 Task: Look for space in Miguel Alemán (La Doce), Mexico from 12th July, 2023 to 25th July, 2023 for 2 adults, 1 child in price range Rs.15000 to Rs.25000. Place can be shared room with 2 bedrooms having 2 beds and 2 bathrooms. Property type can be house, flat, guest house. Amenities needed are: wifi, TV, free parkinig on premises, gym, breakfast. Booking option can be shelf check-in. Required host language is English.
Action: Mouse moved to (576, 128)
Screenshot: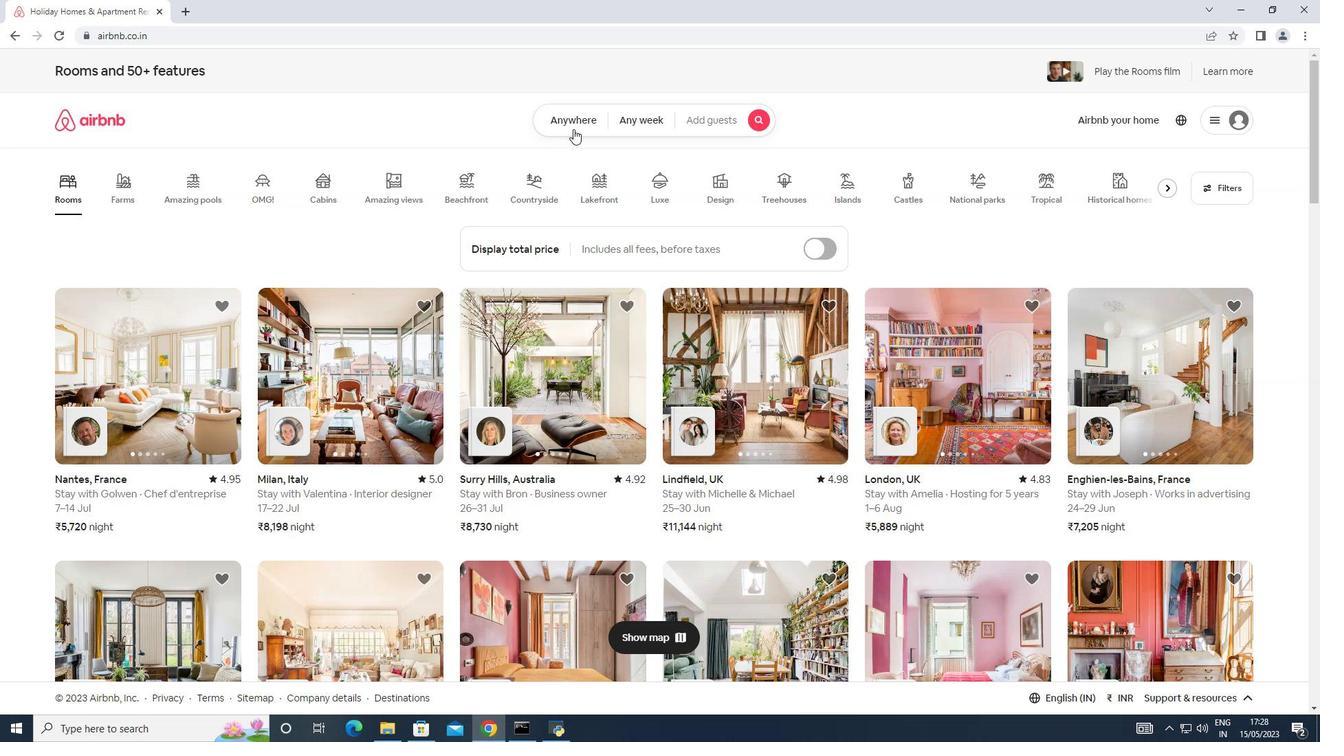 
Action: Mouse pressed left at (576, 128)
Screenshot: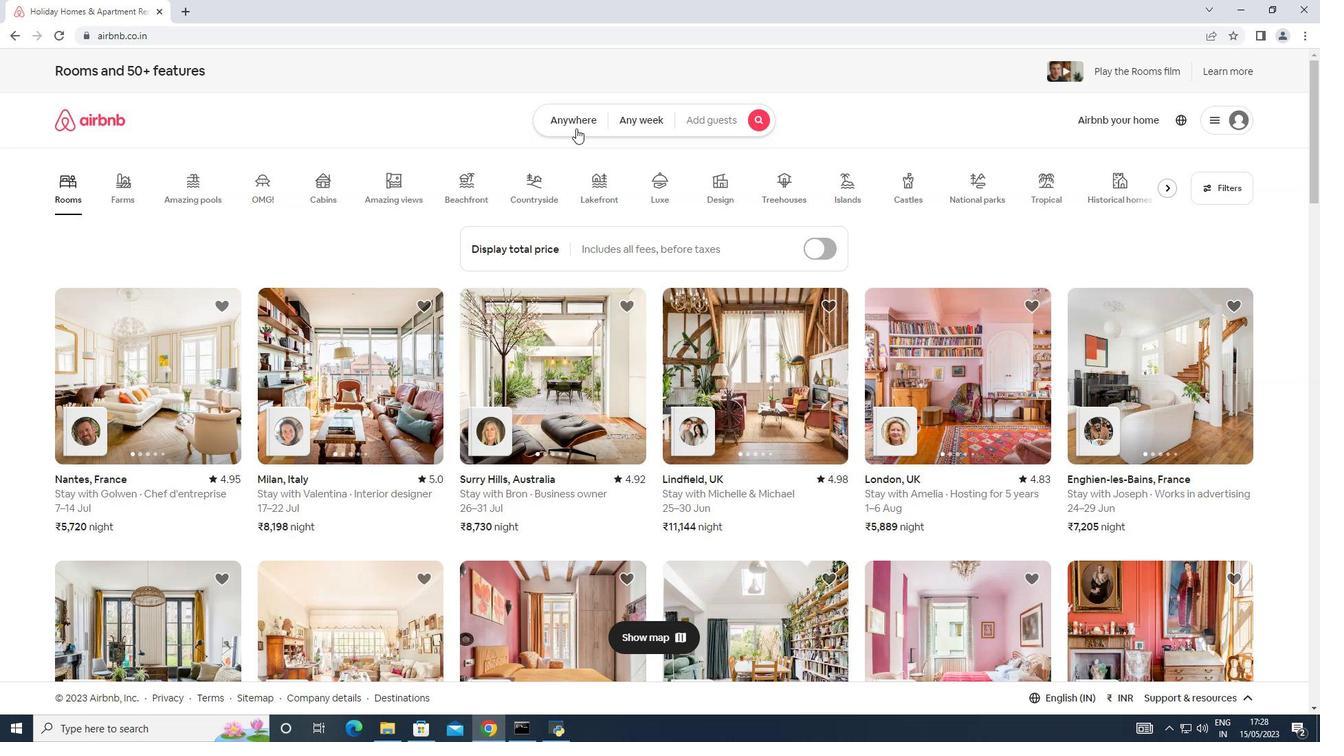 
Action: Mouse moved to (444, 182)
Screenshot: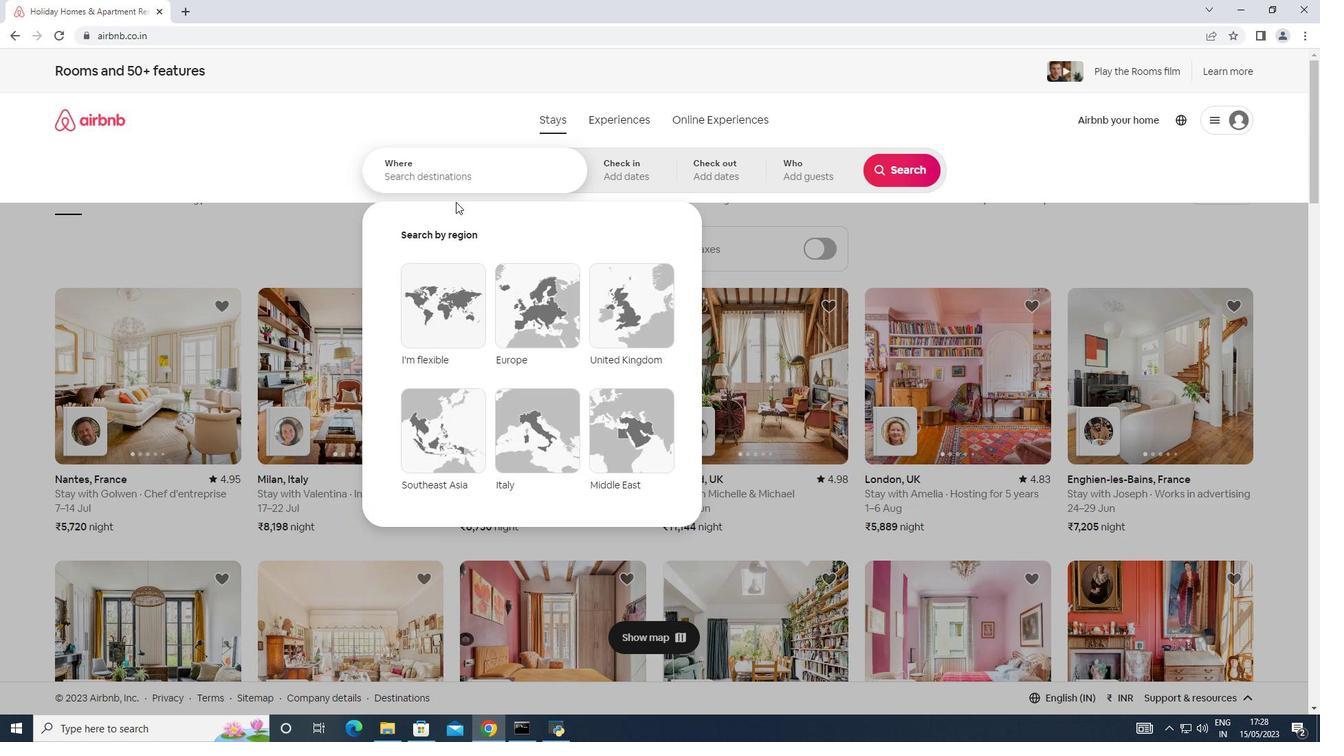 
Action: Mouse pressed left at (444, 182)
Screenshot: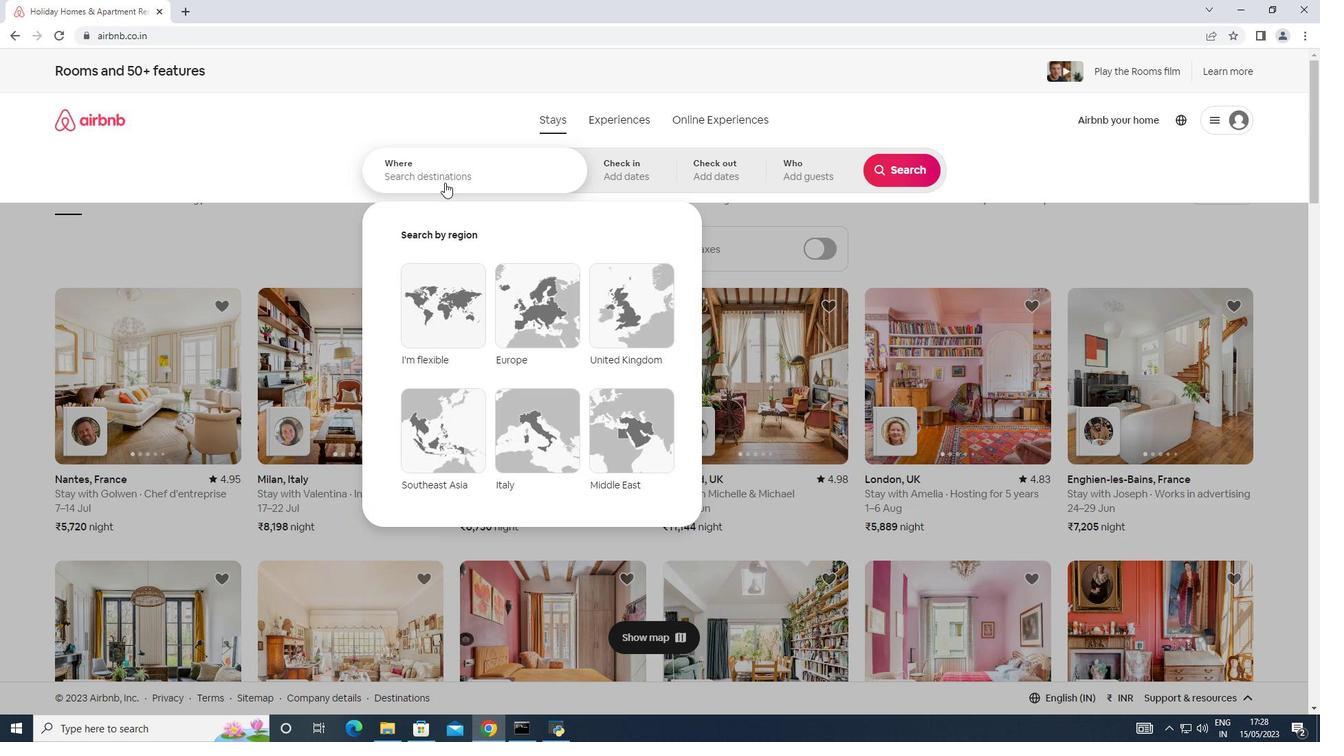 
Action: Mouse moved to (444, 182)
Screenshot: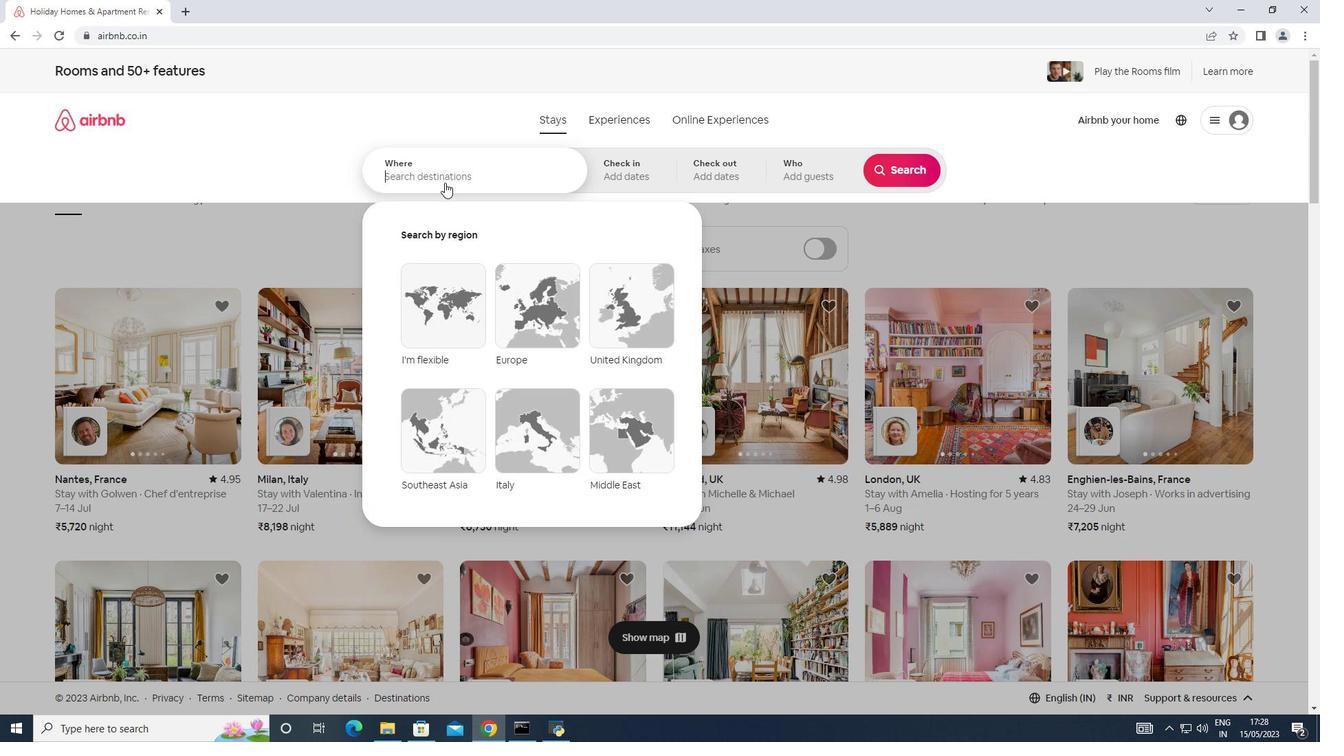 
Action: Key pressed <Key.shift>Miguel<Key.space><Key.shift>Aleman<Key.shift_r><Key.shift_r><Key.shift_r><Key.shift_r><Key.shift_r><Key.shift_r><Key.shift_r><Key.shift_r><Key.shift_r><Key.shift_r><Key.shift_r><Key.shift_r><Key.shift_r><Key.shift_r>(l<Key.backspace><Key.shift>La<Key.space><Key.shift>Doce<Key.shift_r><Key.shift_r><Key.shift_r><Key.shift_r>),<Key.shift>Mexico
Screenshot: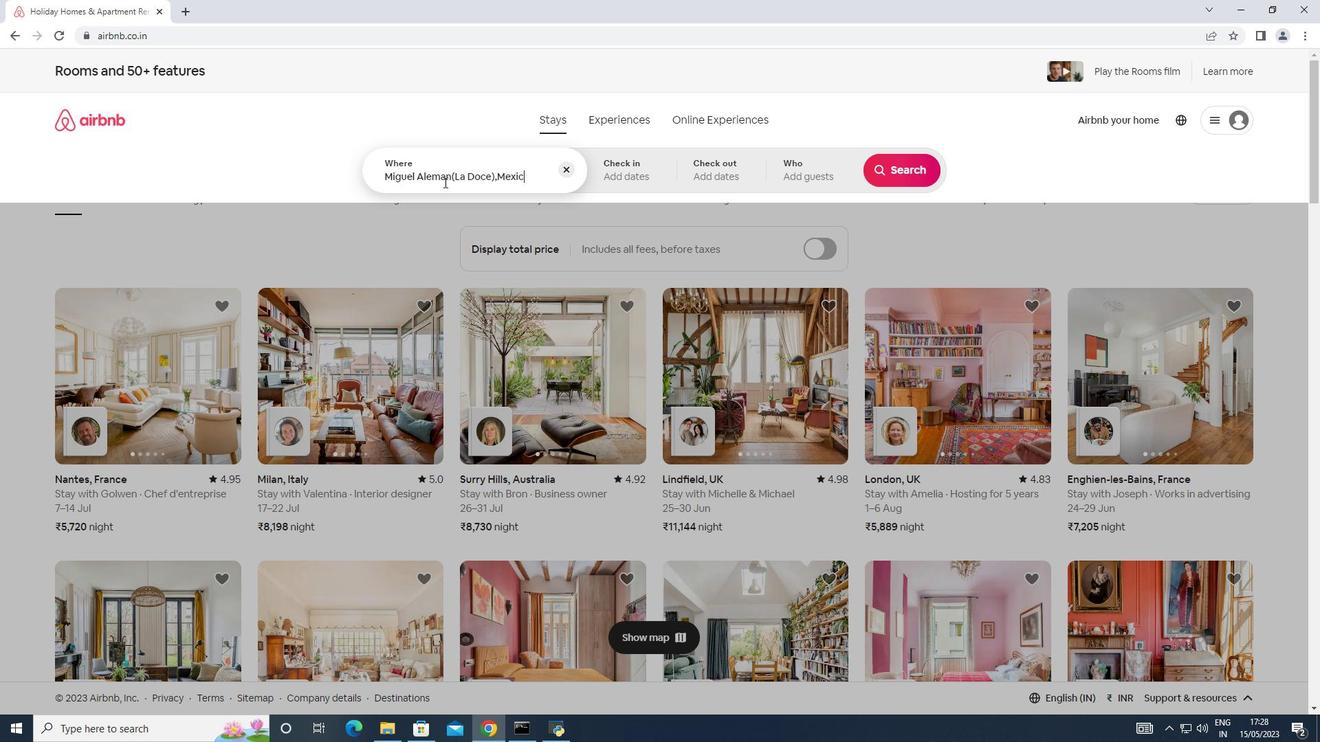 
Action: Mouse moved to (614, 161)
Screenshot: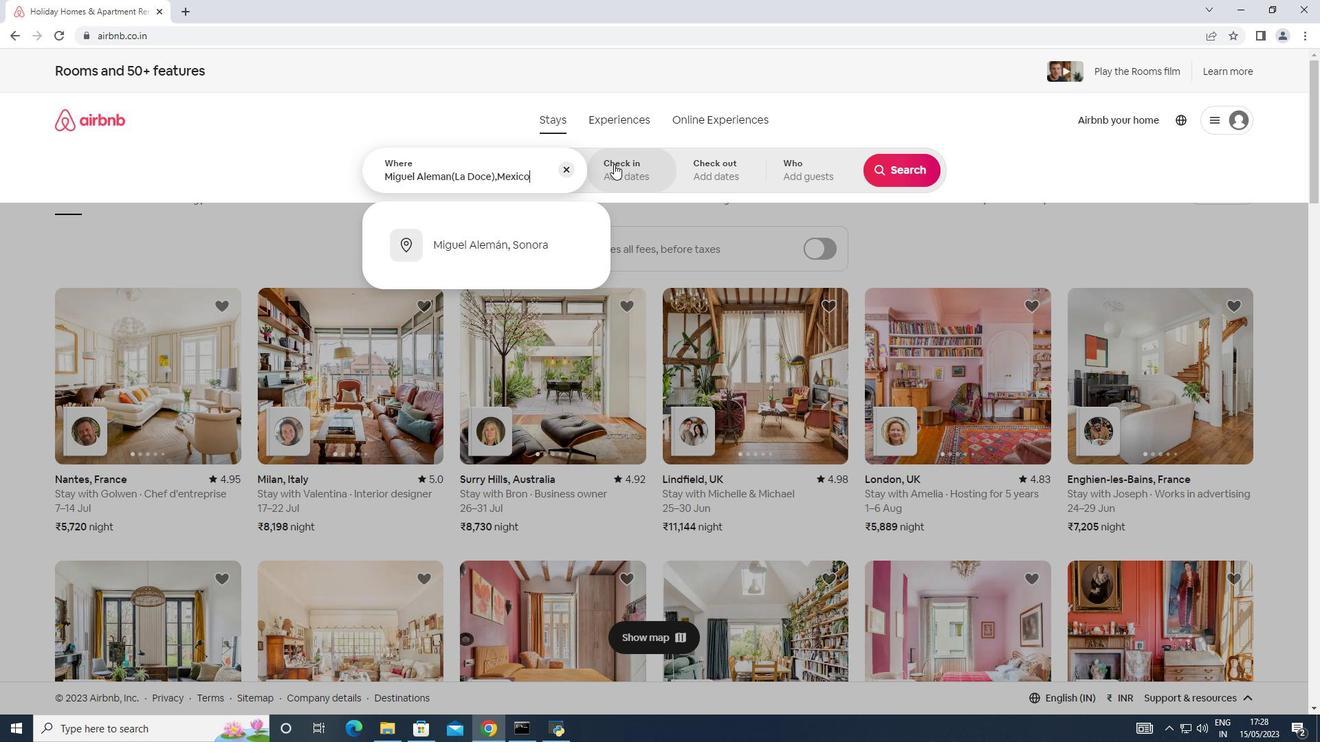 
Action: Mouse pressed left at (614, 161)
Screenshot: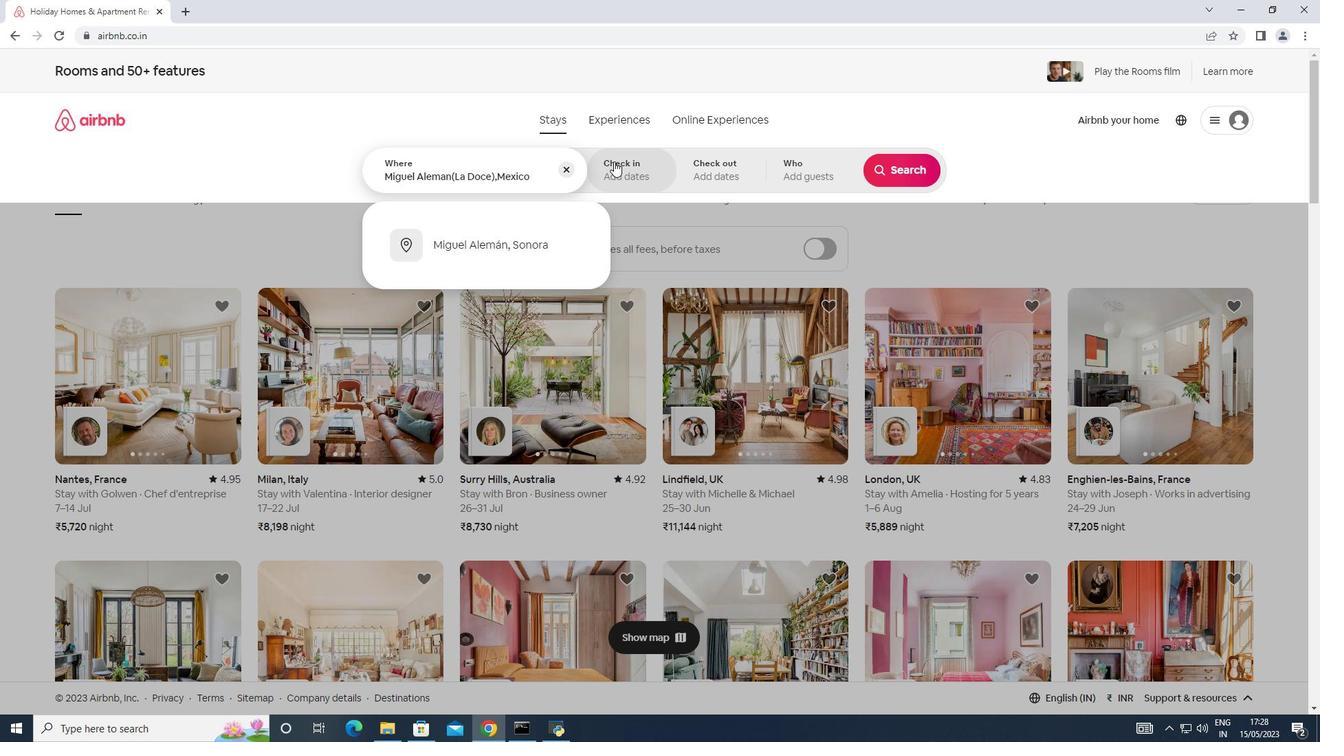 
Action: Mouse moved to (894, 282)
Screenshot: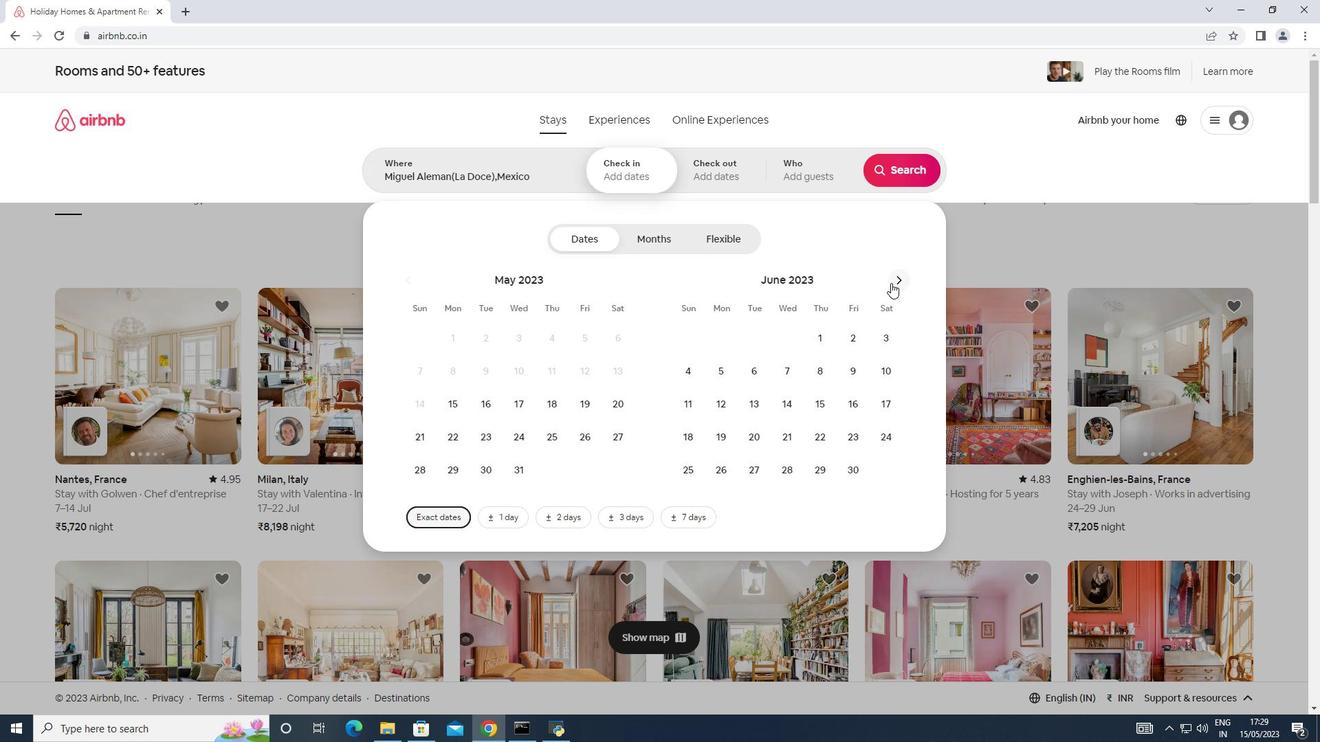 
Action: Mouse pressed left at (894, 282)
Screenshot: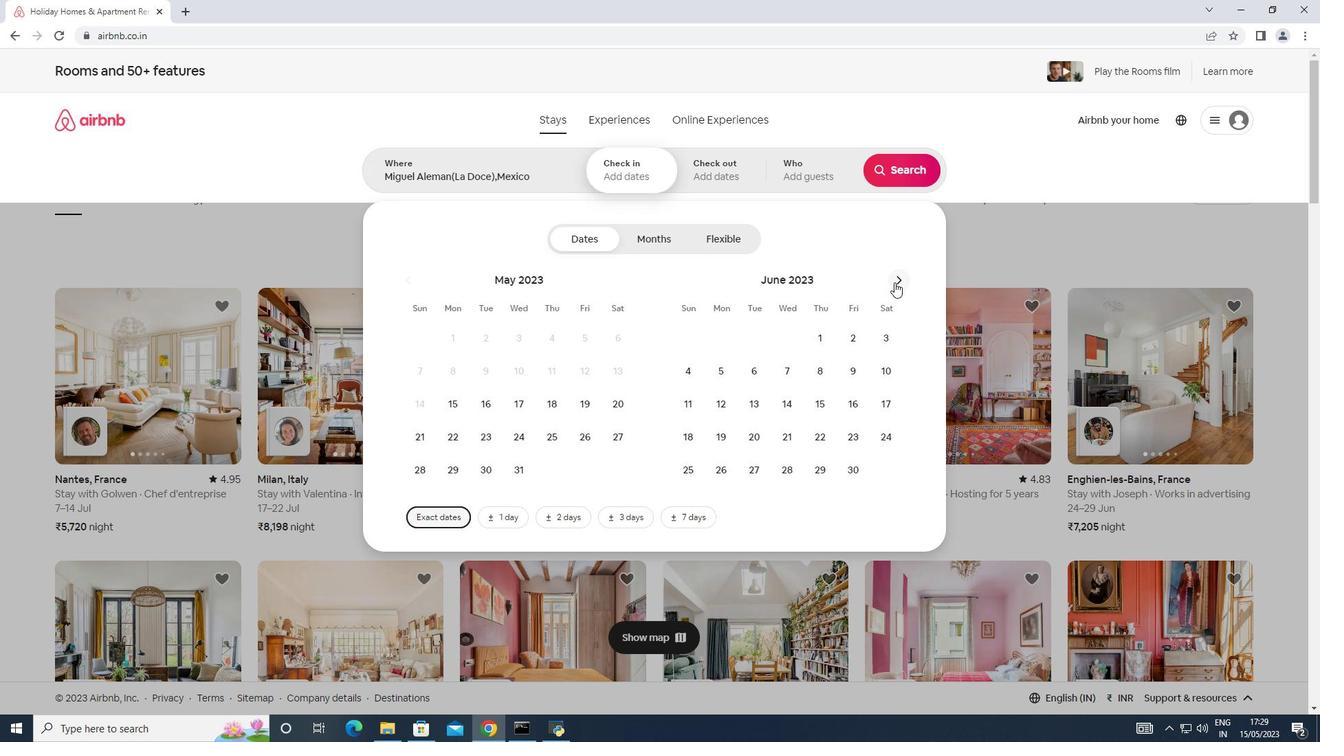 
Action: Mouse moved to (784, 405)
Screenshot: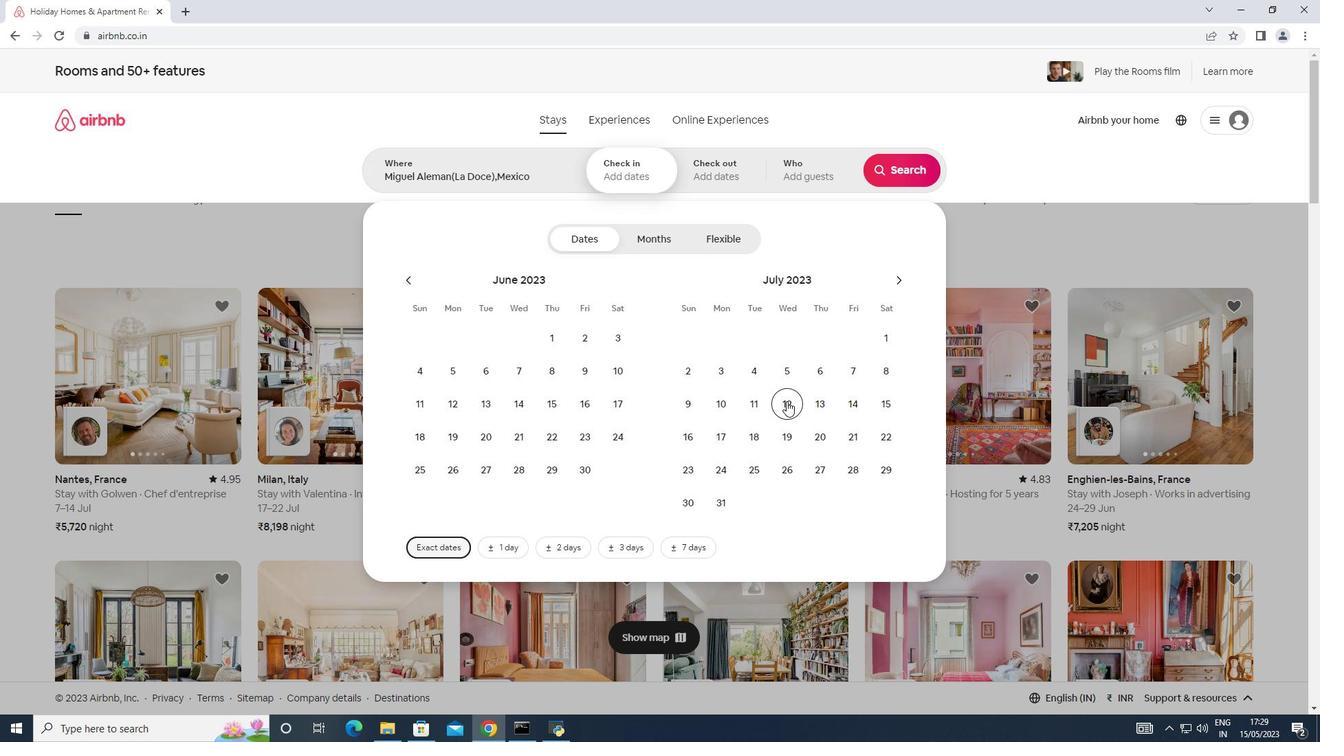 
Action: Mouse pressed left at (784, 405)
Screenshot: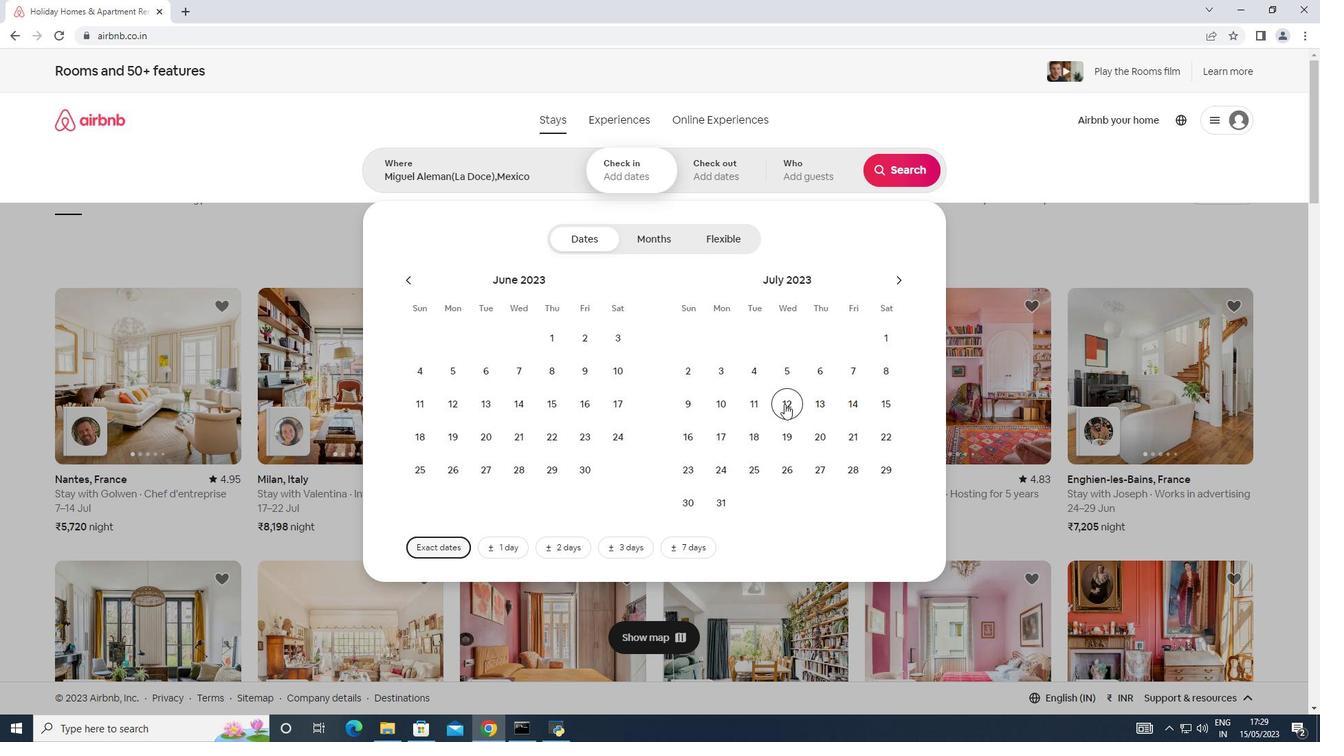 
Action: Mouse moved to (746, 468)
Screenshot: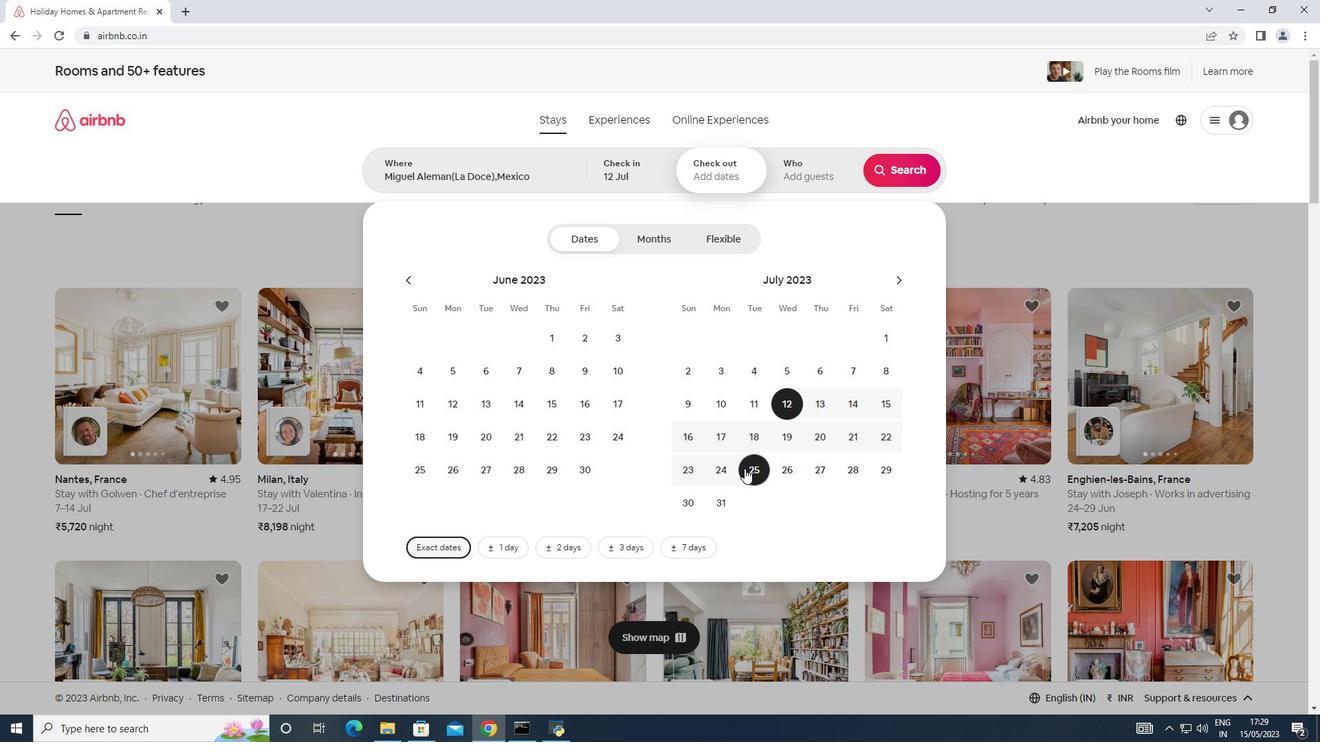 
Action: Mouse pressed left at (746, 468)
Screenshot: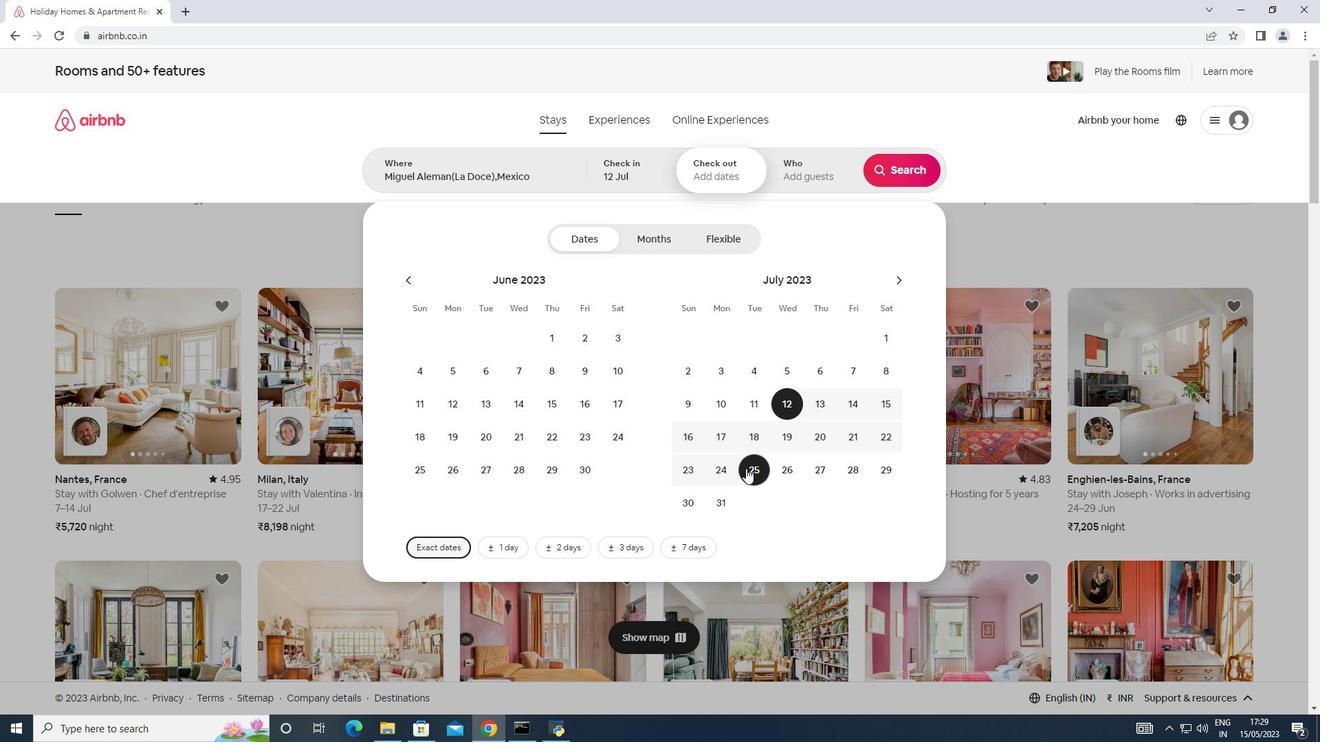 
Action: Mouse moved to (827, 171)
Screenshot: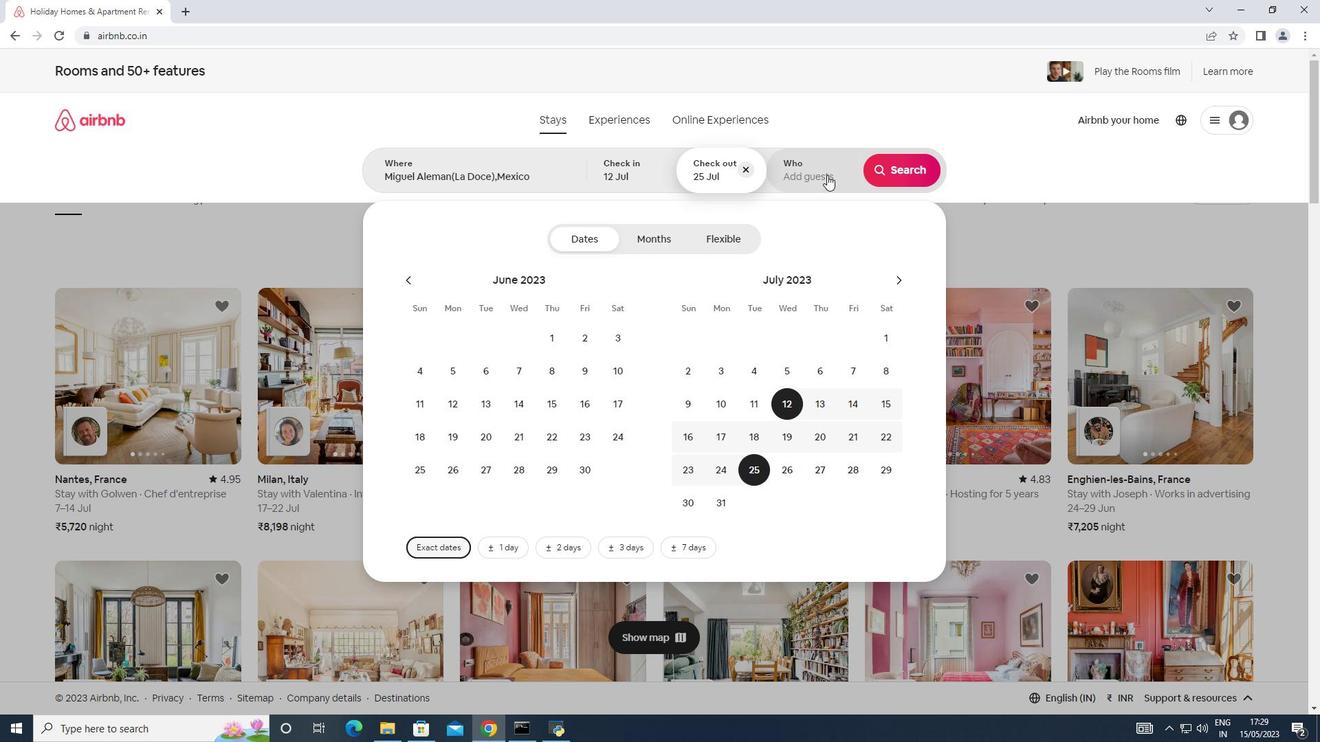 
Action: Mouse pressed left at (827, 171)
Screenshot: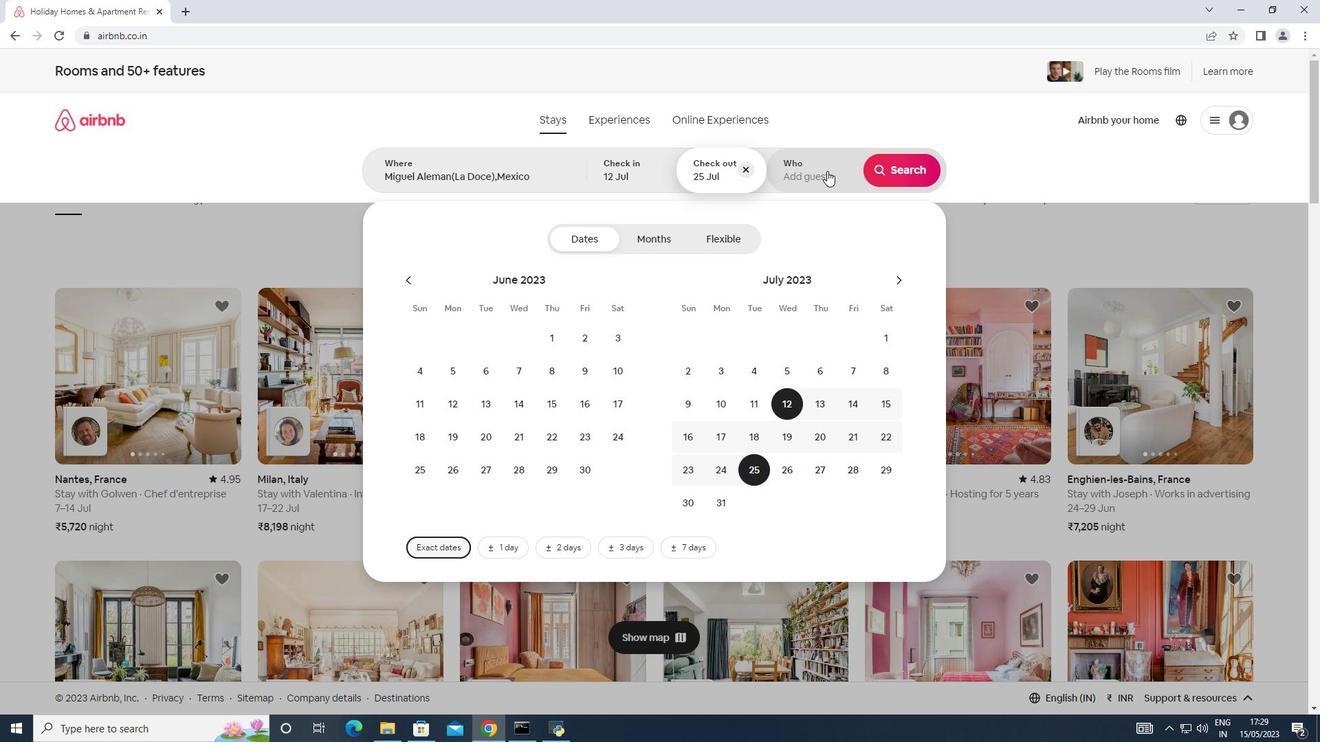 
Action: Mouse moved to (909, 244)
Screenshot: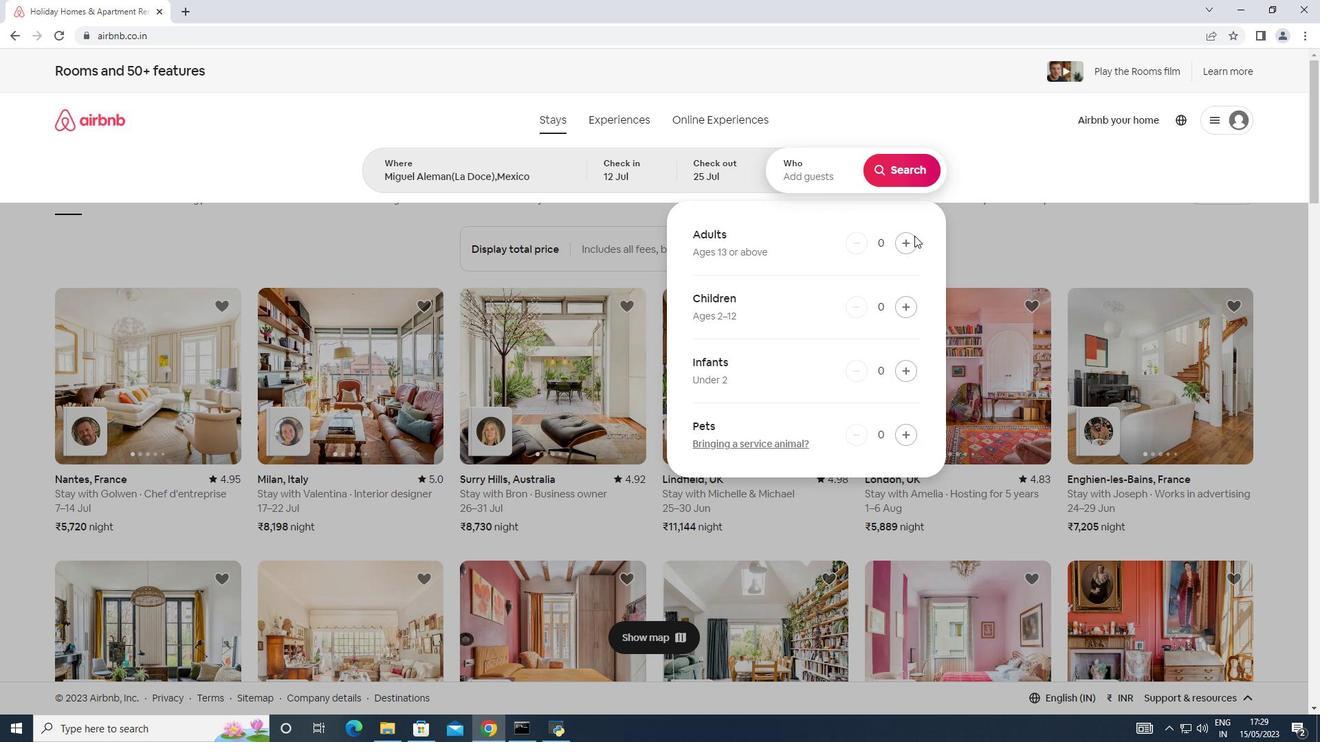 
Action: Mouse pressed left at (909, 244)
Screenshot: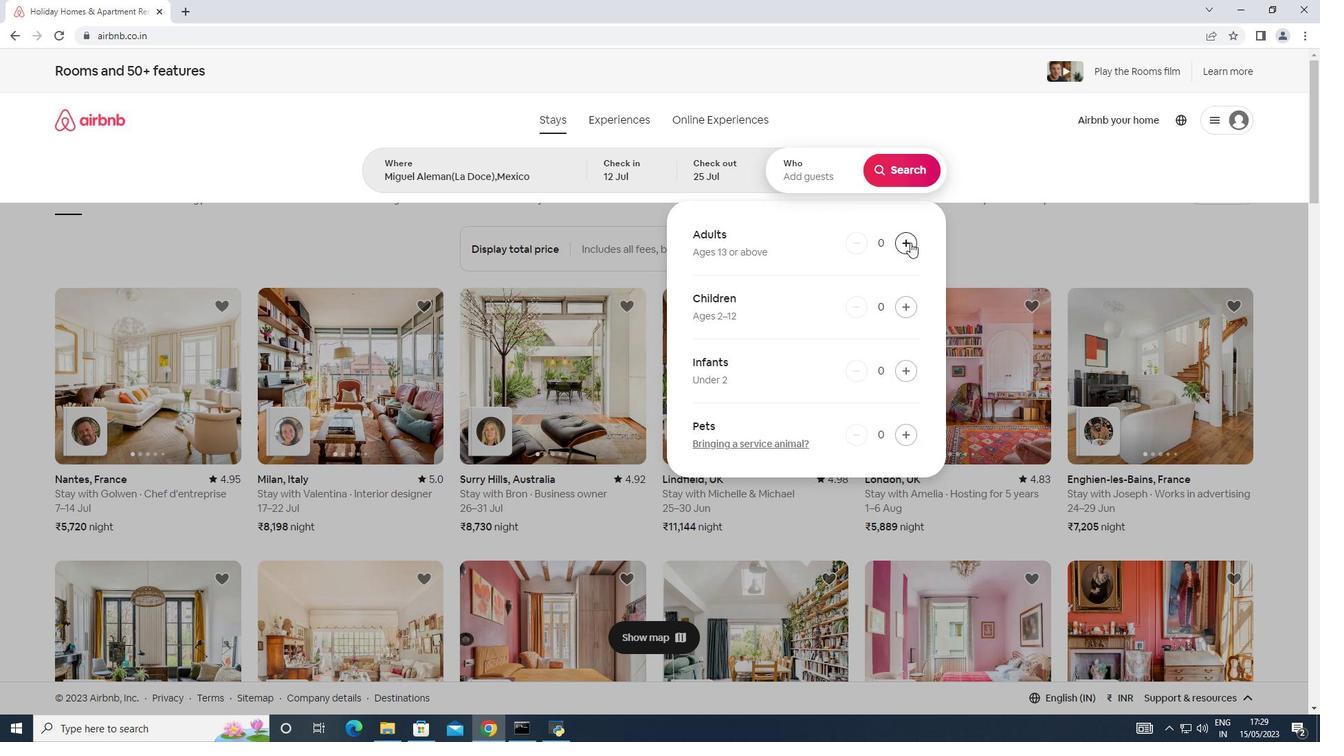 
Action: Mouse pressed left at (909, 244)
Screenshot: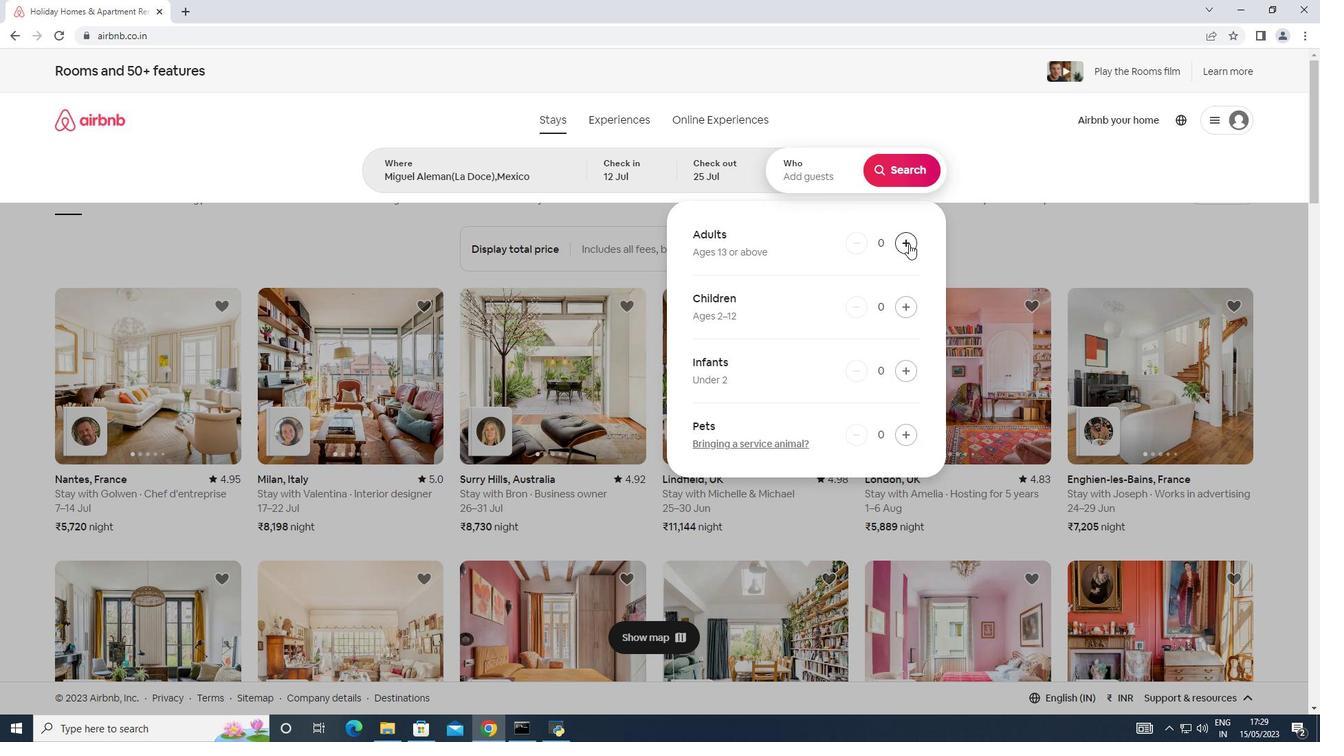
Action: Mouse moved to (904, 306)
Screenshot: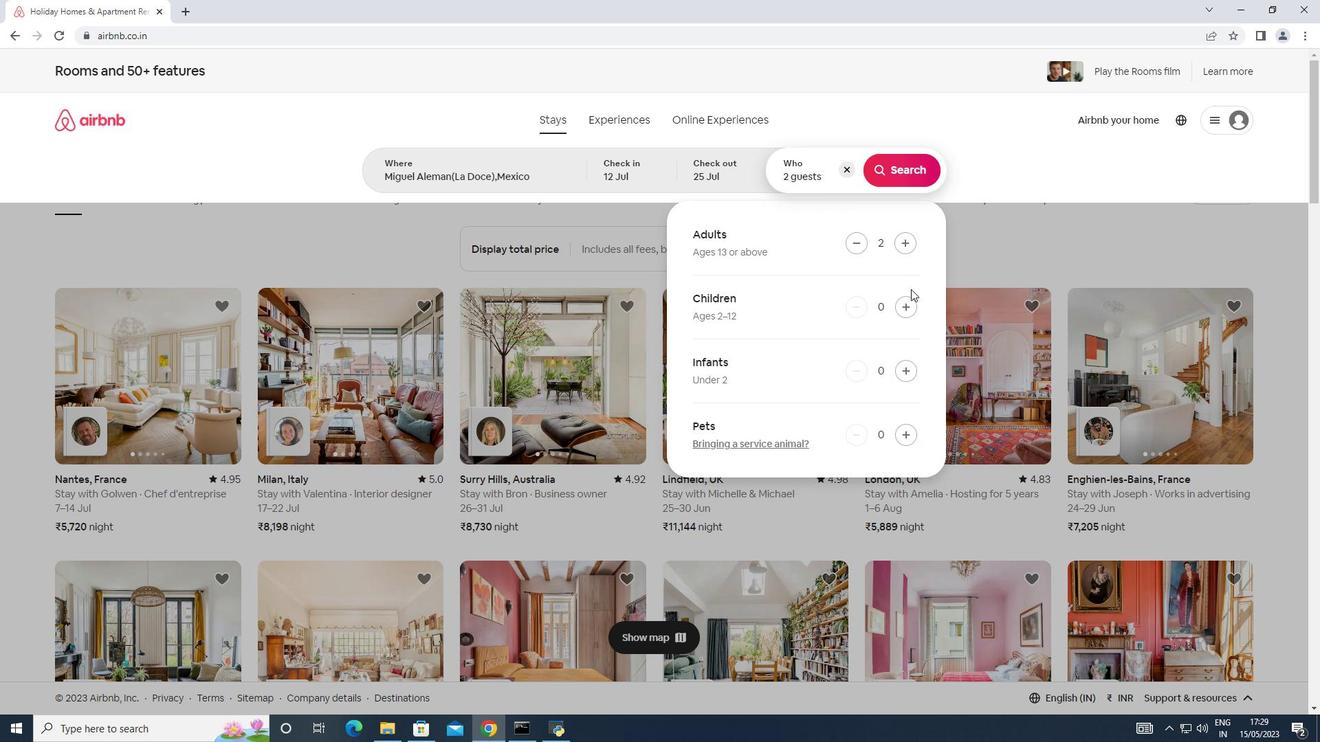 
Action: Mouse pressed left at (904, 306)
Screenshot: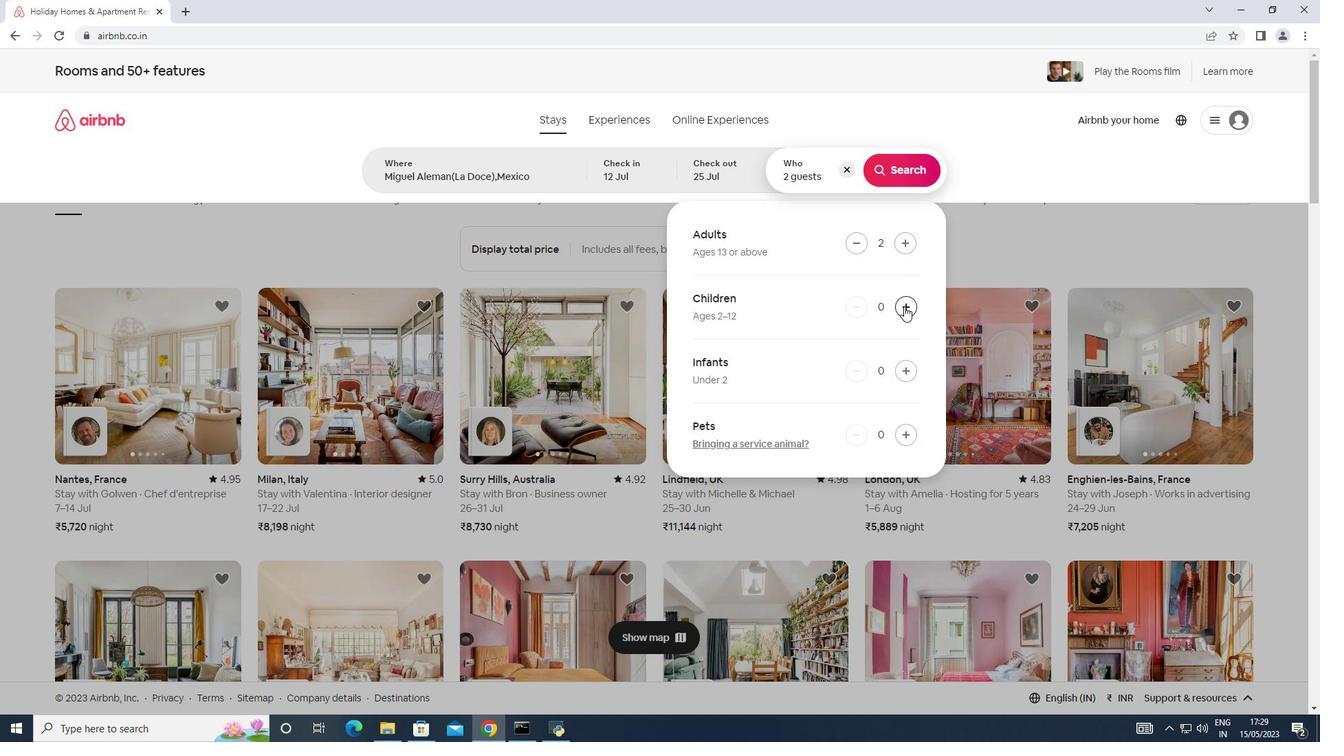 
Action: Mouse moved to (887, 166)
Screenshot: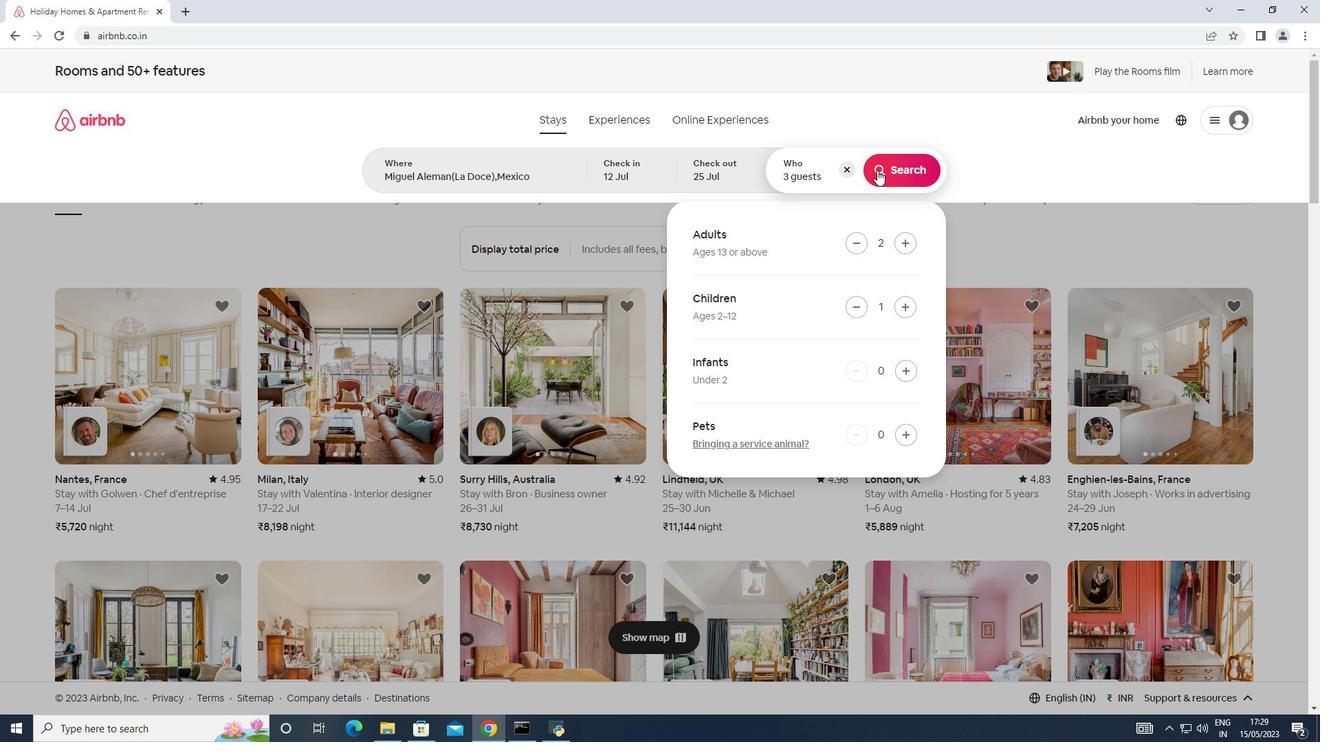 
Action: Mouse pressed left at (887, 166)
Screenshot: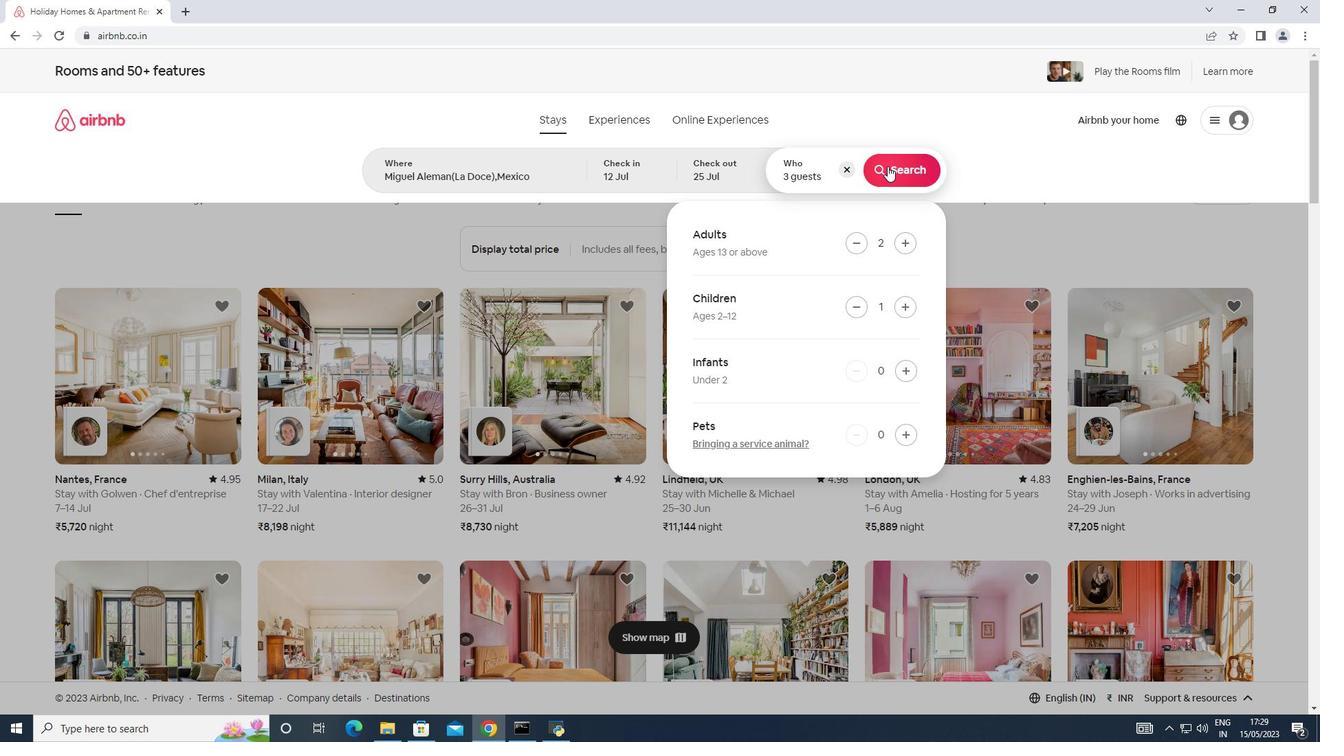 
Action: Mouse moved to (1249, 129)
Screenshot: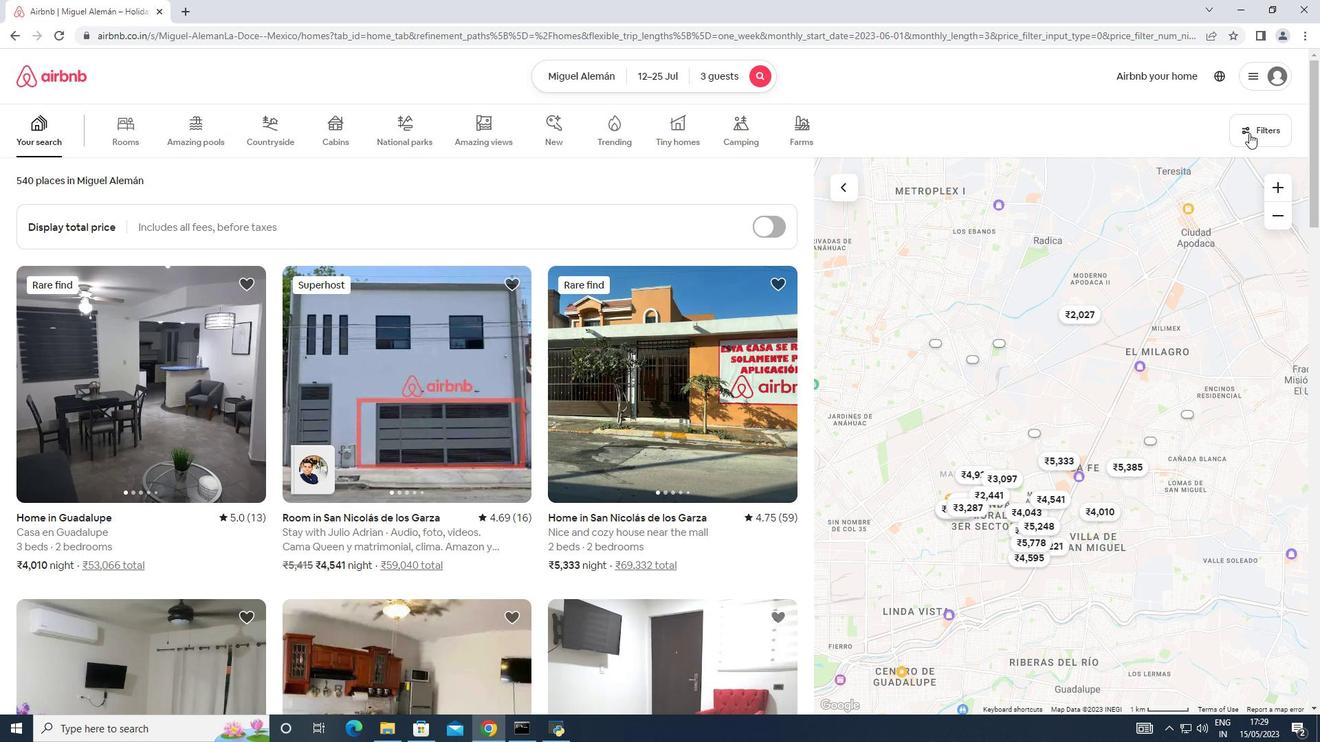 
Action: Mouse pressed left at (1249, 129)
Screenshot: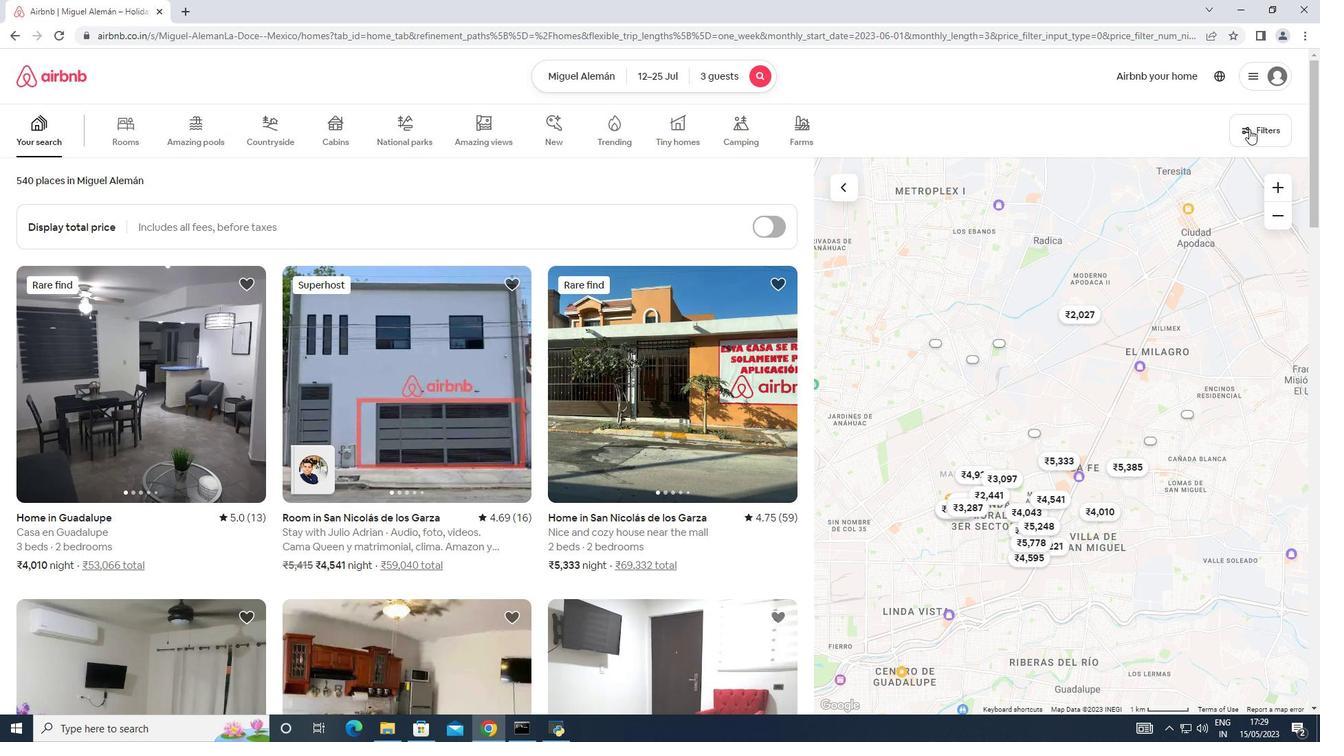 
Action: Mouse moved to (478, 473)
Screenshot: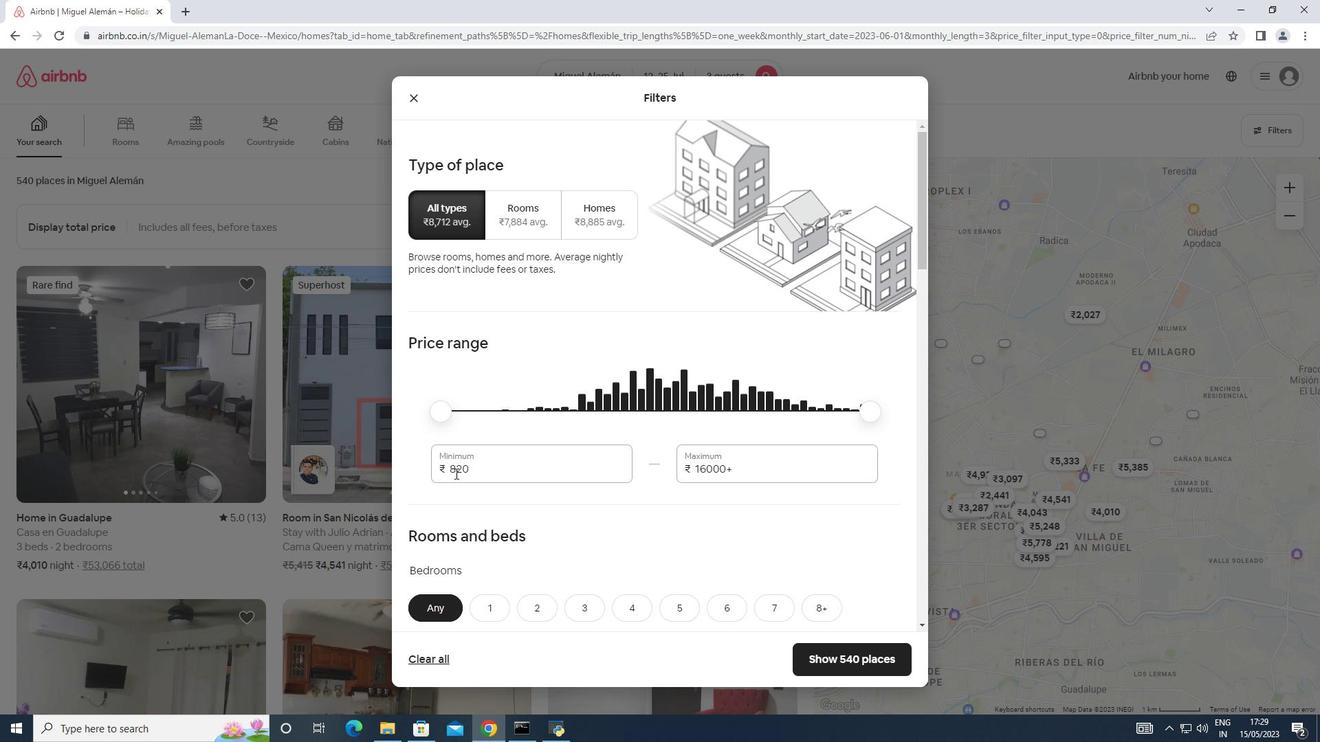 
Action: Mouse pressed left at (478, 473)
Screenshot: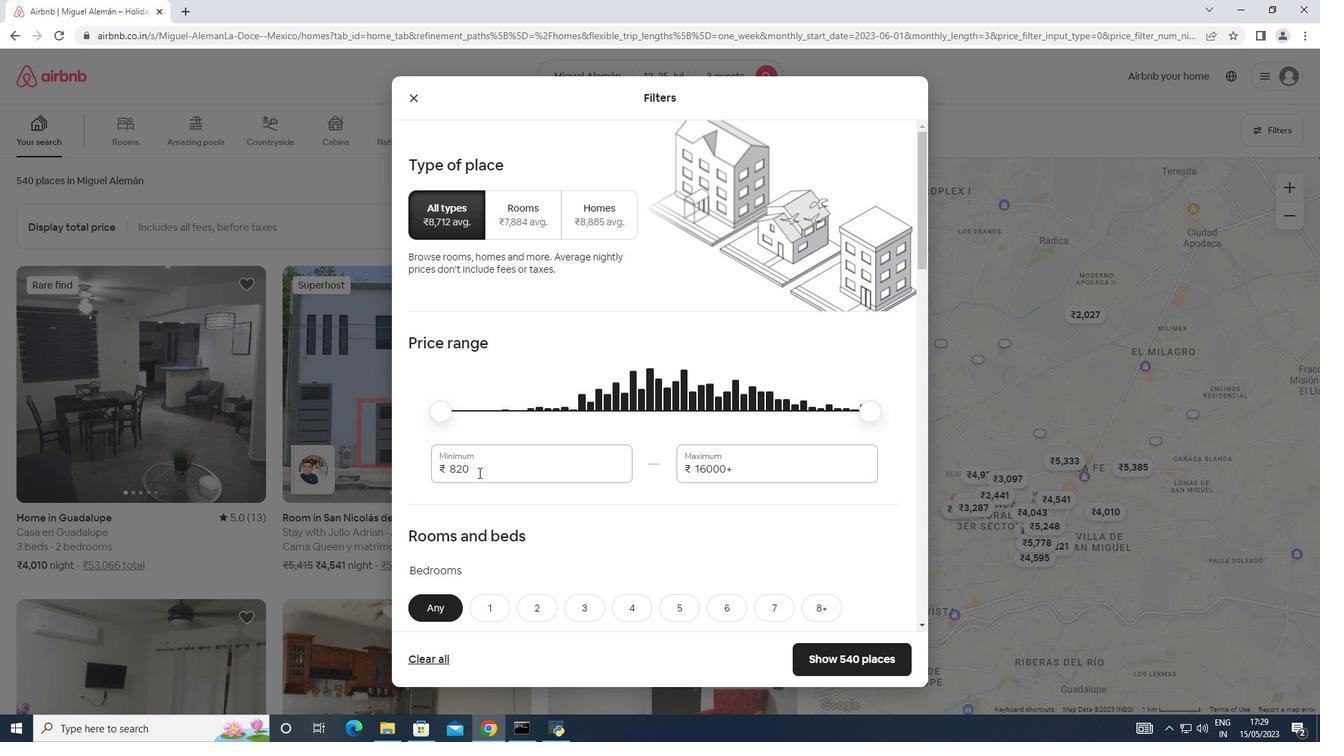 
Action: Mouse moved to (440, 466)
Screenshot: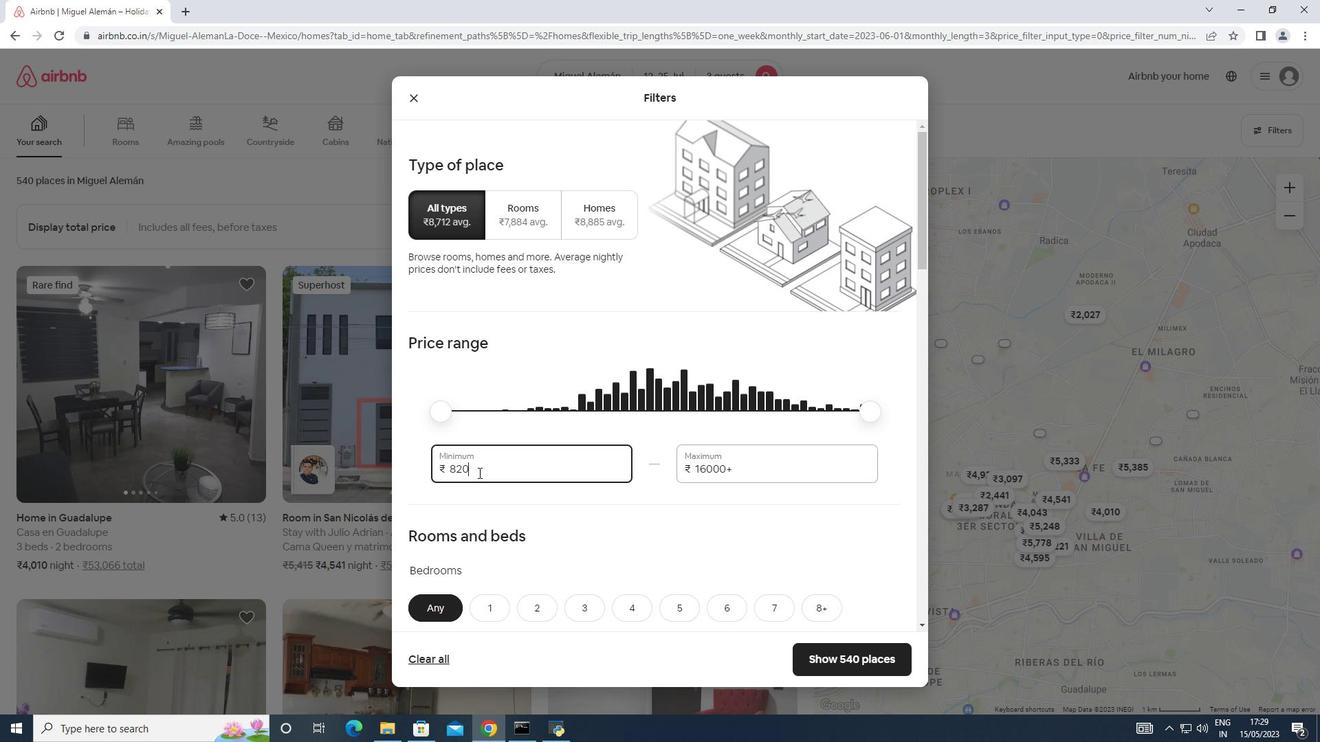 
Action: Key pressed 1
Screenshot: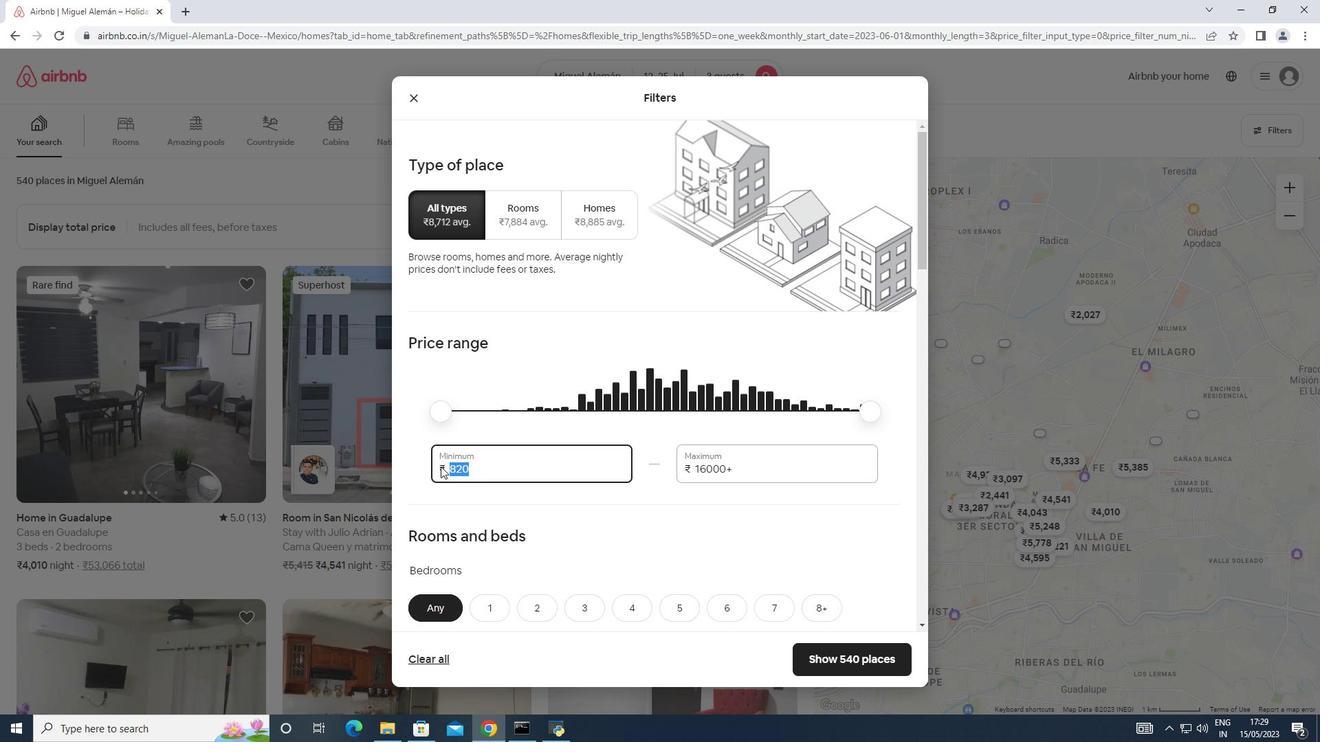 
Action: Mouse moved to (435, 460)
Screenshot: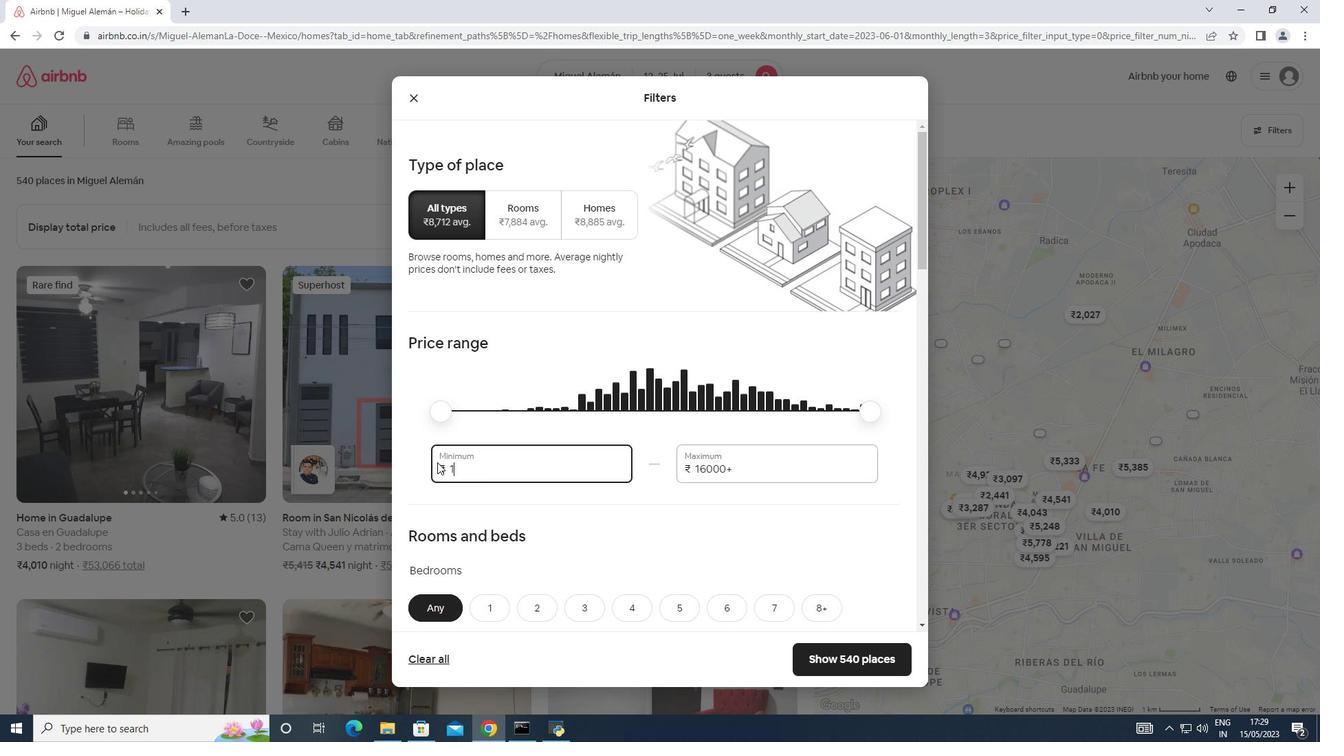 
Action: Key pressed 5
Screenshot: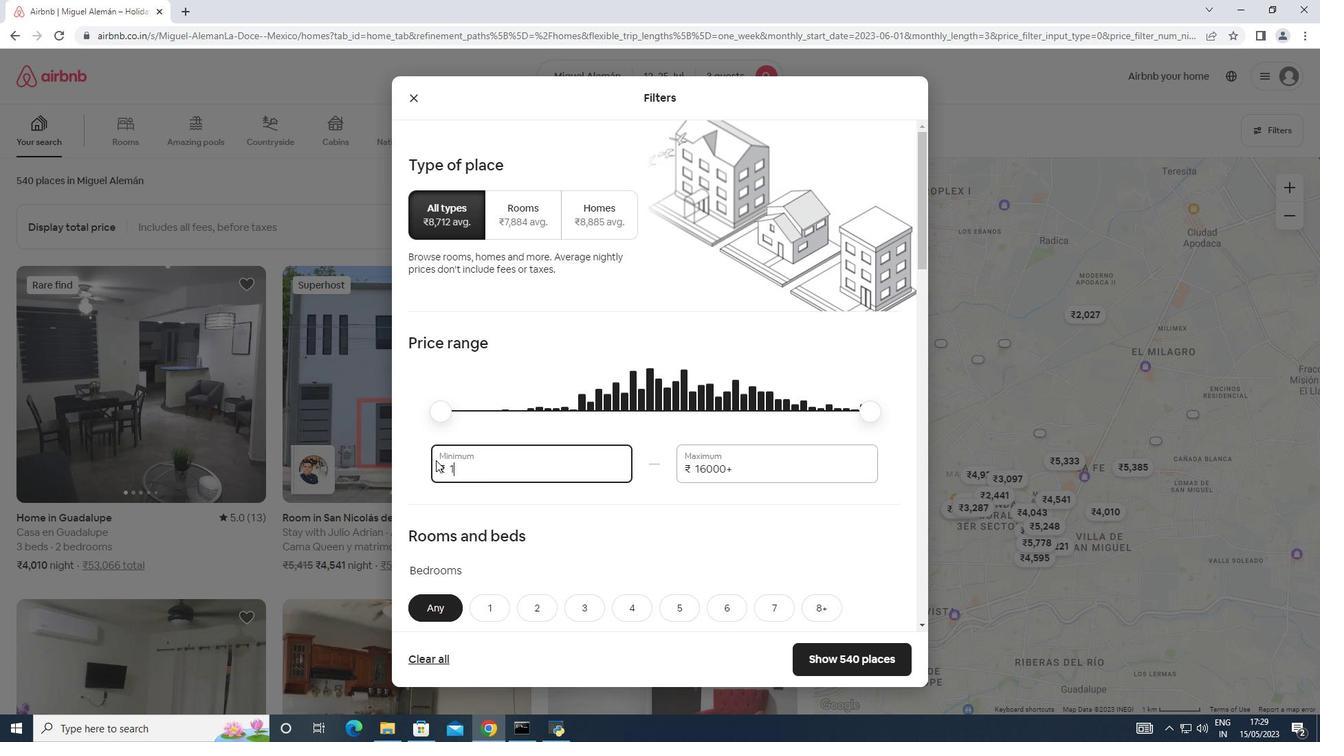 
Action: Mouse moved to (436, 457)
Screenshot: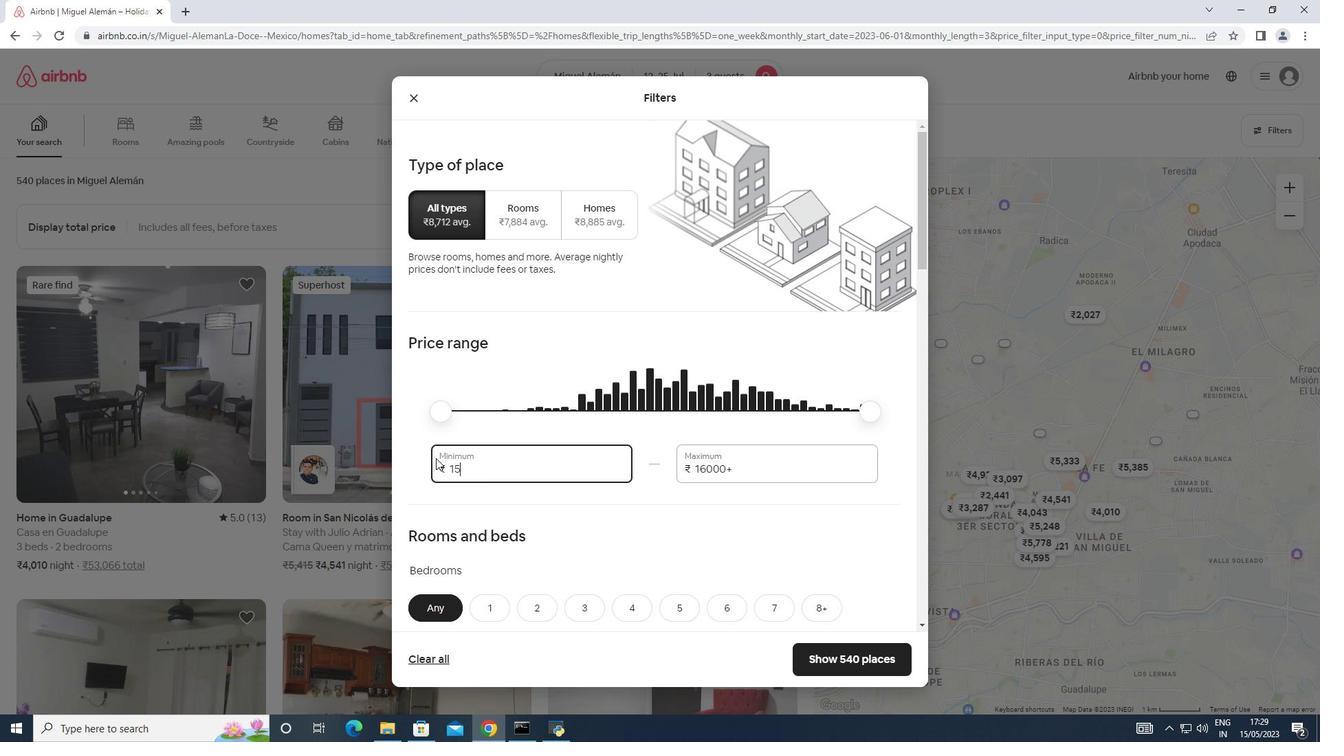 
Action: Key pressed 0
Screenshot: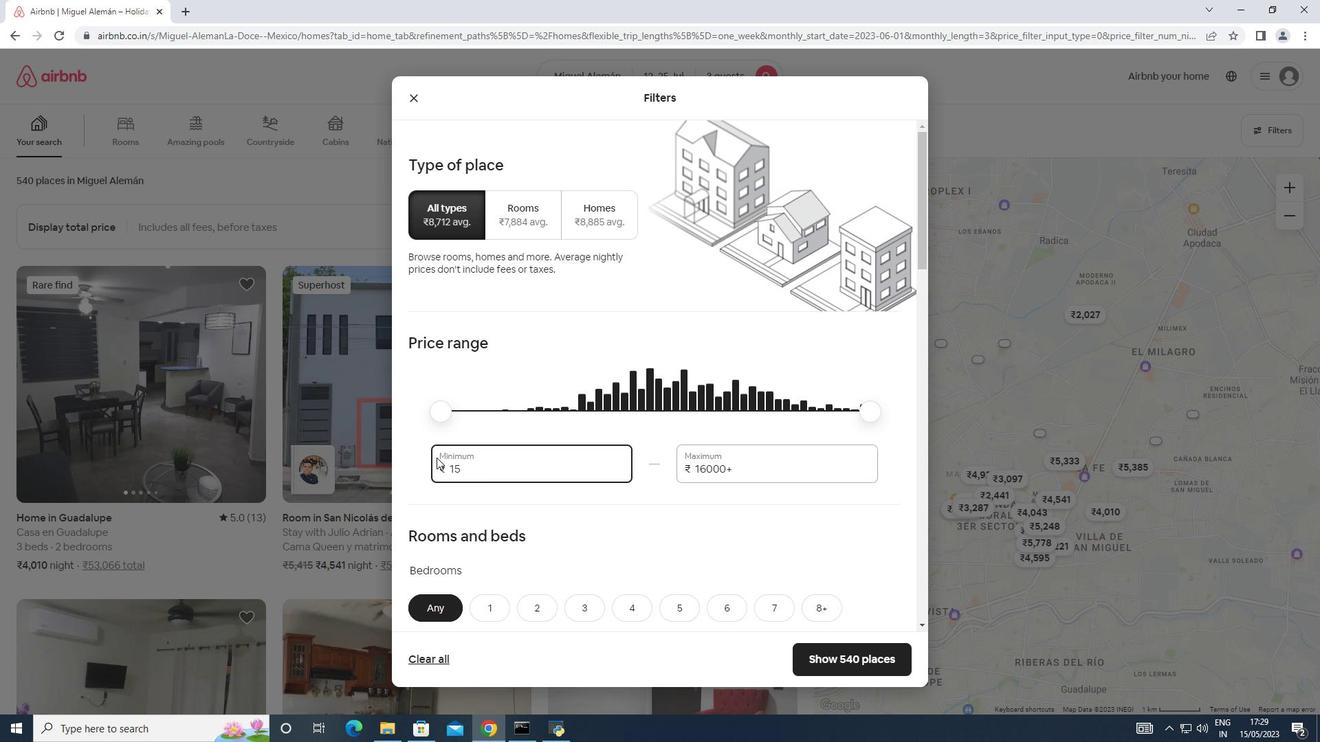 
Action: Mouse moved to (436, 457)
Screenshot: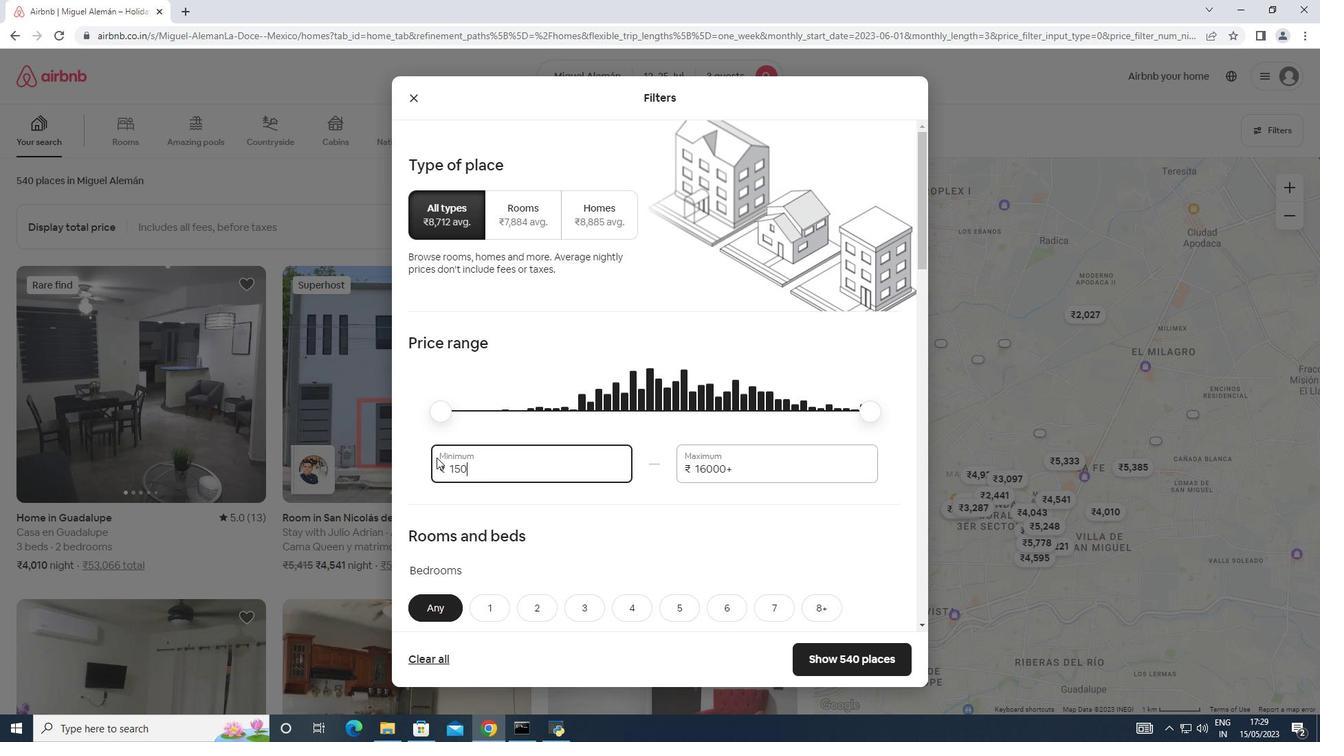 
Action: Key pressed 0
Screenshot: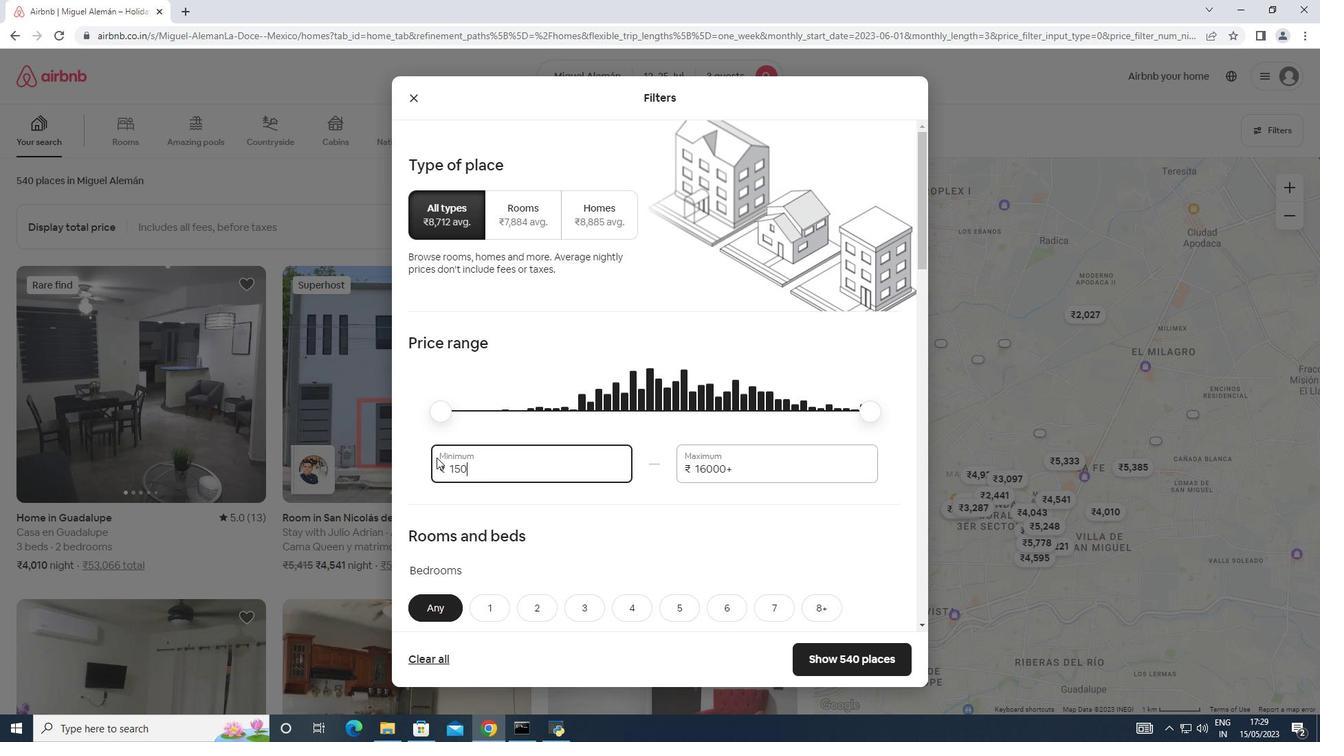 
Action: Mouse moved to (438, 455)
Screenshot: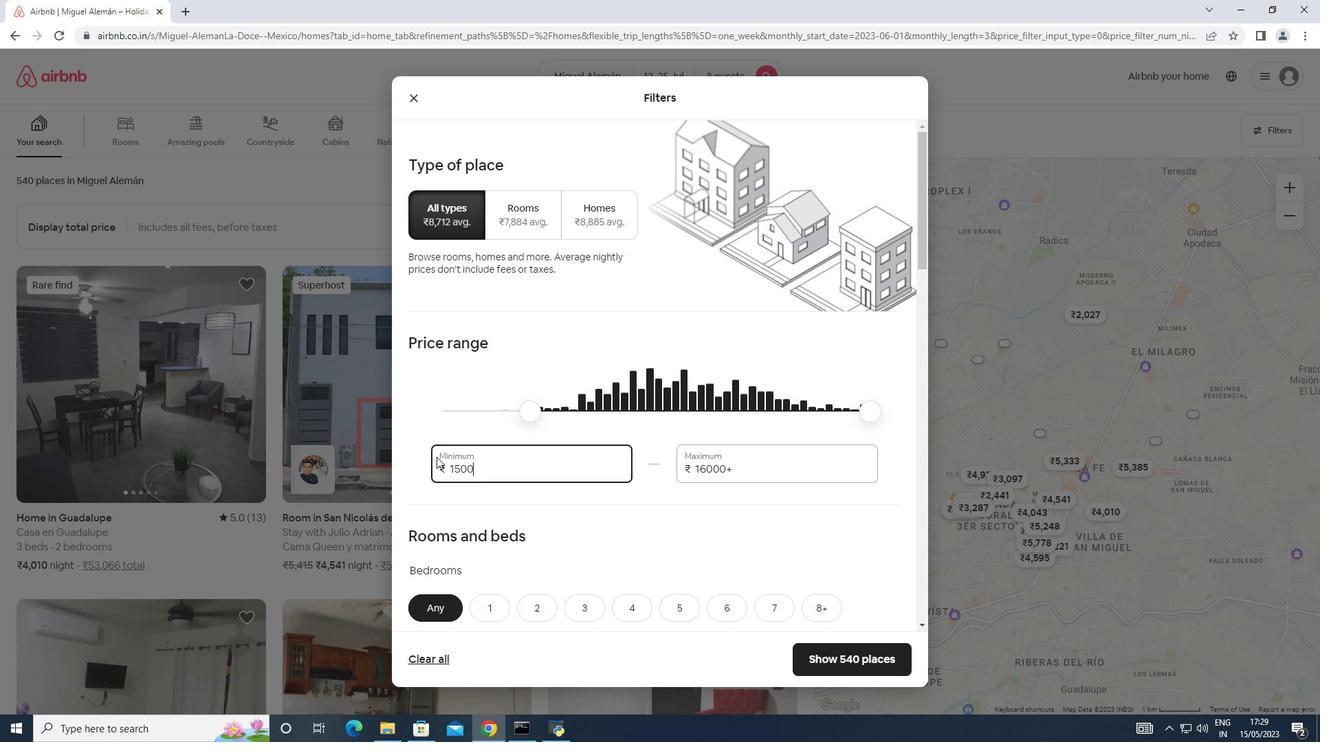 
Action: Key pressed 0
Screenshot: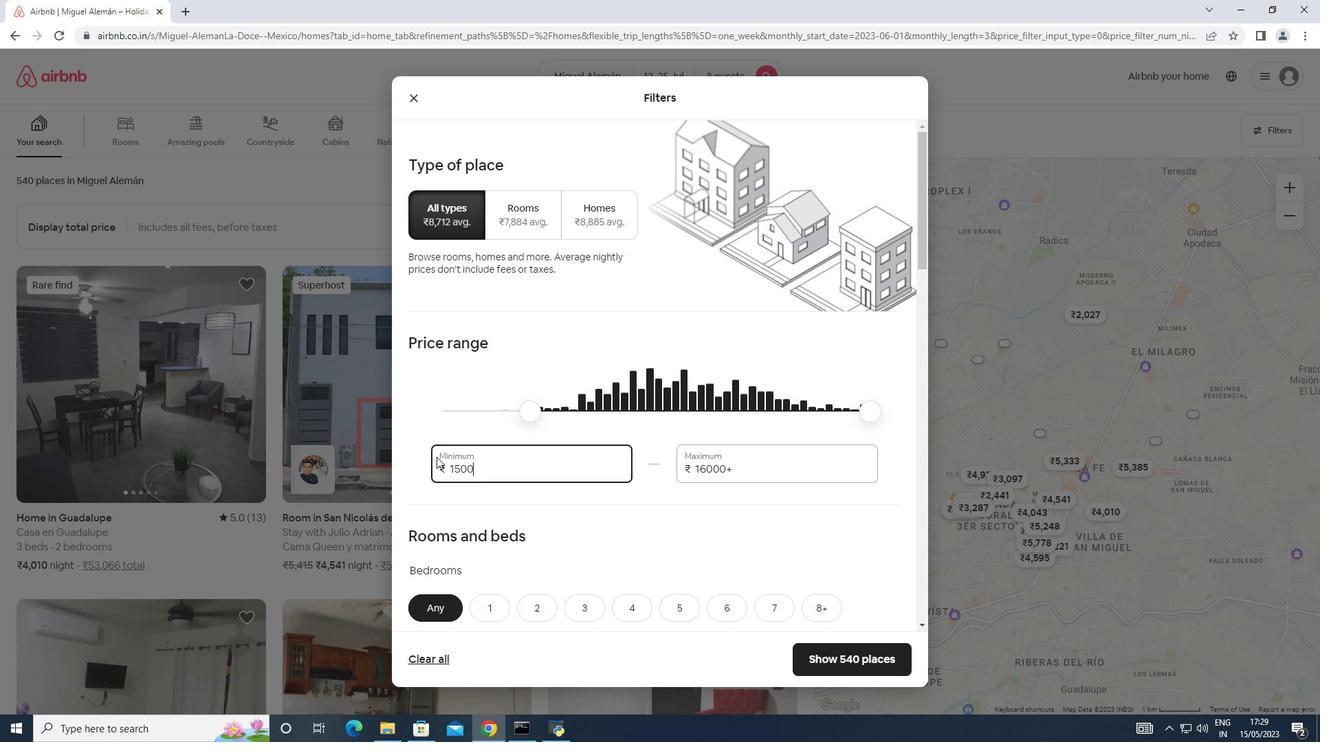 
Action: Mouse moved to (735, 469)
Screenshot: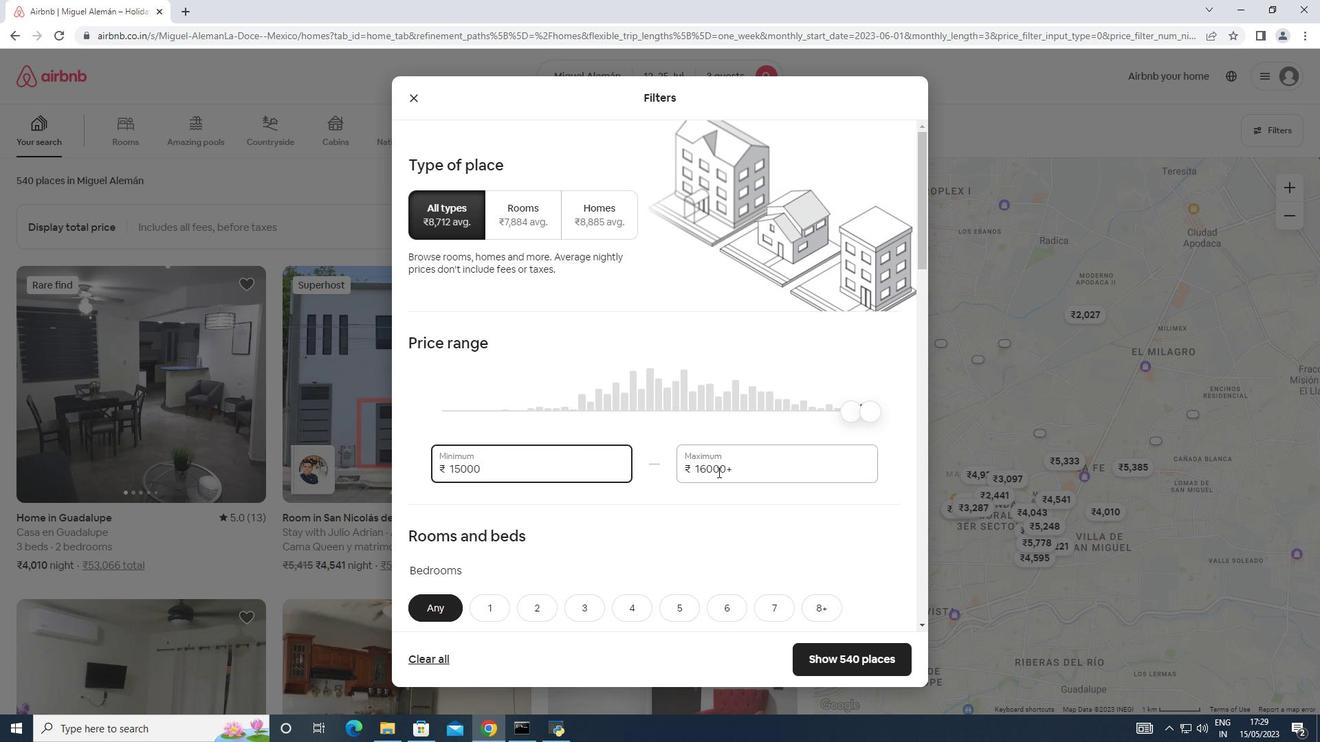
Action: Mouse pressed left at (735, 469)
Screenshot: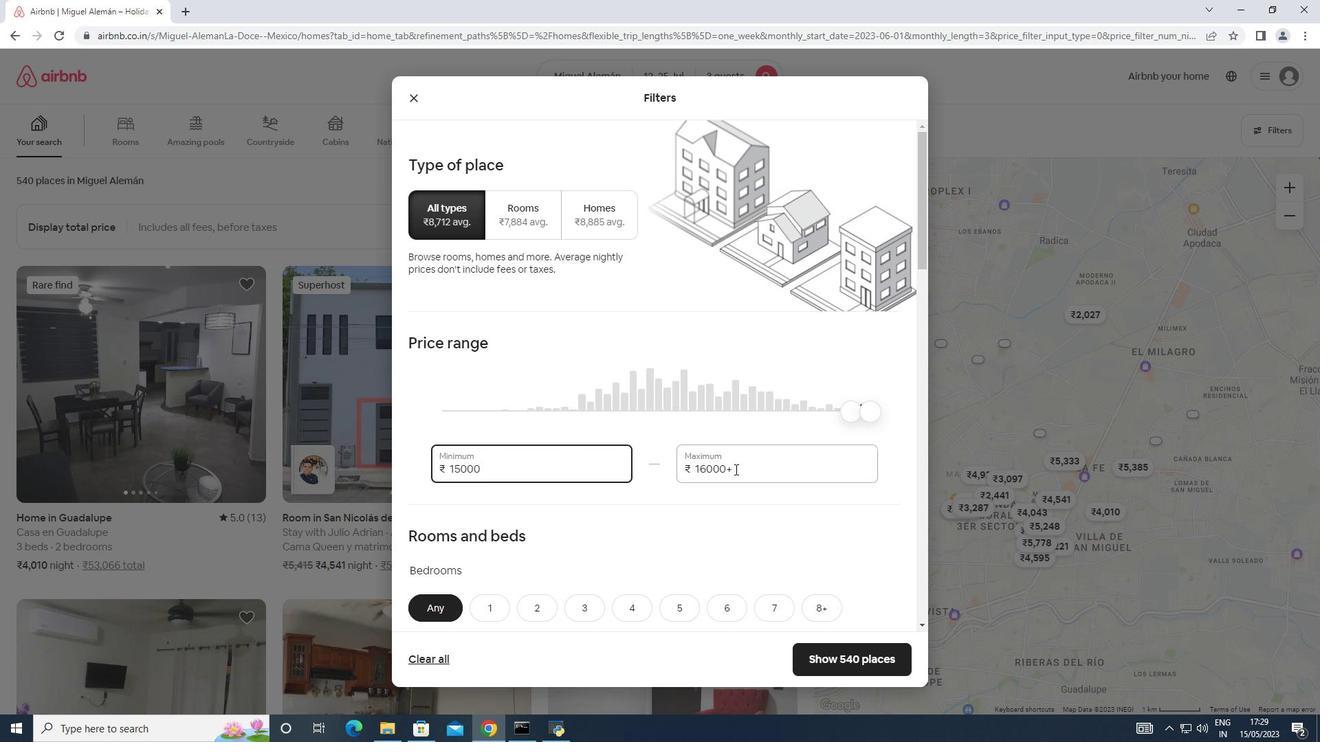 
Action: Mouse moved to (652, 458)
Screenshot: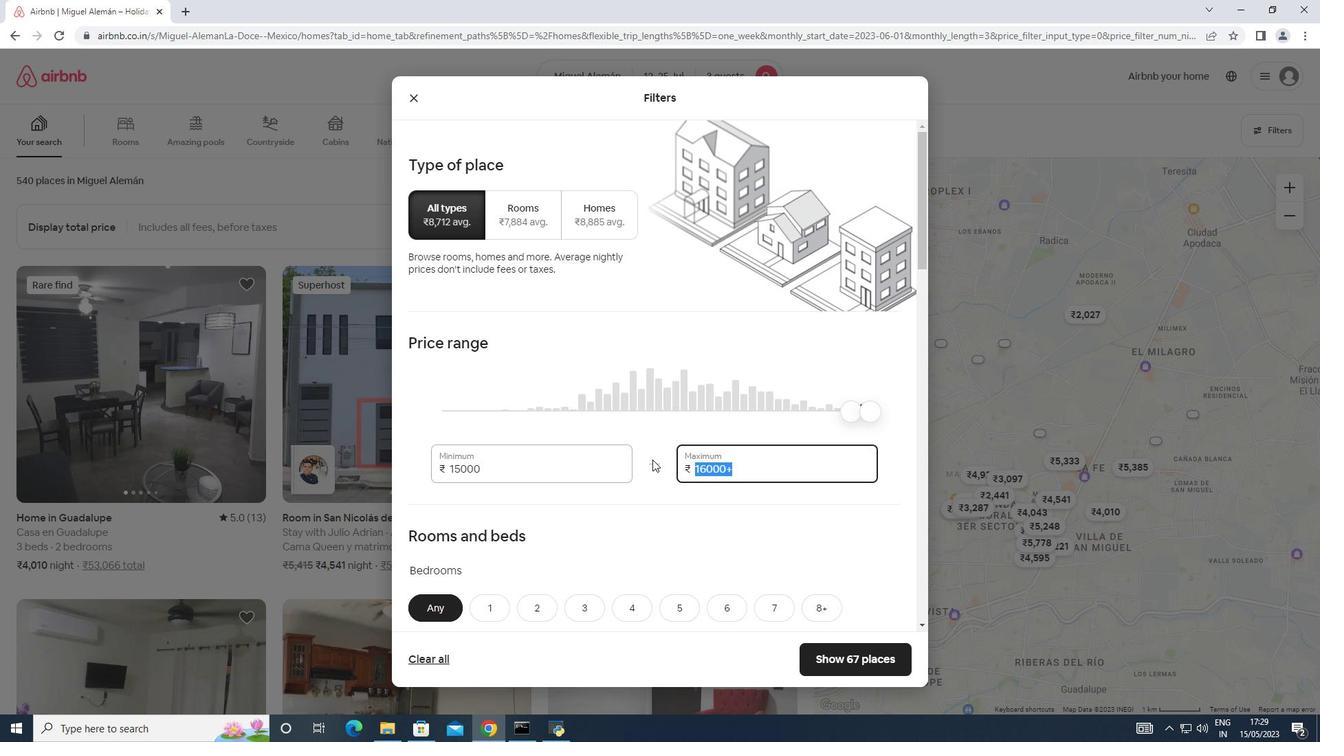 
Action: Key pressed 2
Screenshot: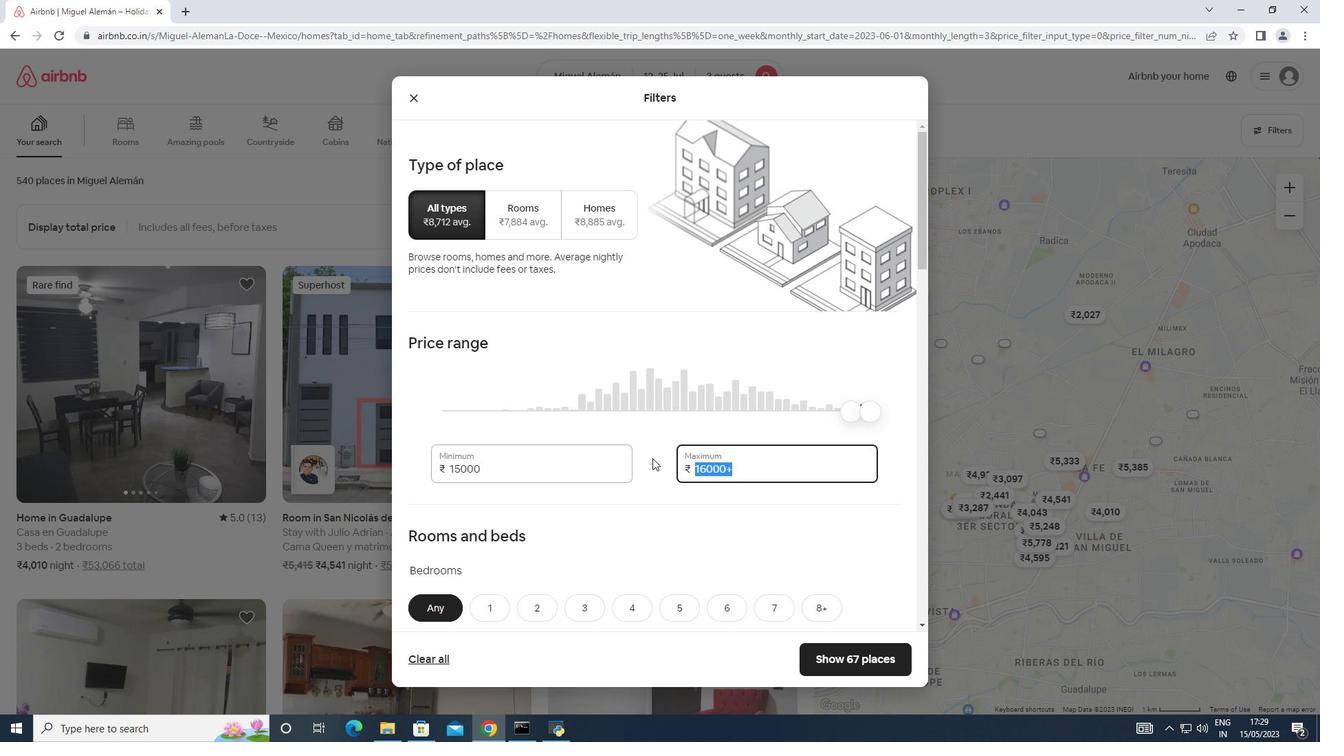 
Action: Mouse moved to (653, 457)
Screenshot: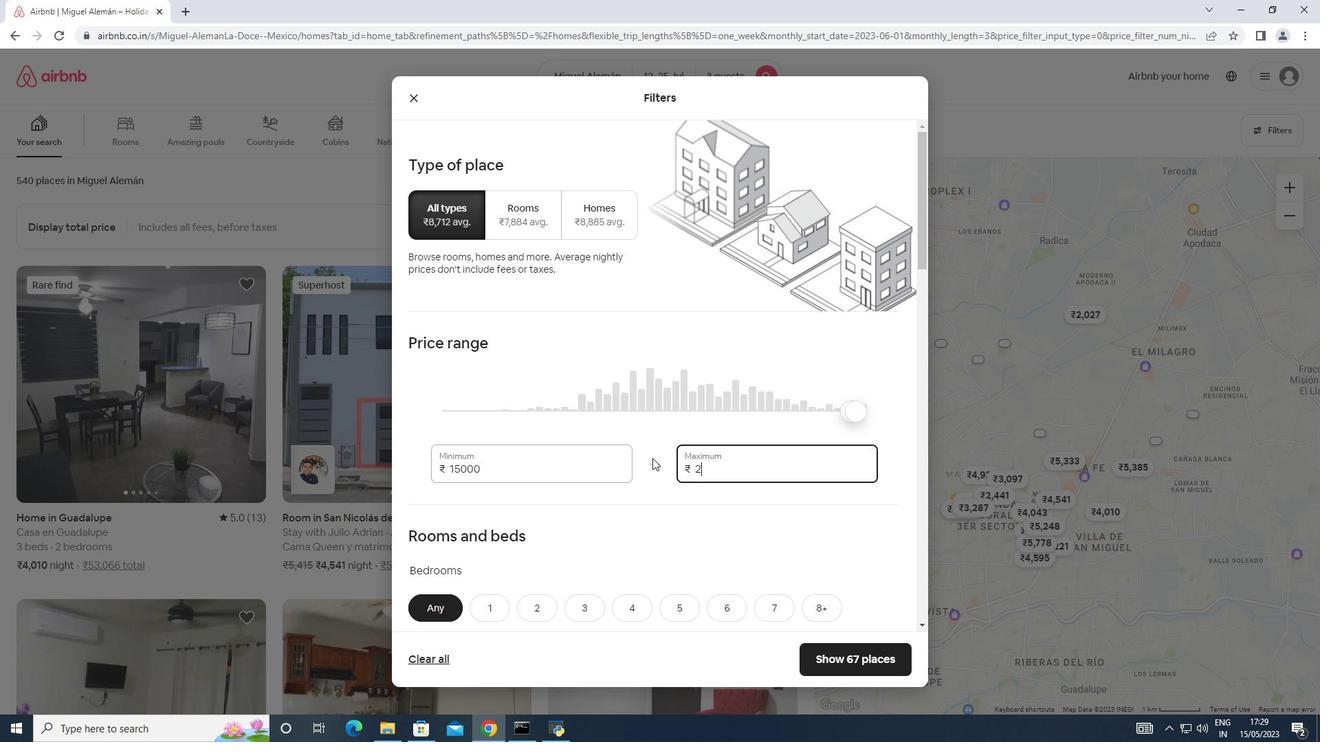 
Action: Key pressed 5
Screenshot: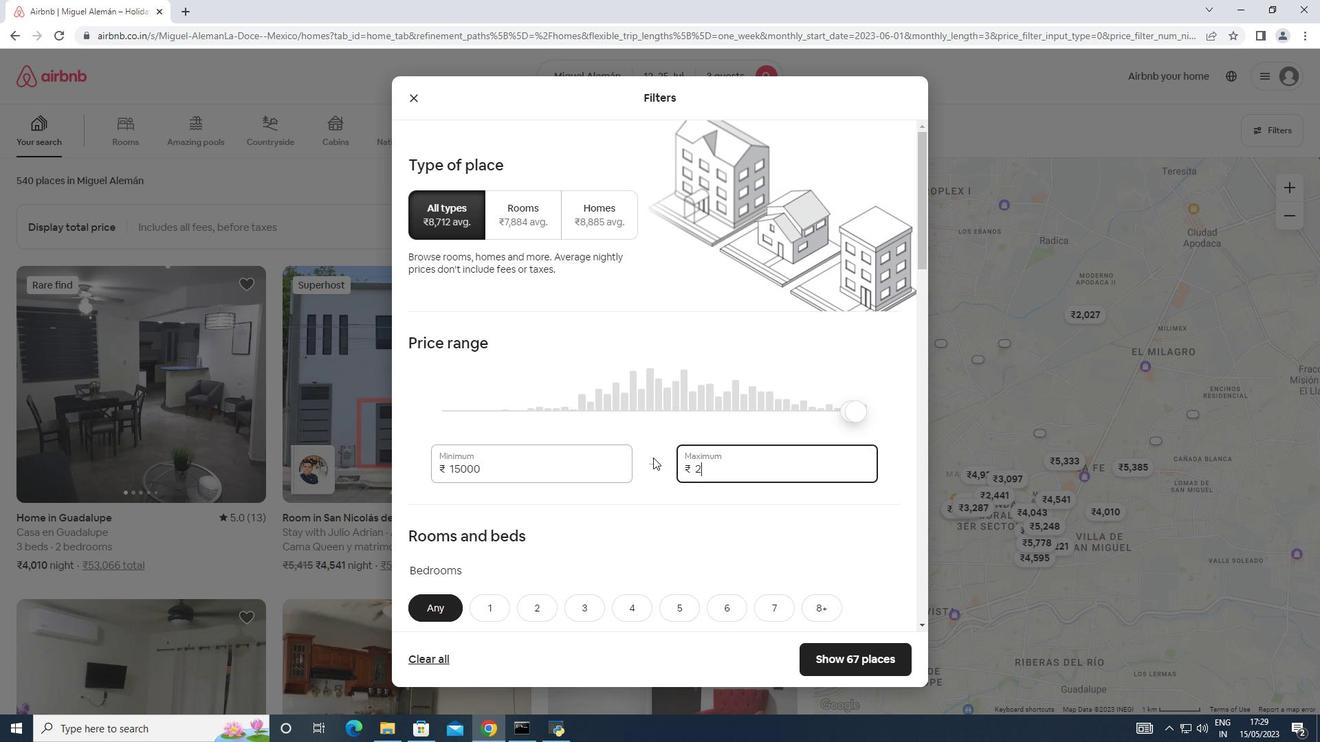 
Action: Mouse moved to (652, 457)
Screenshot: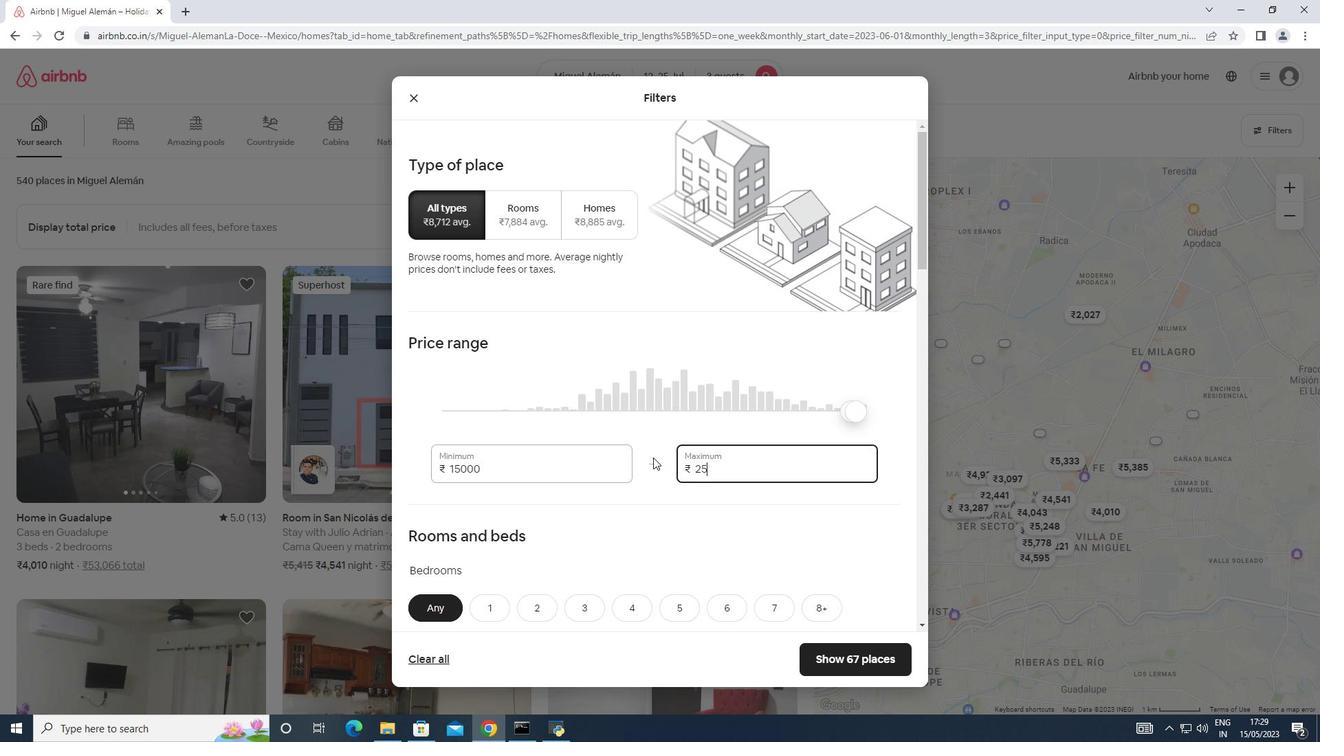 
Action: Key pressed 0
Screenshot: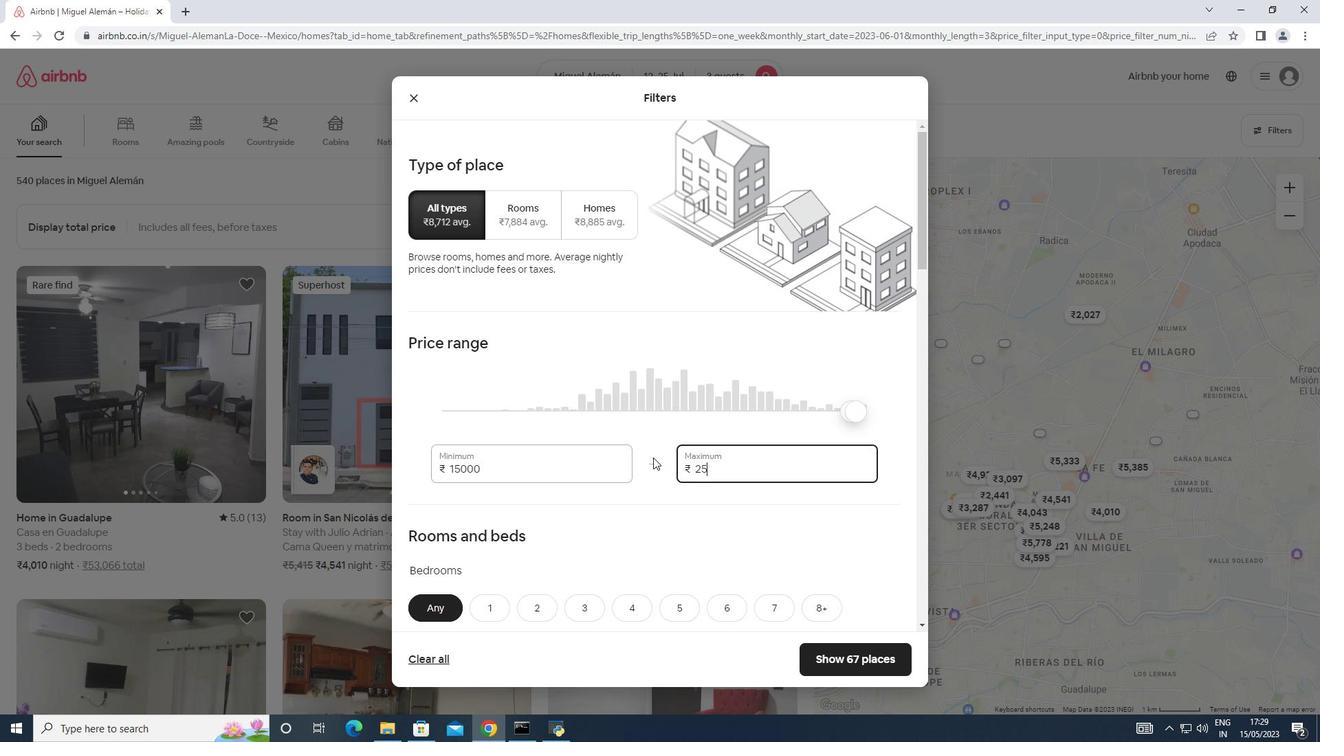 
Action: Mouse moved to (651, 457)
Screenshot: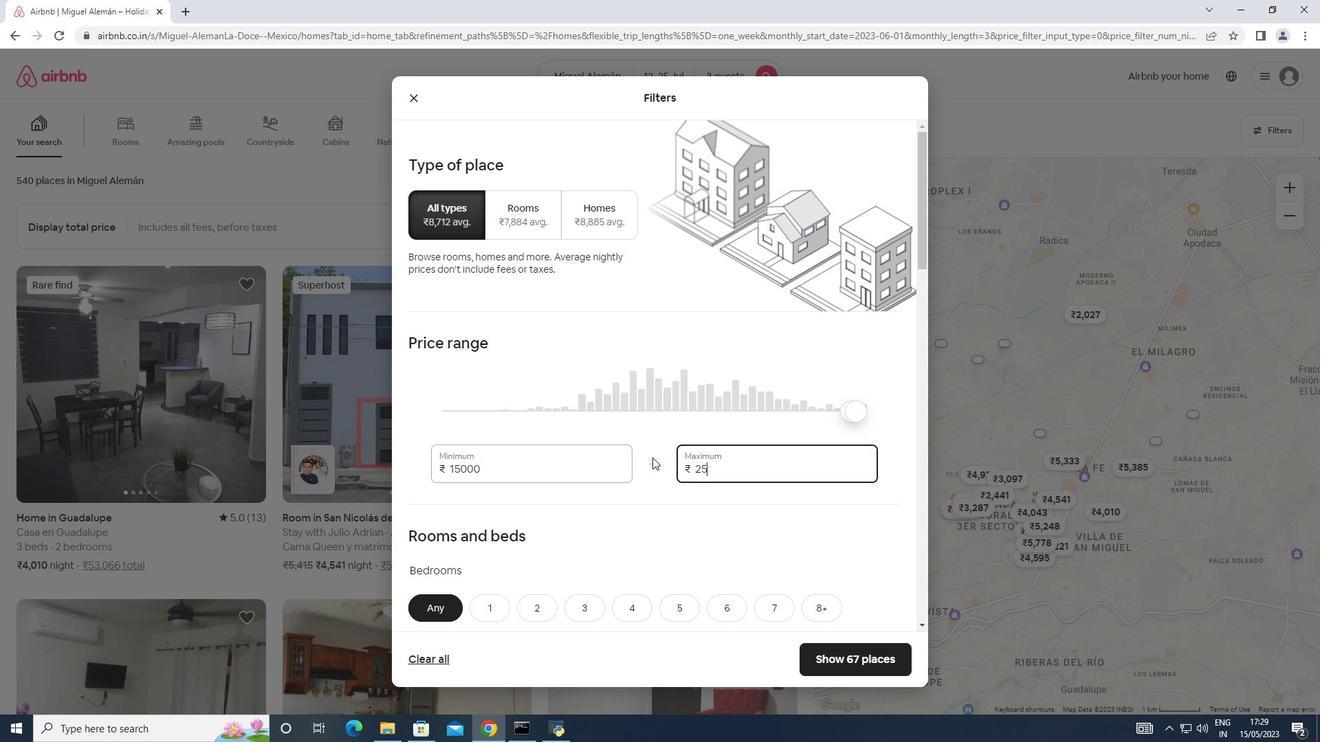 
Action: Key pressed 00
Screenshot: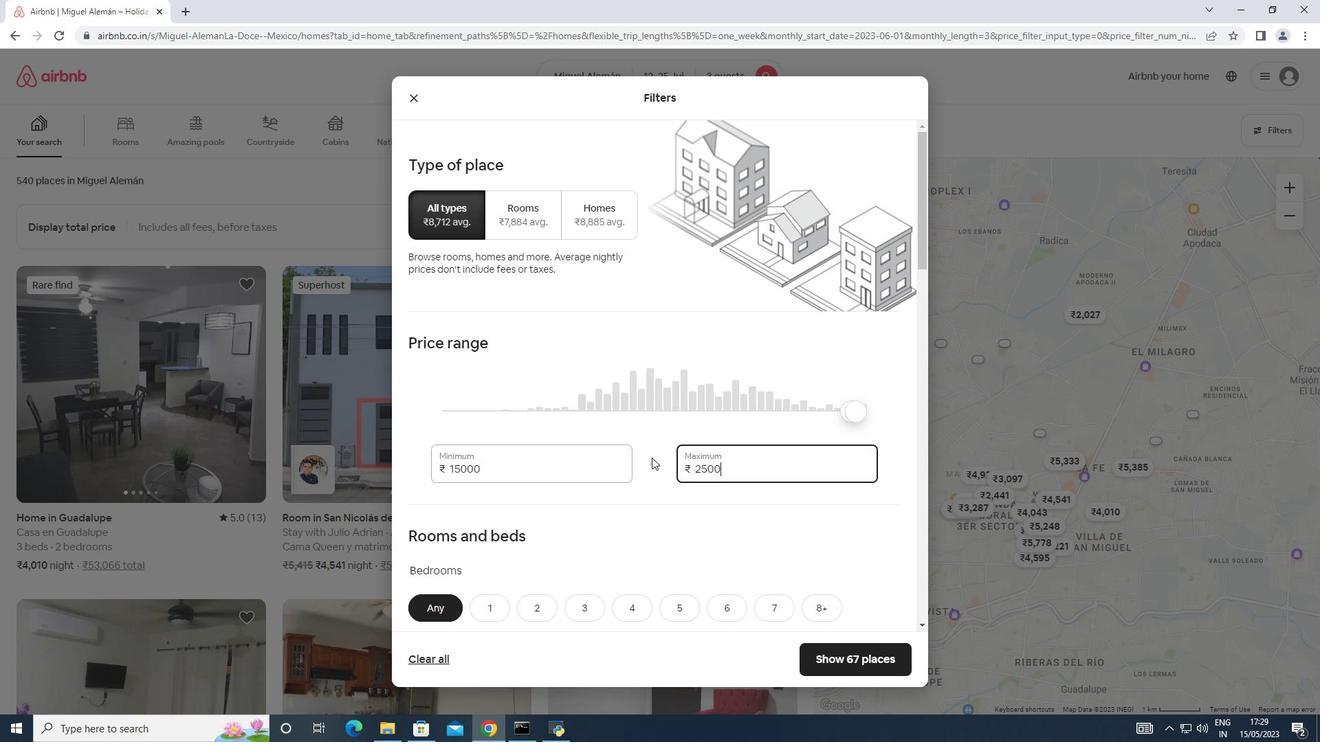 
Action: Mouse moved to (722, 442)
Screenshot: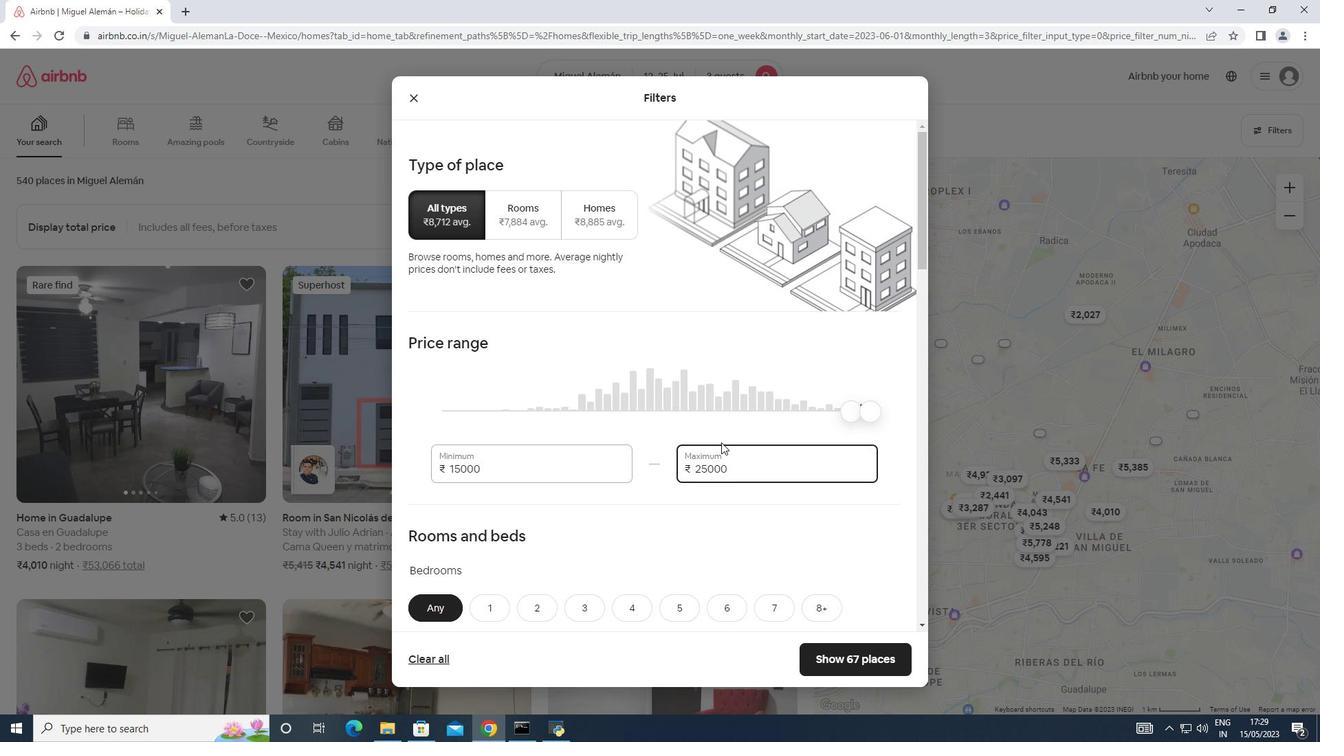 
Action: Mouse scrolled (722, 442) with delta (0, 0)
Screenshot: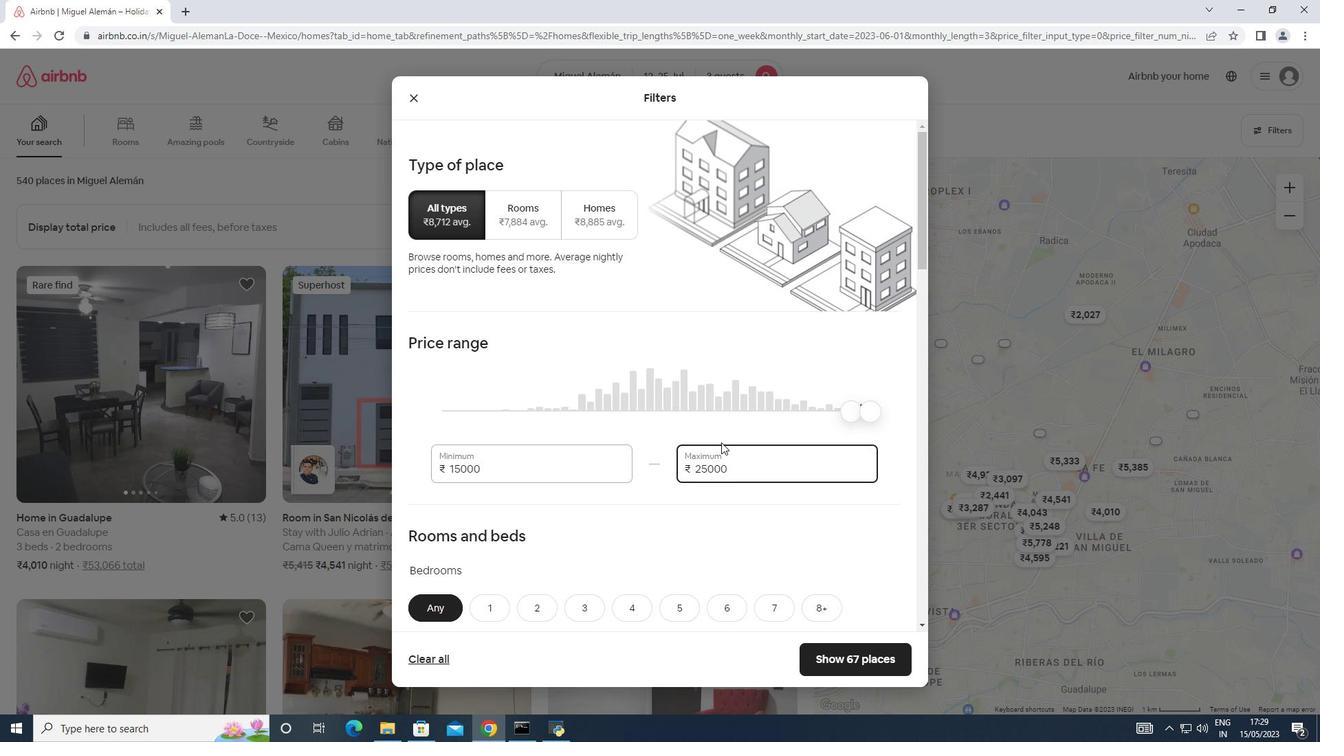 
Action: Mouse moved to (724, 442)
Screenshot: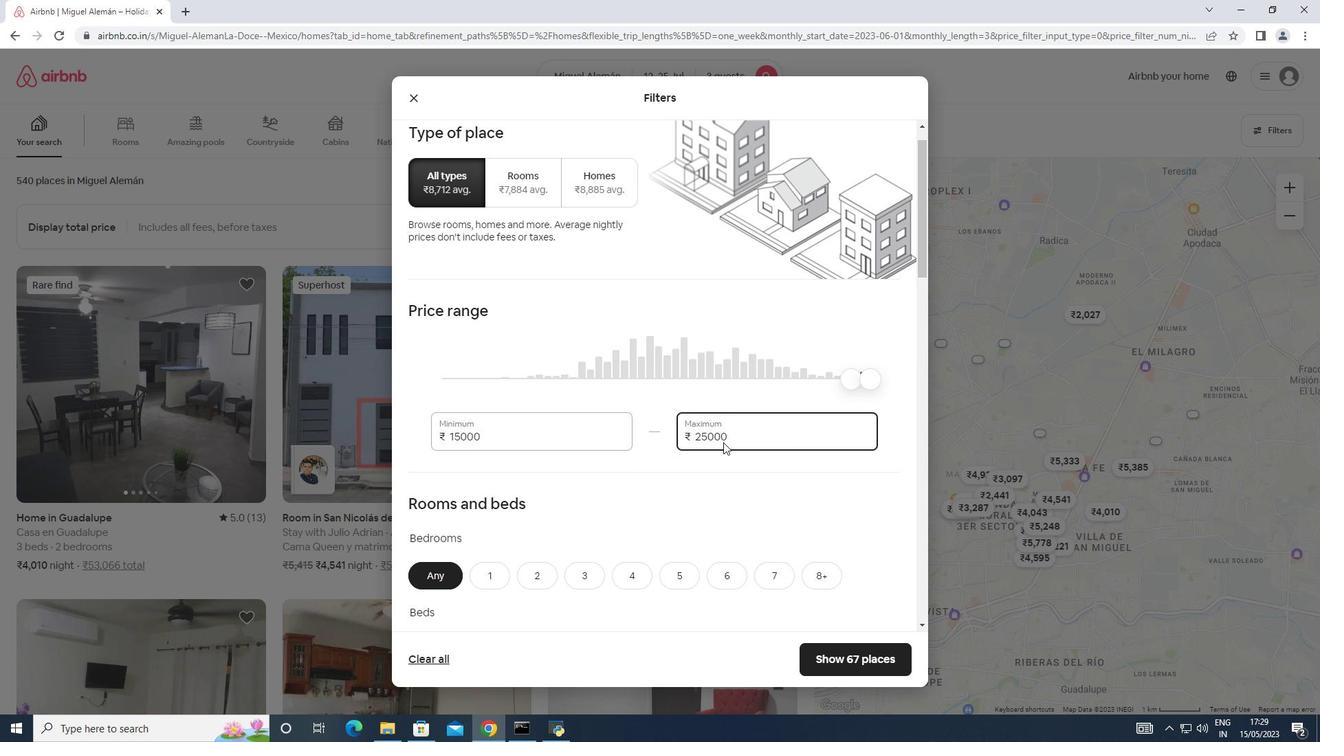 
Action: Mouse scrolled (724, 442) with delta (0, 0)
Screenshot: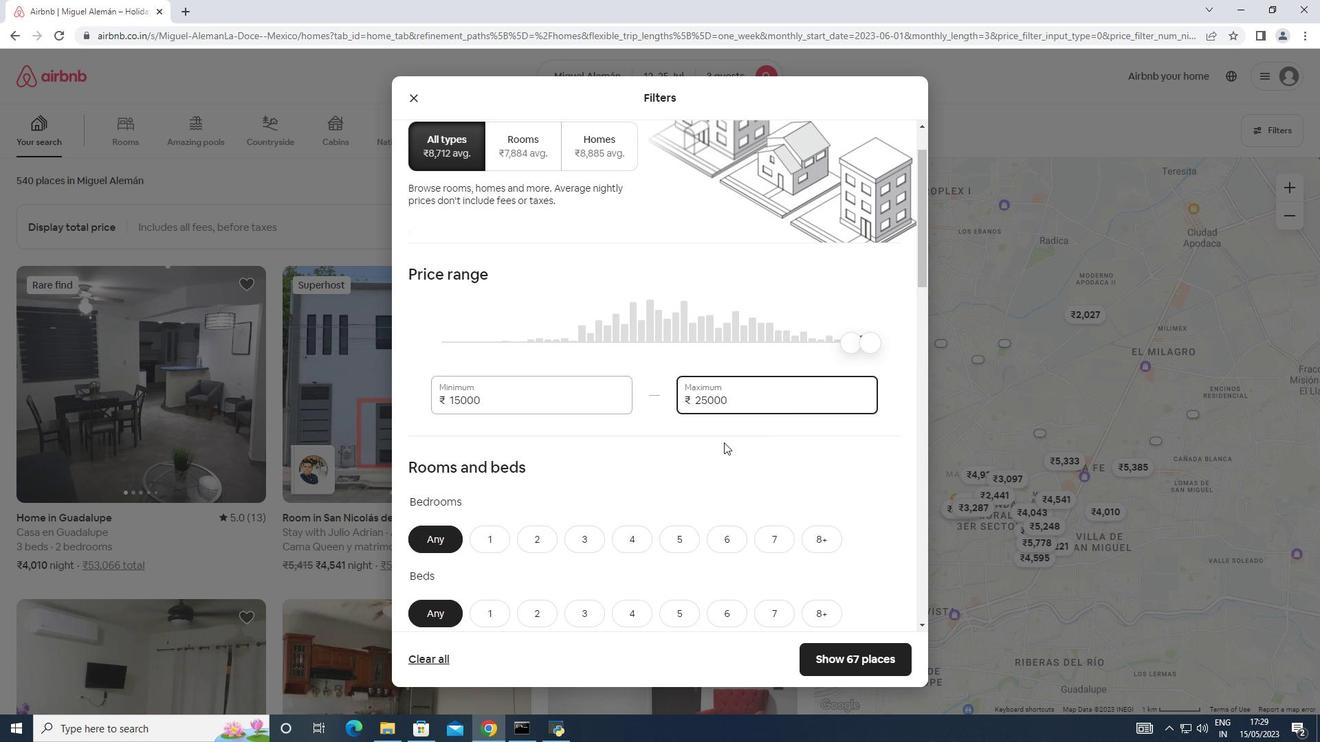 
Action: Mouse scrolled (724, 442) with delta (0, 0)
Screenshot: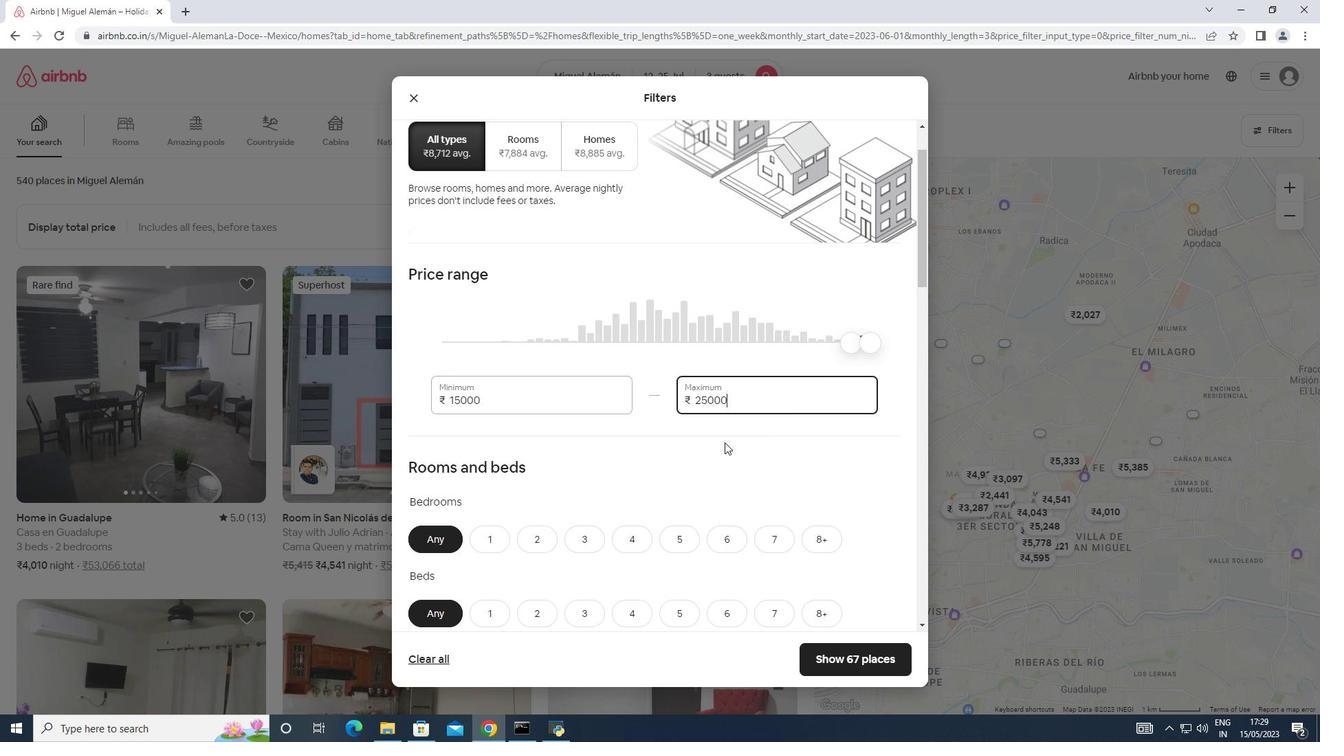 
Action: Mouse moved to (725, 442)
Screenshot: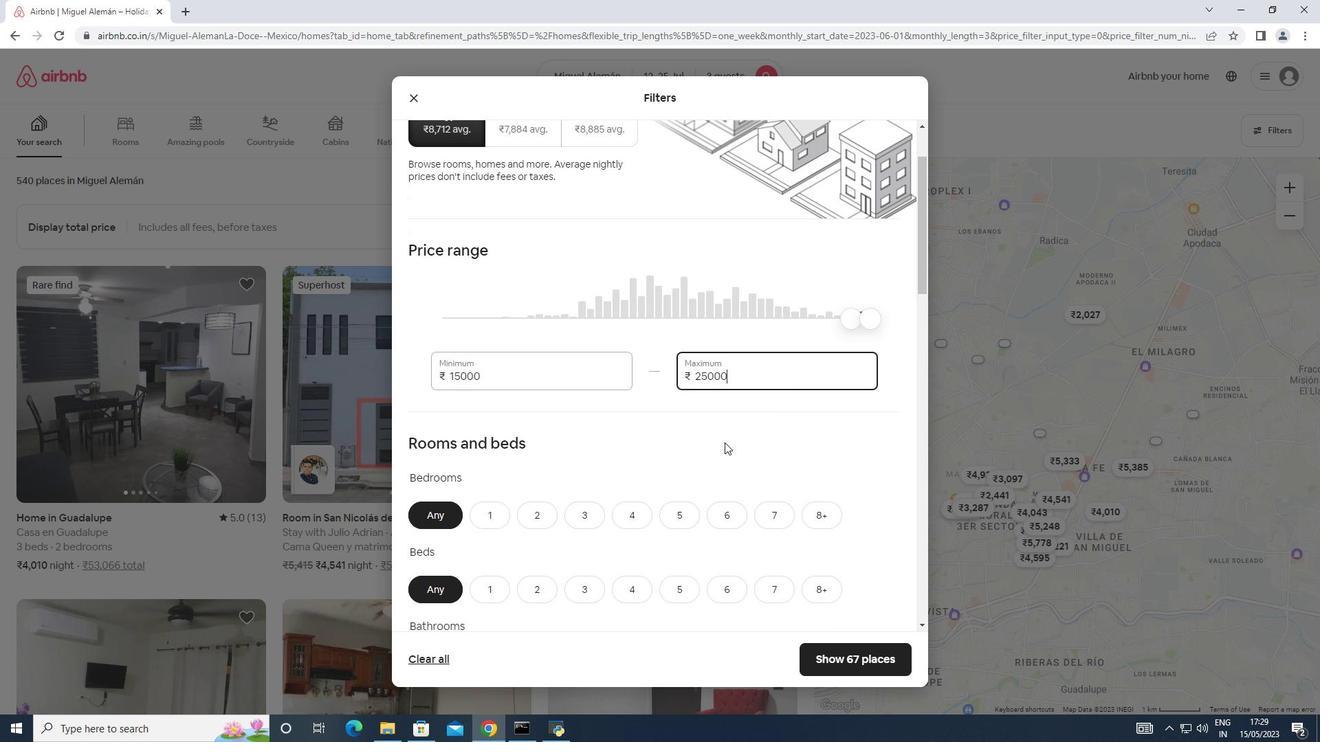 
Action: Mouse scrolled (725, 442) with delta (0, 0)
Screenshot: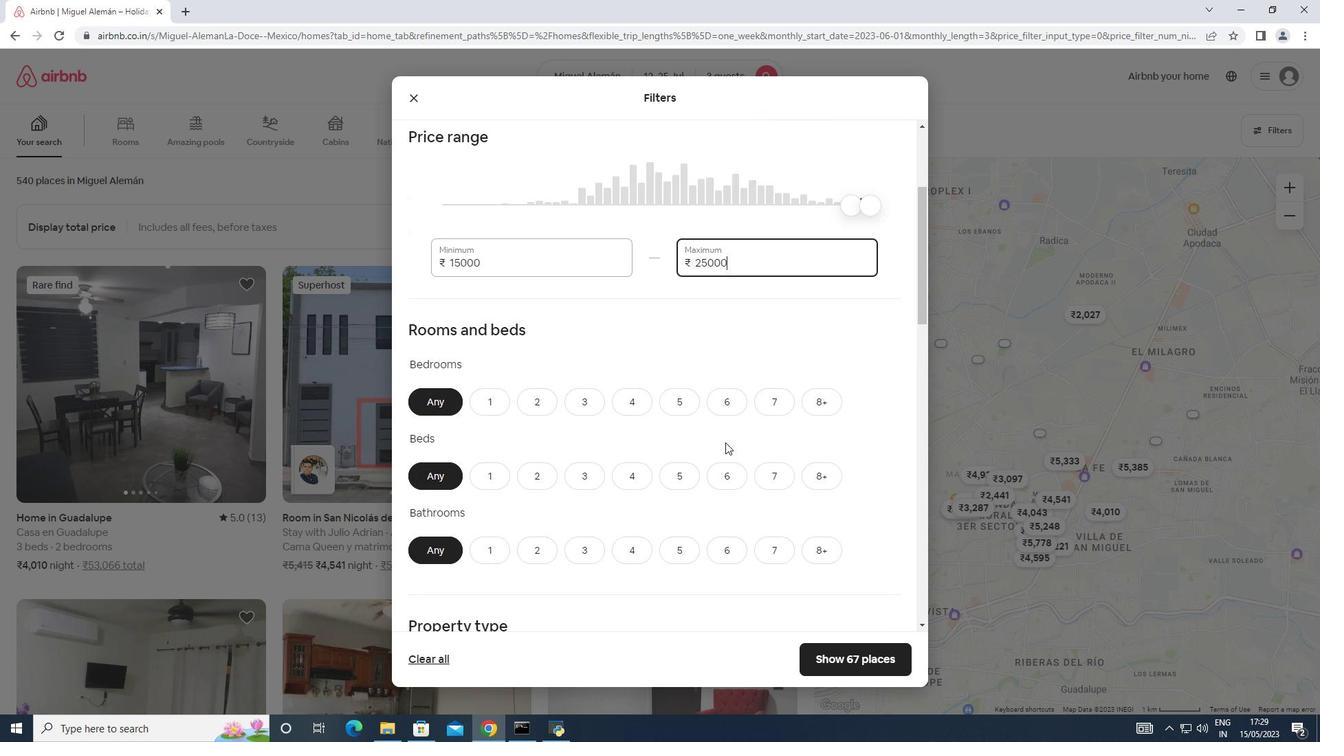 
Action: Mouse scrolled (725, 442) with delta (0, 0)
Screenshot: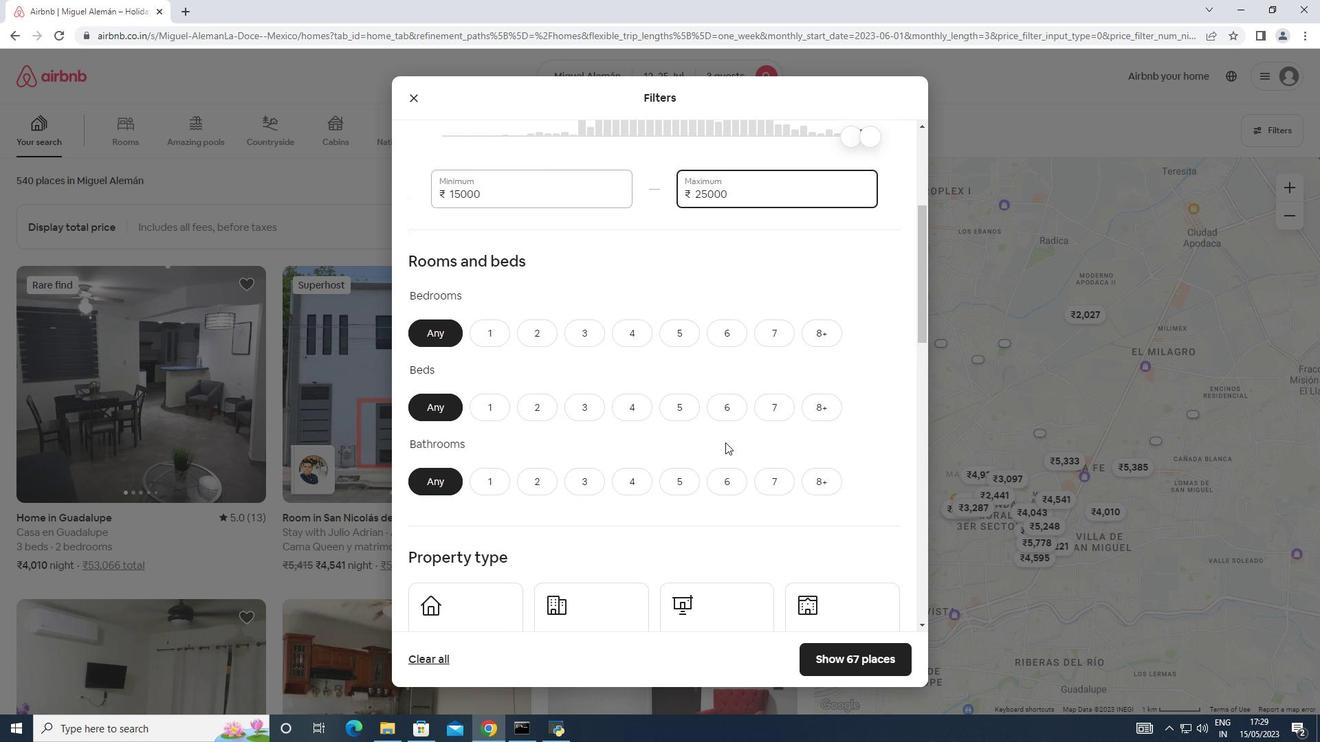 
Action: Mouse moved to (725, 441)
Screenshot: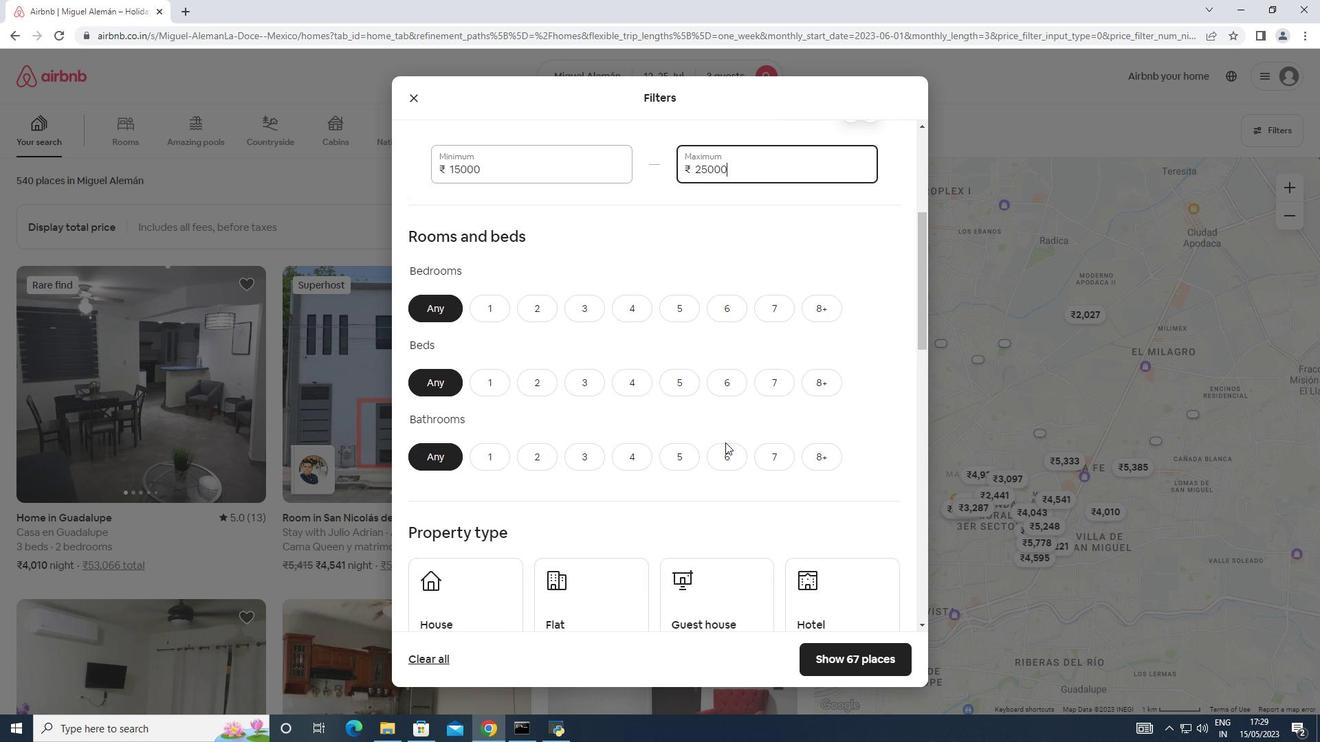 
Action: Mouse scrolled (725, 440) with delta (0, 0)
Screenshot: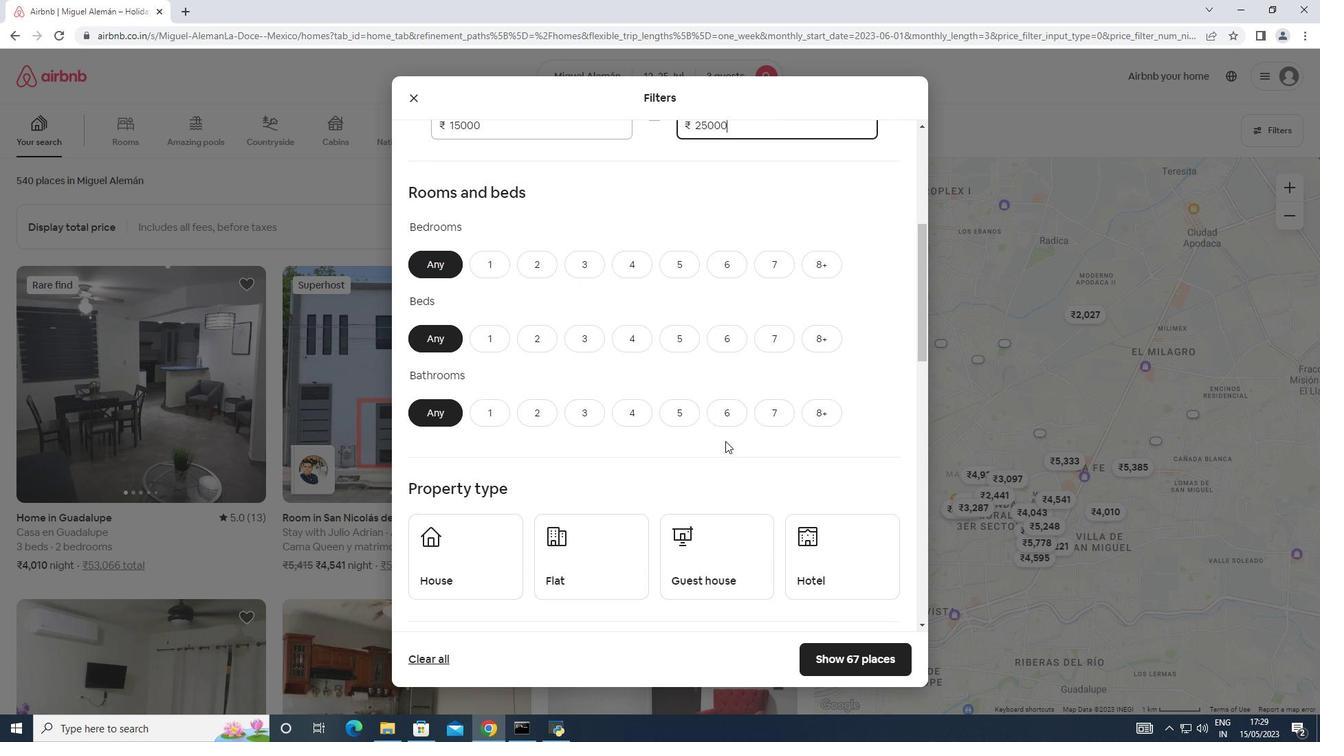 
Action: Mouse moved to (530, 198)
Screenshot: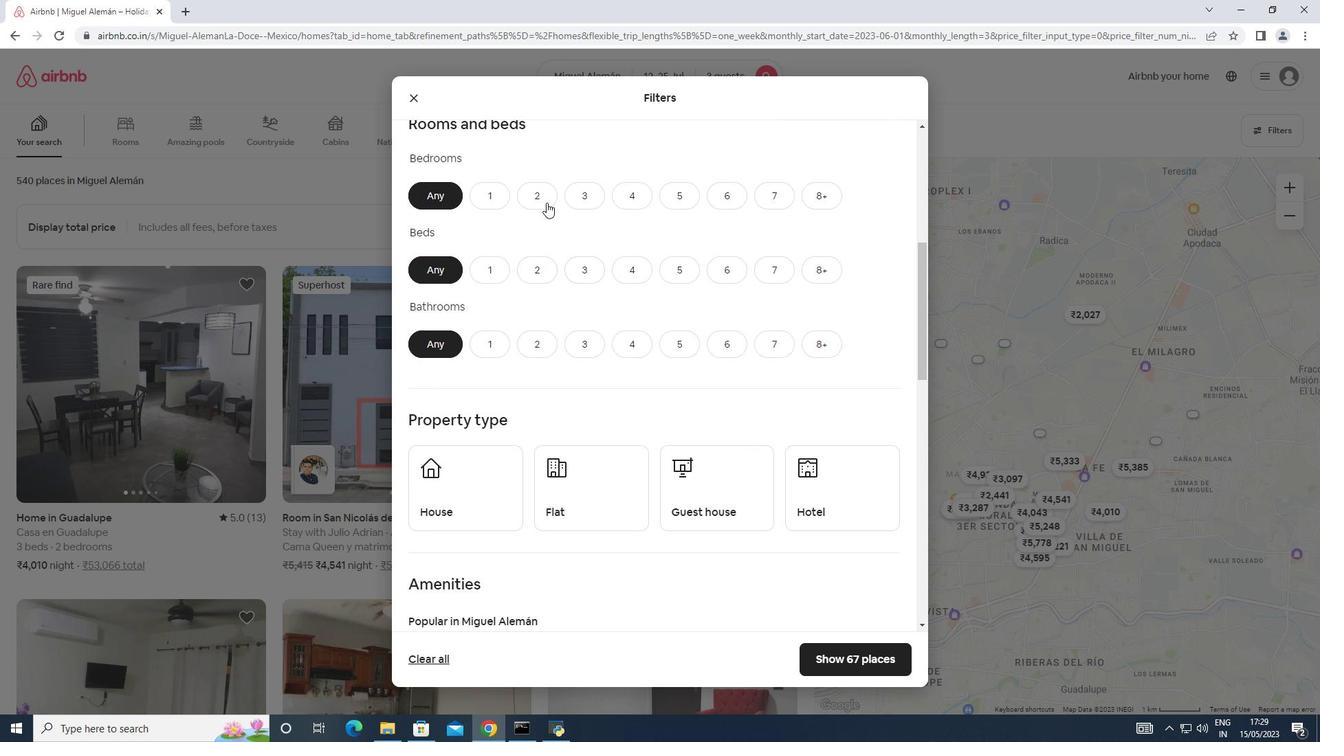 
Action: Mouse pressed left at (530, 198)
Screenshot: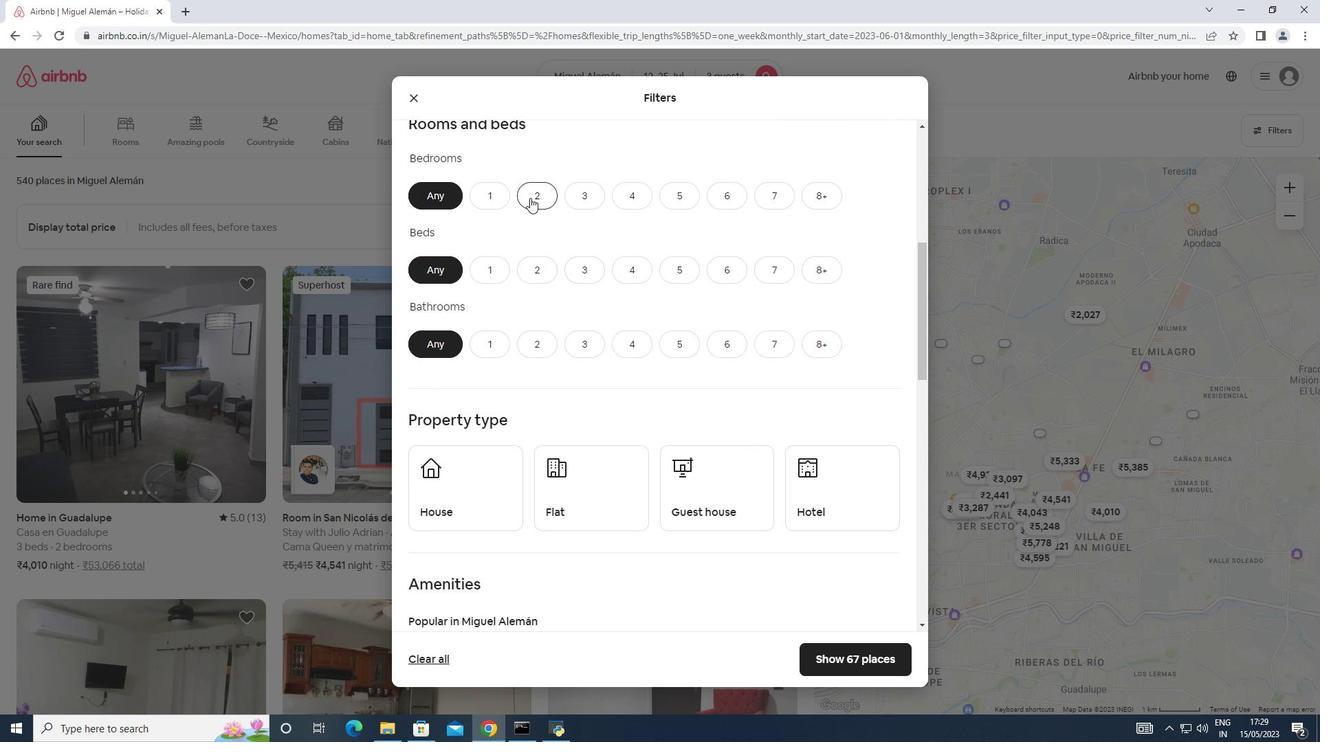 
Action: Mouse moved to (539, 274)
Screenshot: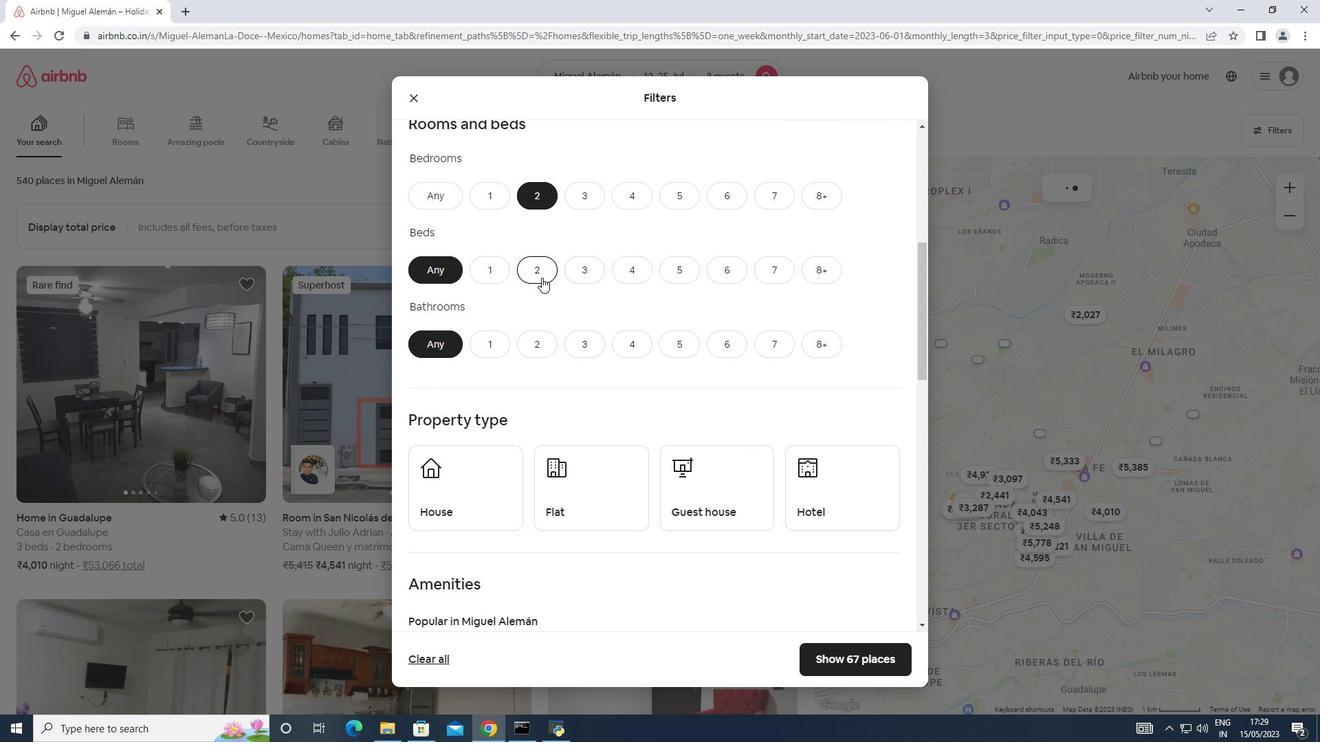 
Action: Mouse pressed left at (539, 274)
Screenshot: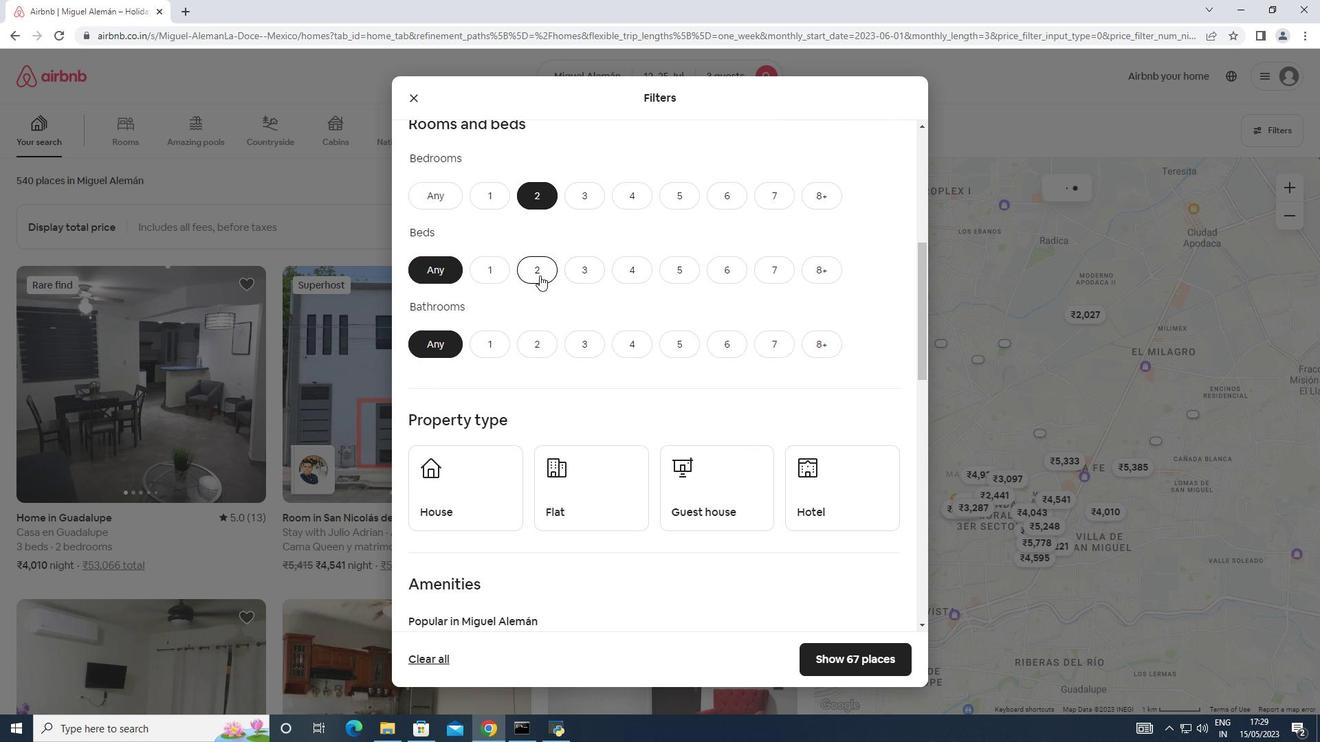 
Action: Mouse moved to (548, 342)
Screenshot: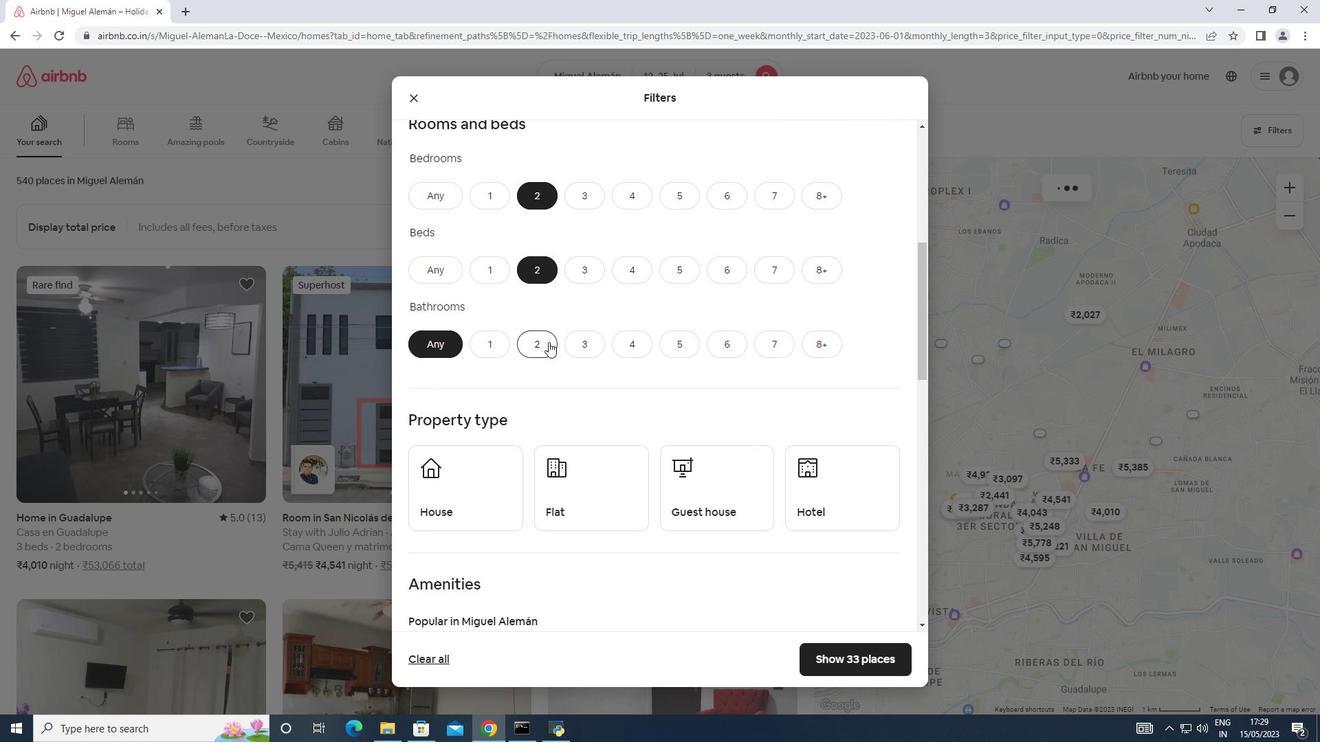 
Action: Mouse pressed left at (548, 342)
Screenshot: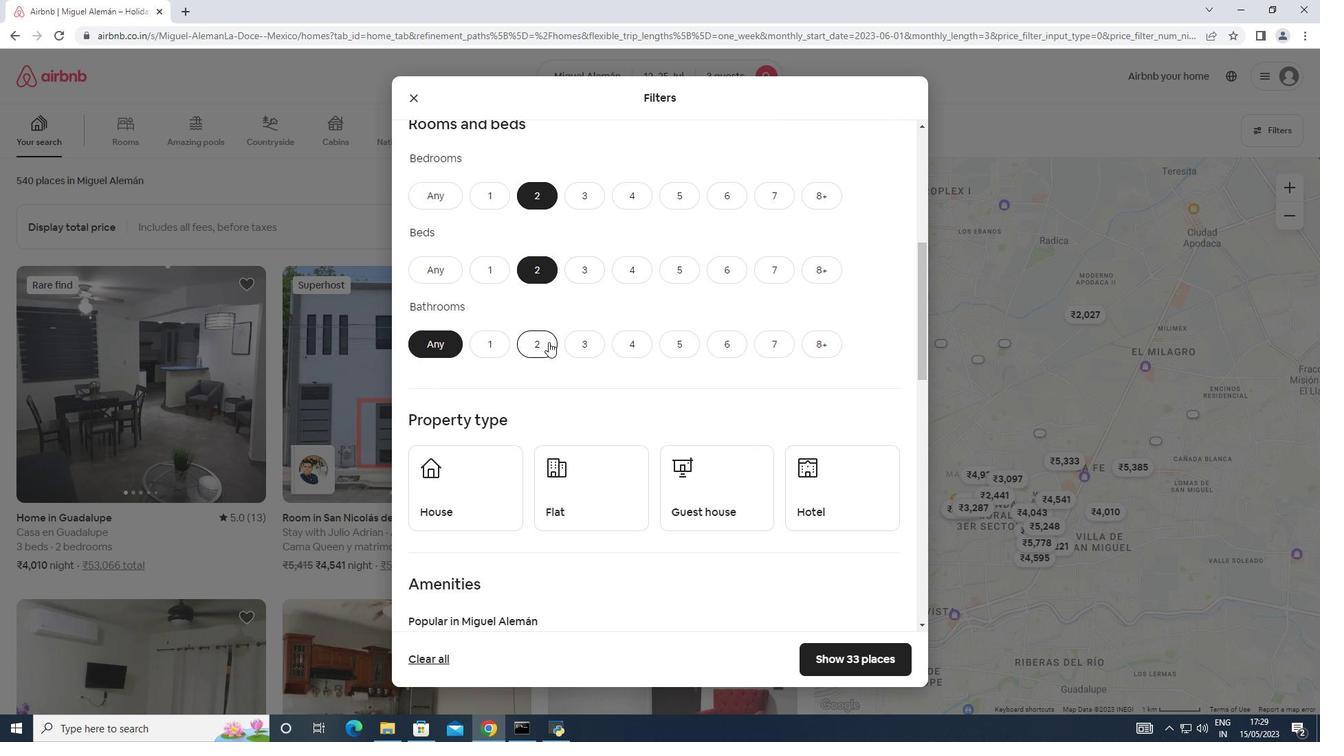 
Action: Mouse moved to (567, 341)
Screenshot: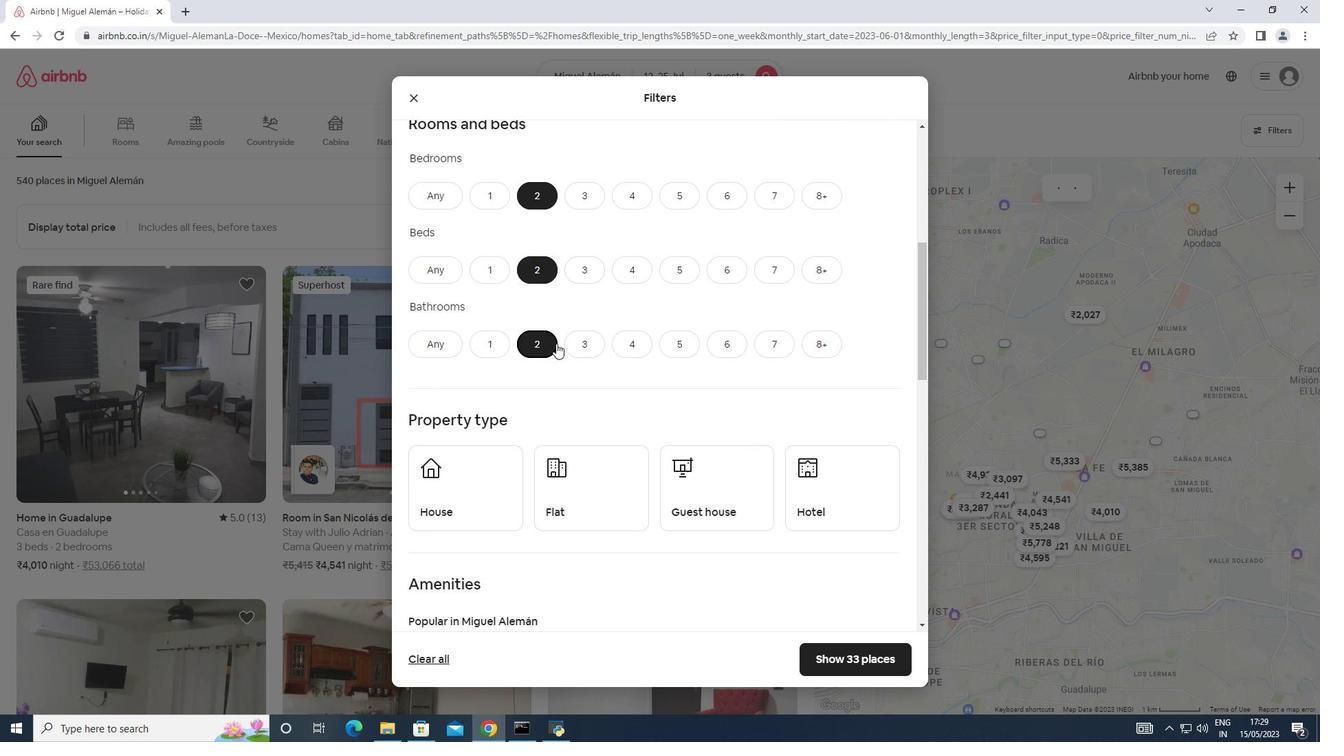 
Action: Mouse scrolled (567, 341) with delta (0, 0)
Screenshot: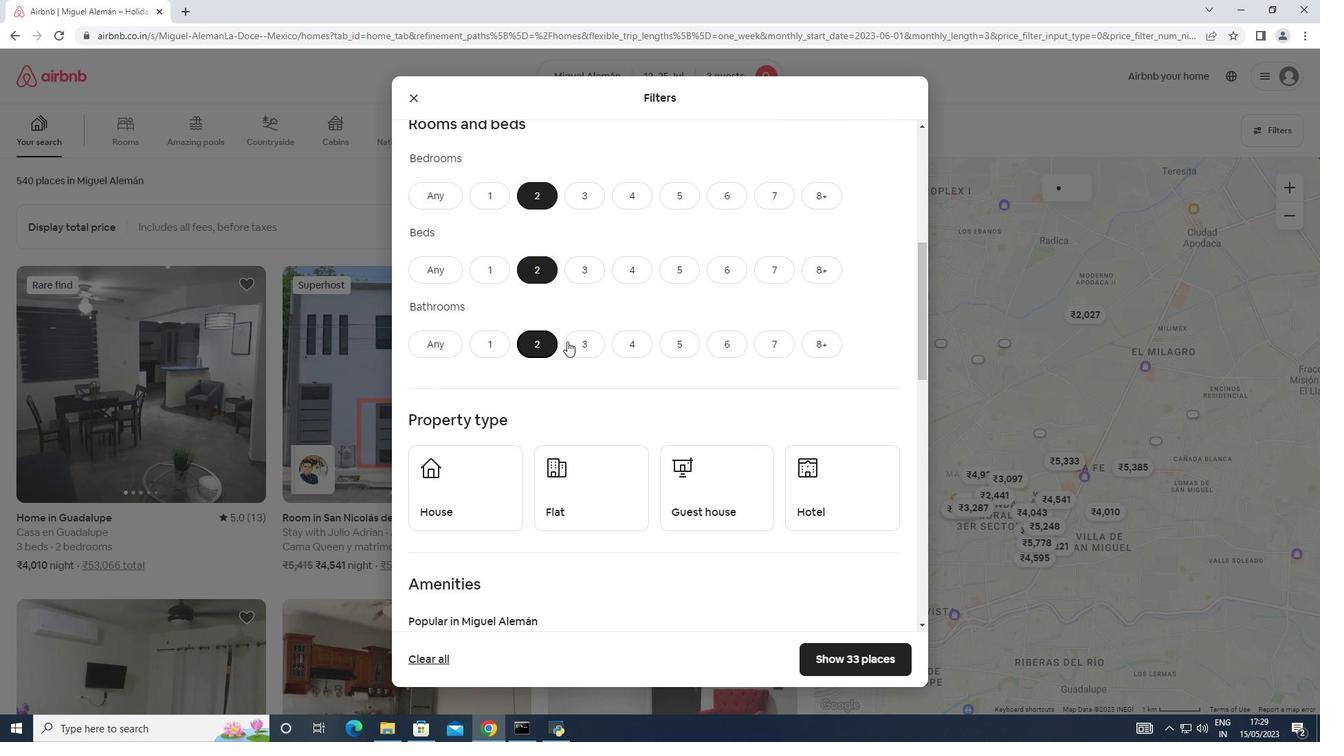 
Action: Mouse scrolled (567, 341) with delta (0, 0)
Screenshot: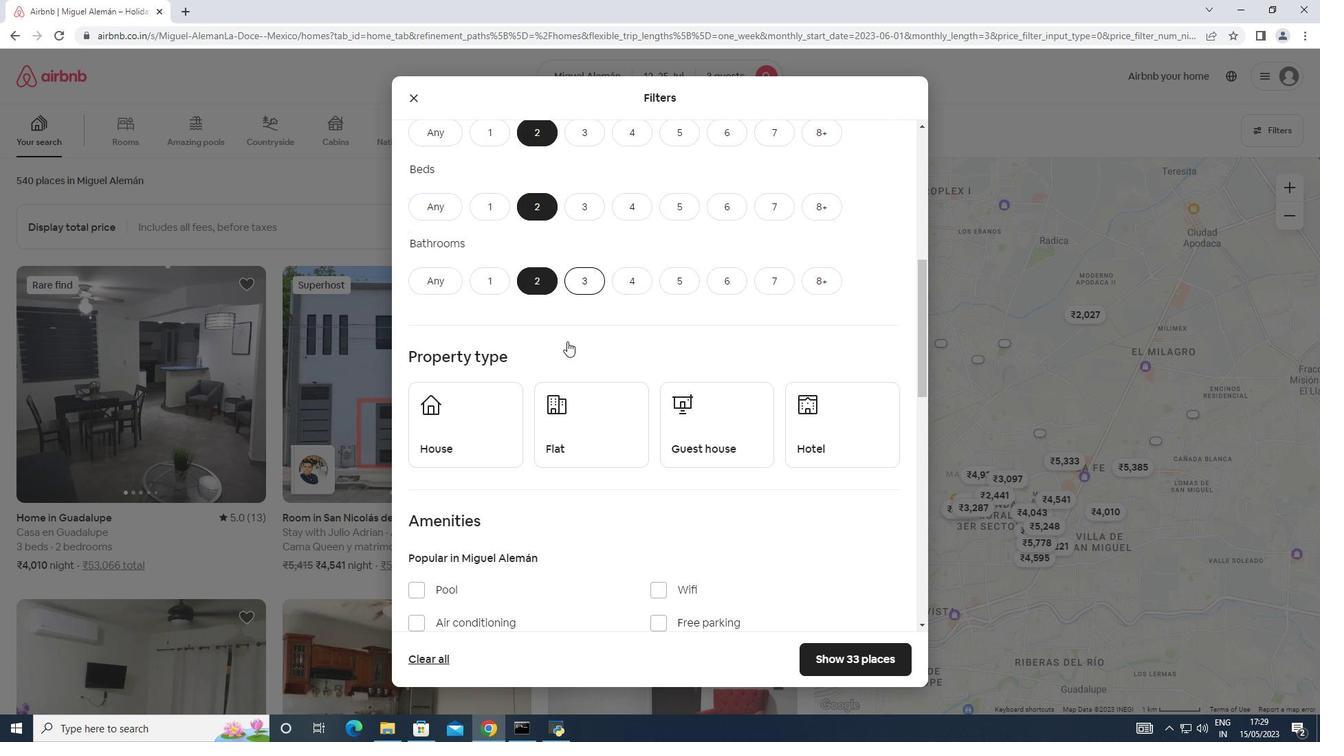 
Action: Mouse moved to (483, 361)
Screenshot: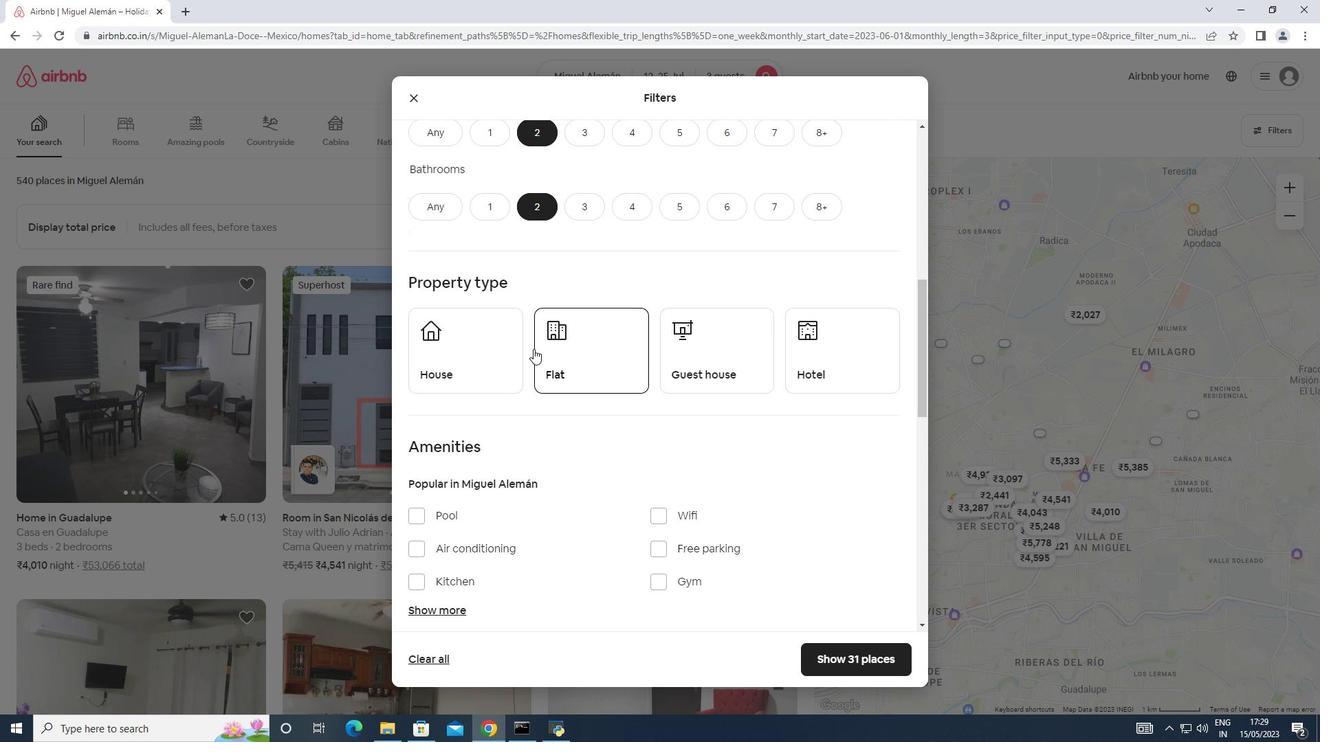 
Action: Mouse pressed left at (483, 361)
Screenshot: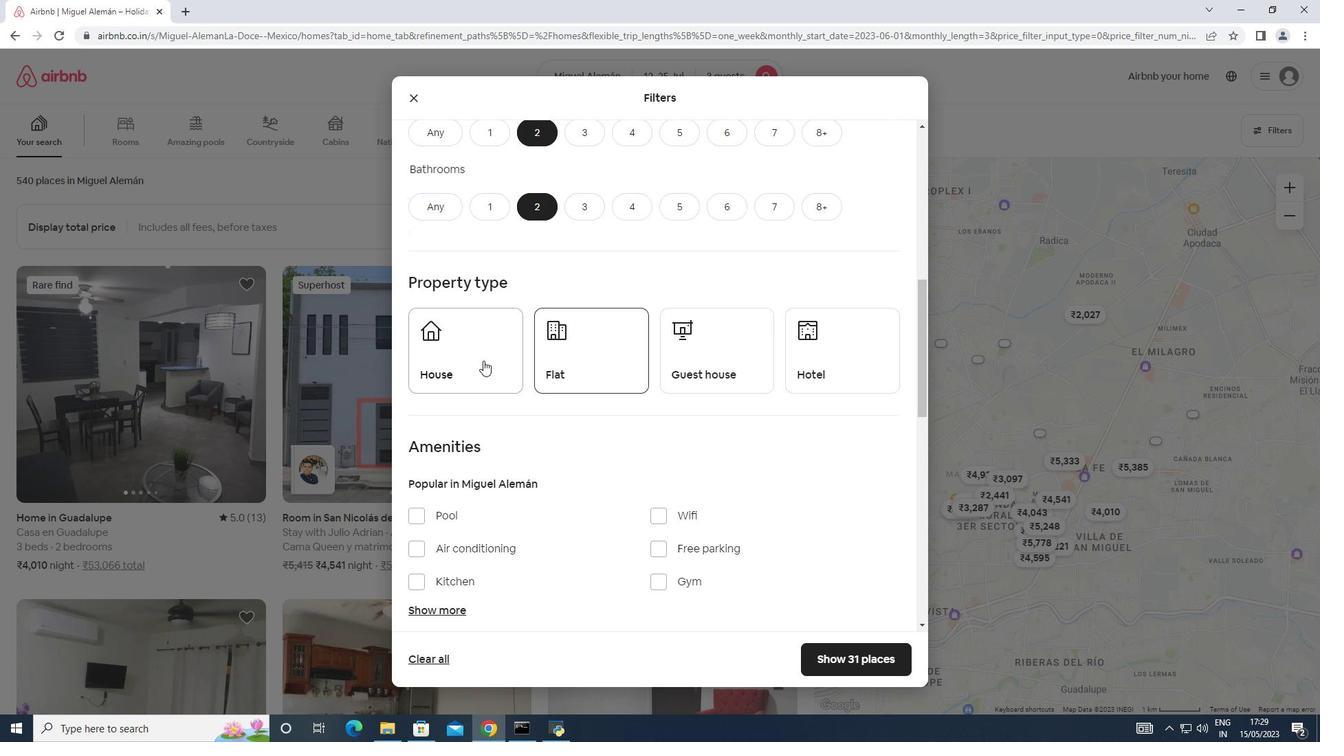 
Action: Mouse moved to (593, 354)
Screenshot: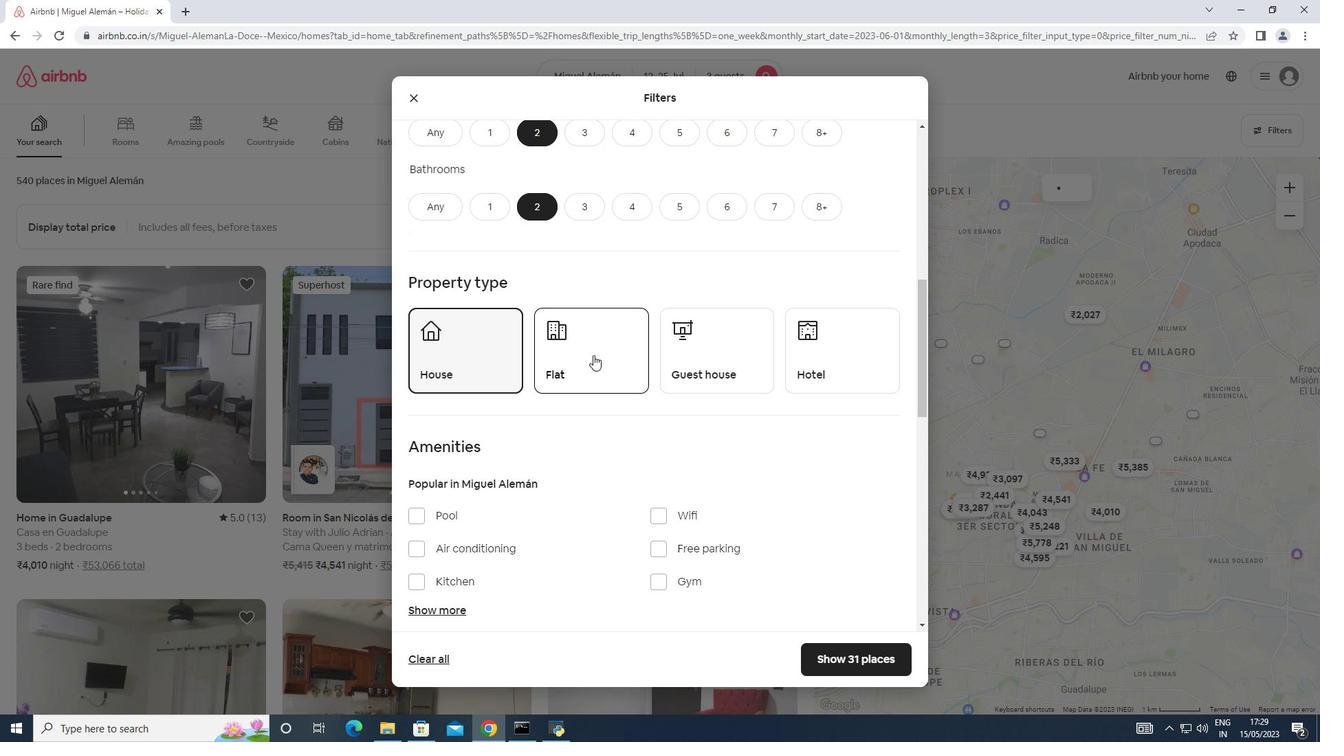 
Action: Mouse pressed left at (593, 354)
Screenshot: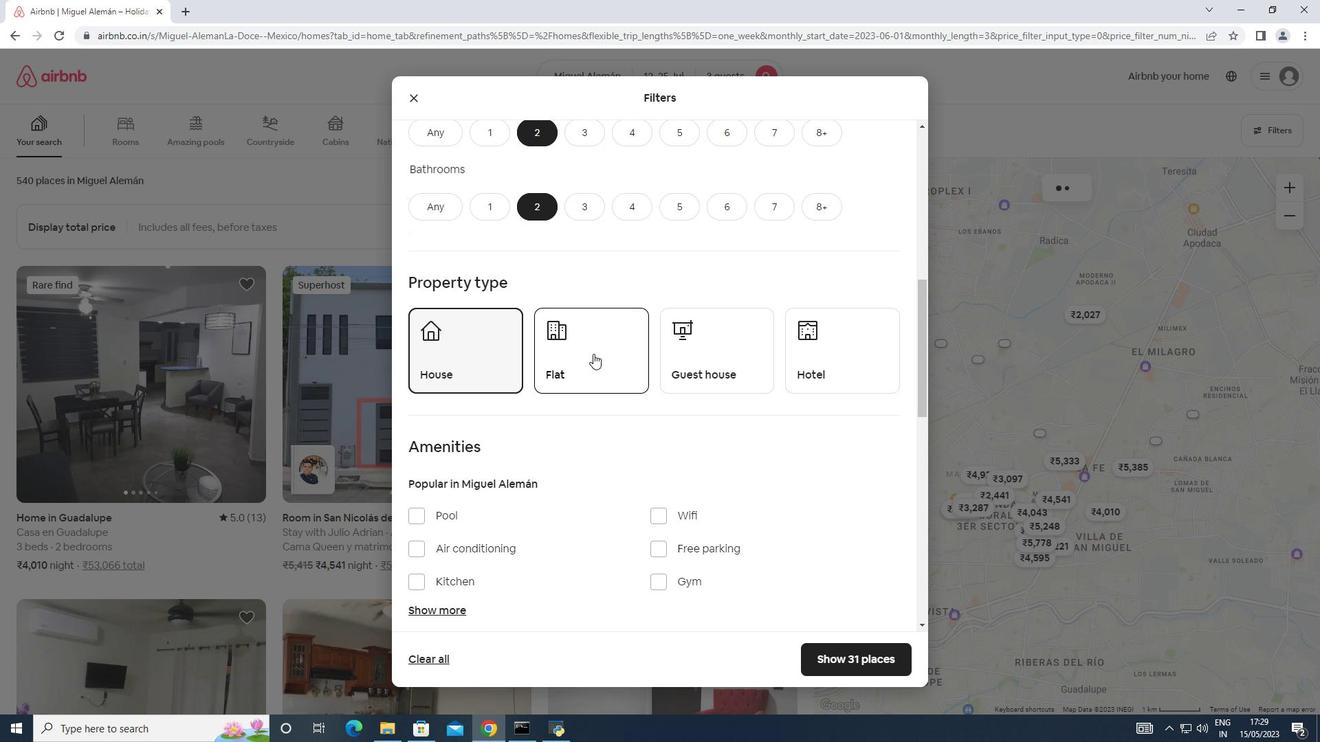 
Action: Mouse moved to (671, 351)
Screenshot: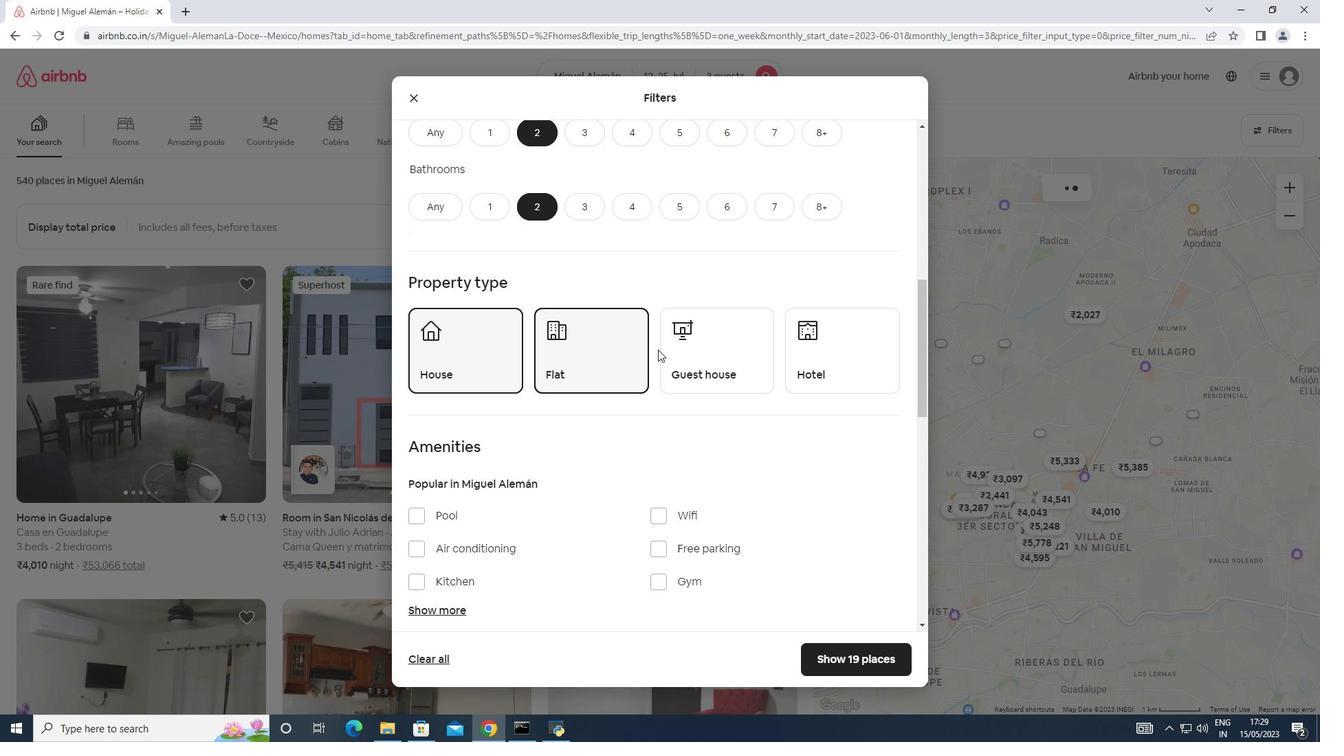 
Action: Mouse pressed left at (671, 351)
Screenshot: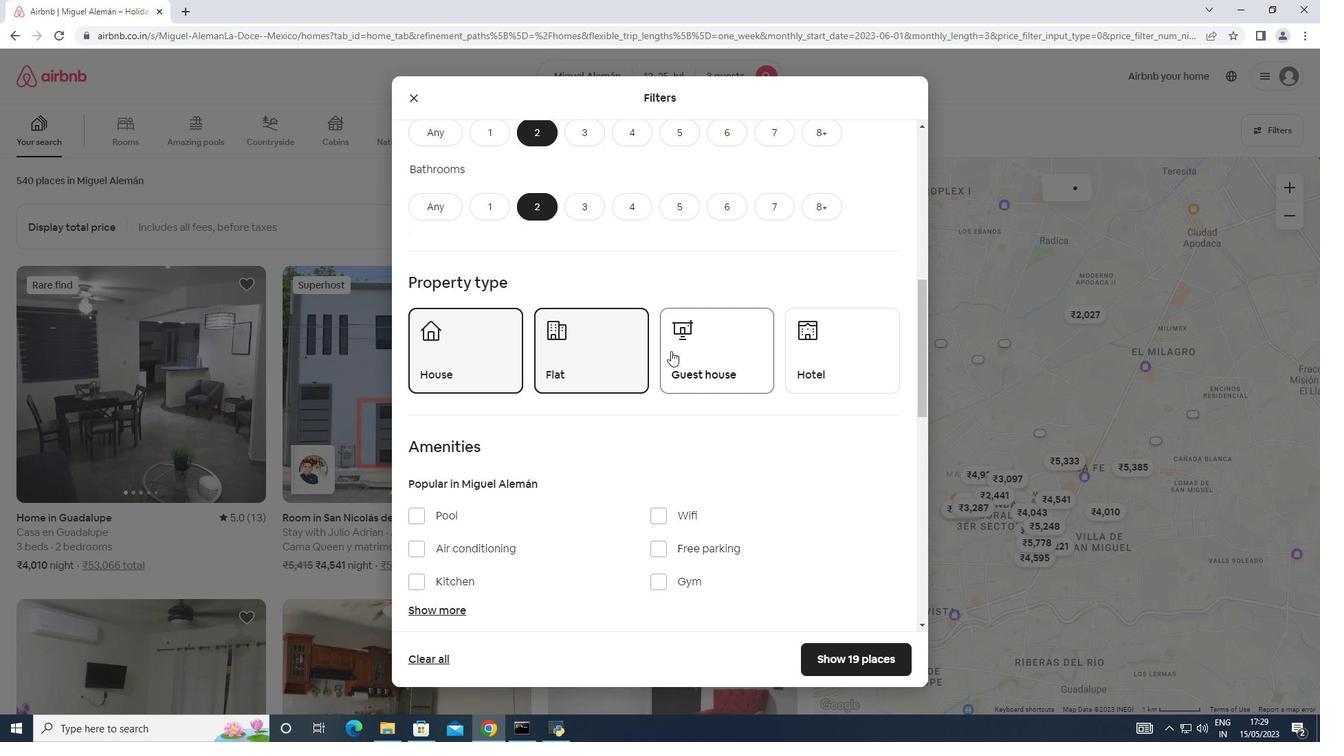
Action: Mouse moved to (700, 366)
Screenshot: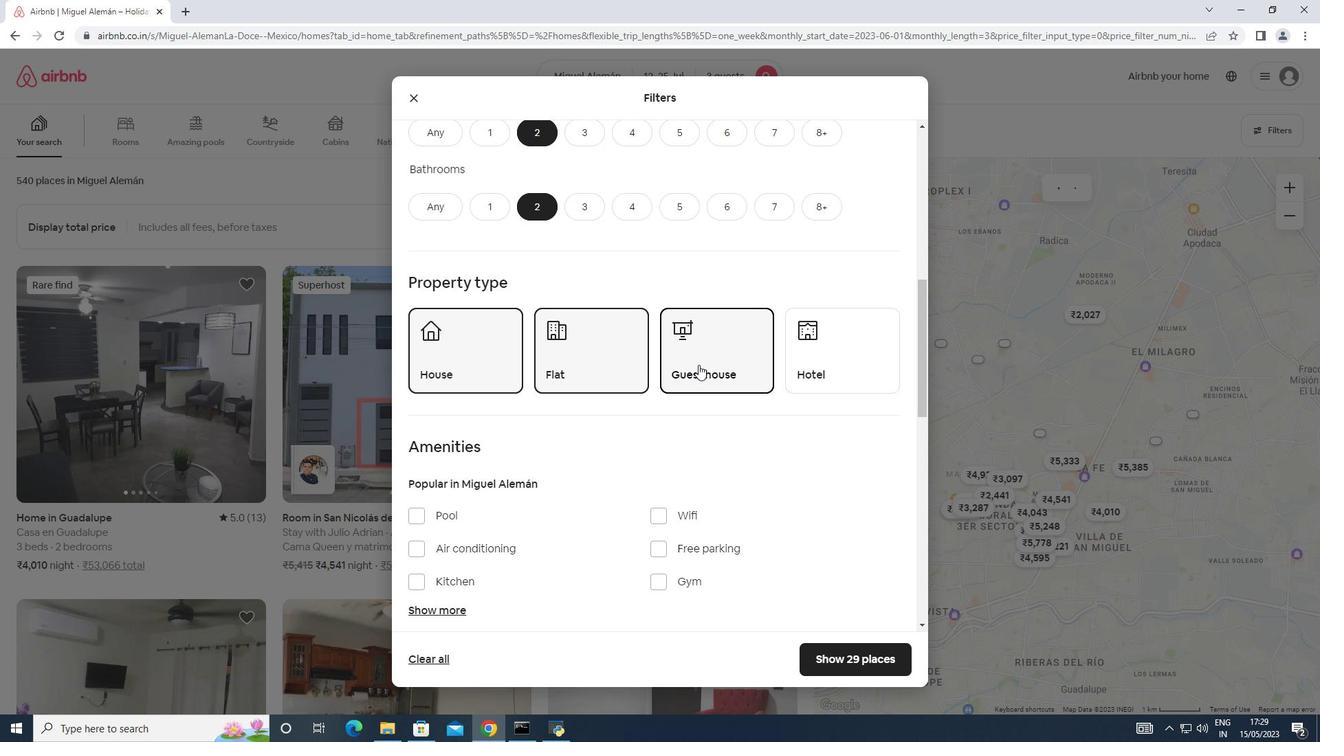 
Action: Mouse scrolled (700, 365) with delta (0, 0)
Screenshot: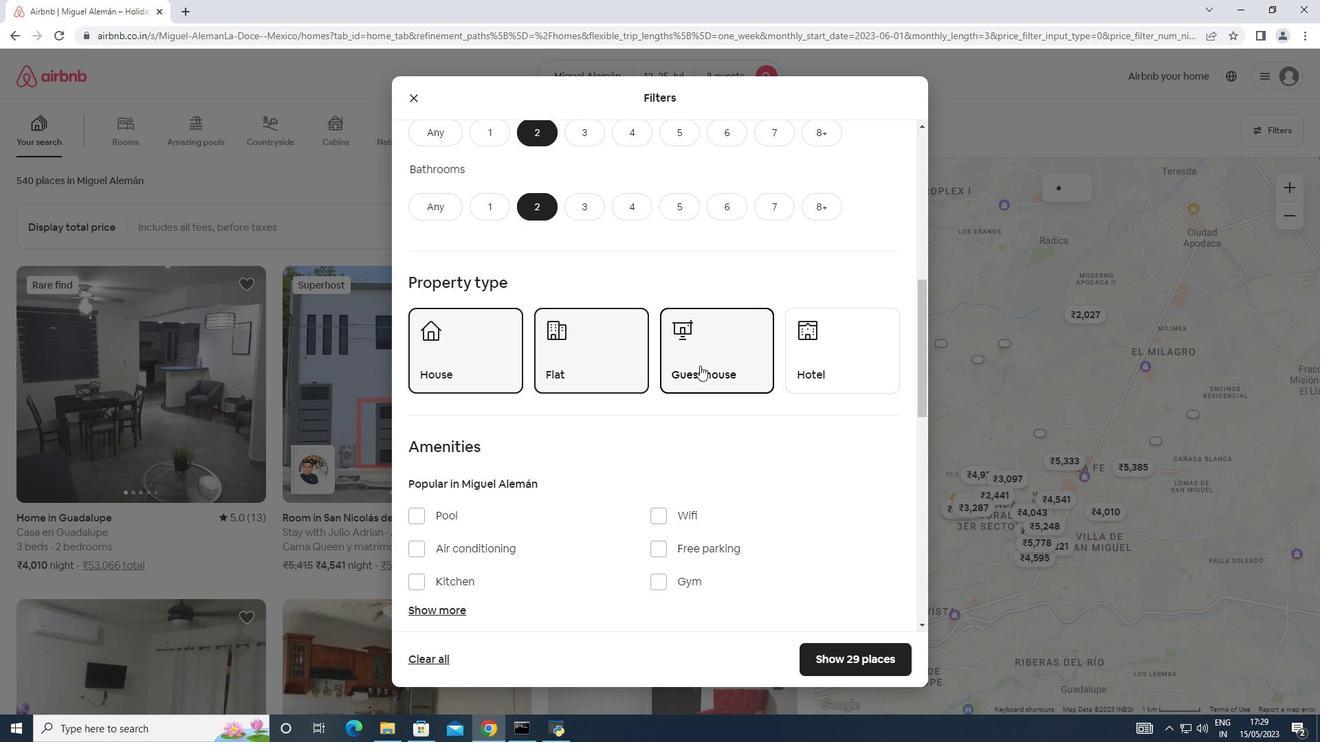 
Action: Mouse moved to (702, 365)
Screenshot: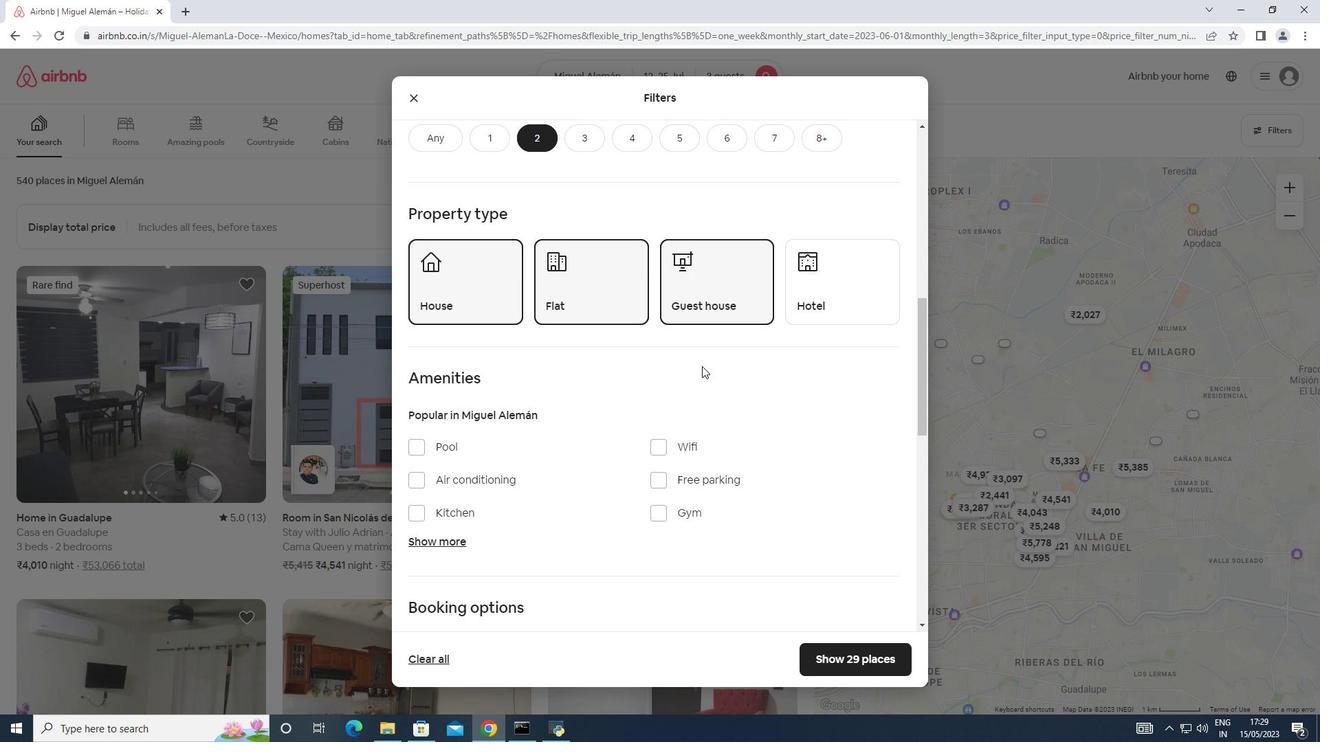 
Action: Mouse scrolled (702, 364) with delta (0, 0)
Screenshot: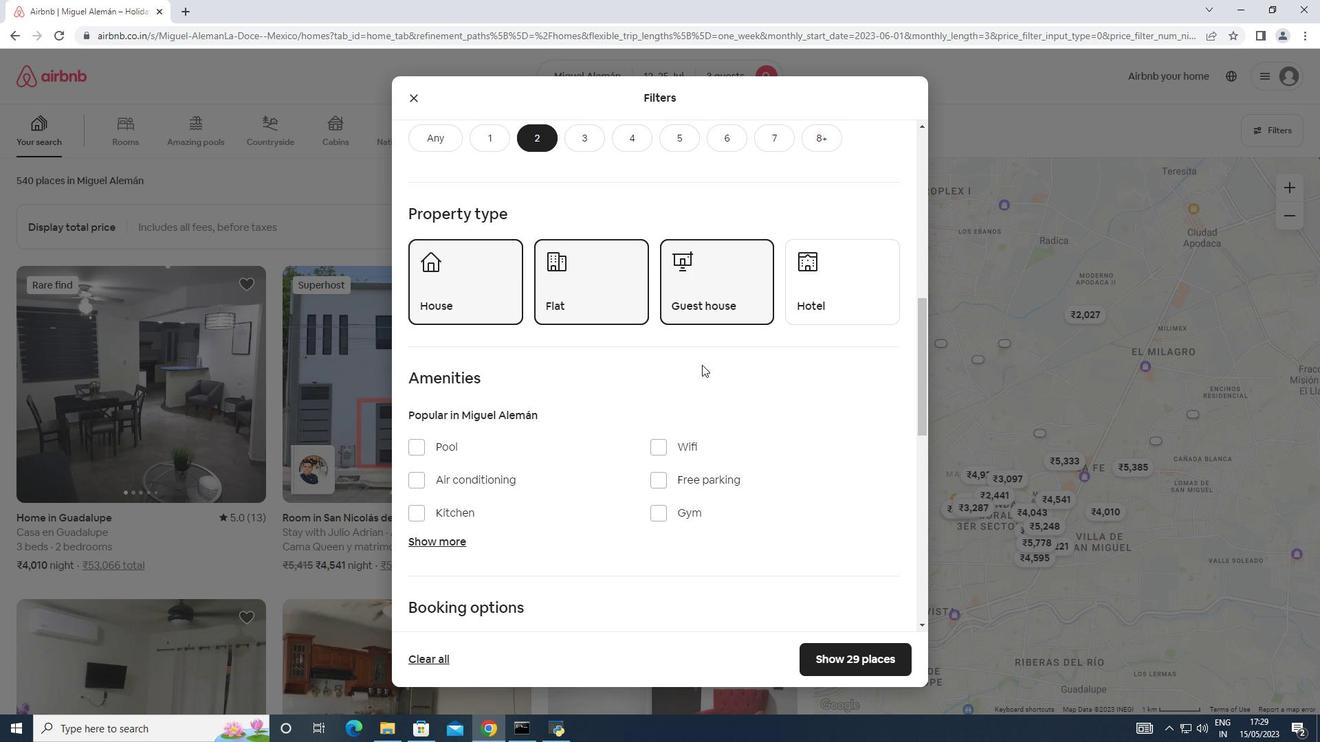 
Action: Mouse moved to (700, 365)
Screenshot: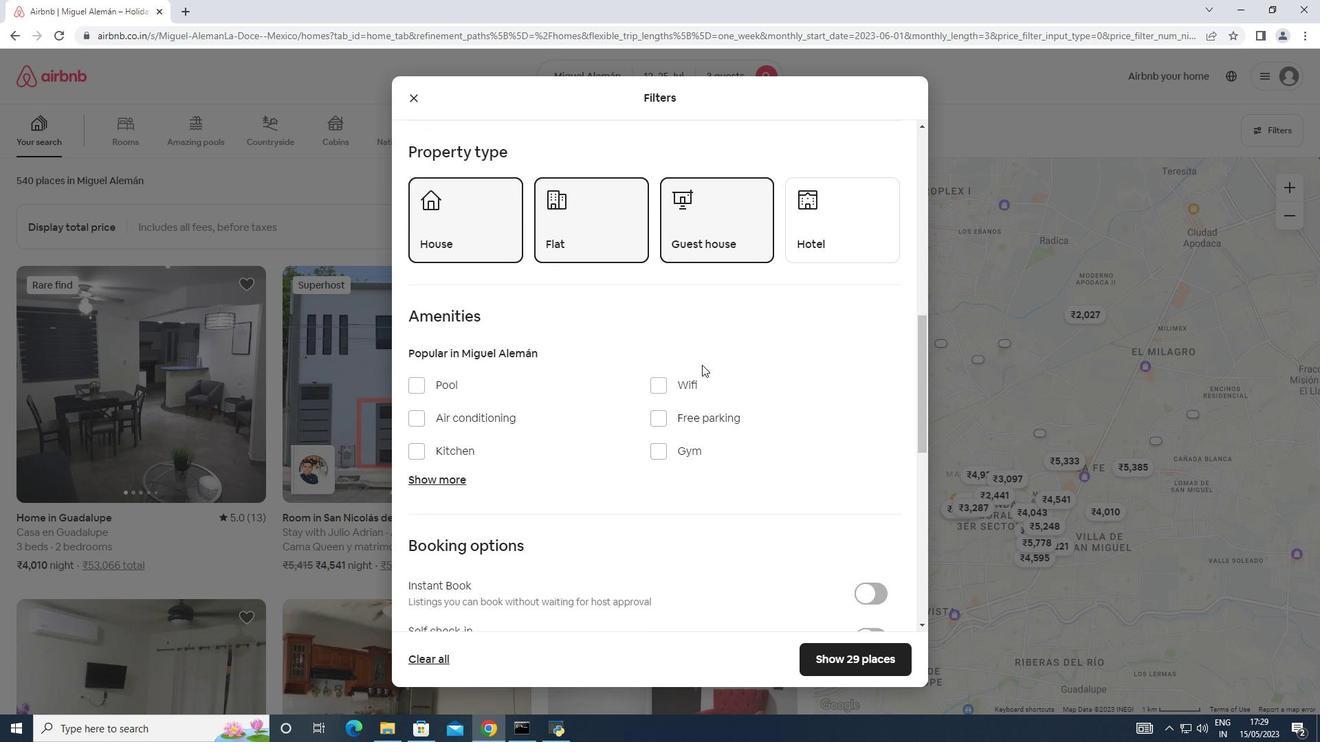 
Action: Mouse scrolled (700, 364) with delta (0, 0)
Screenshot: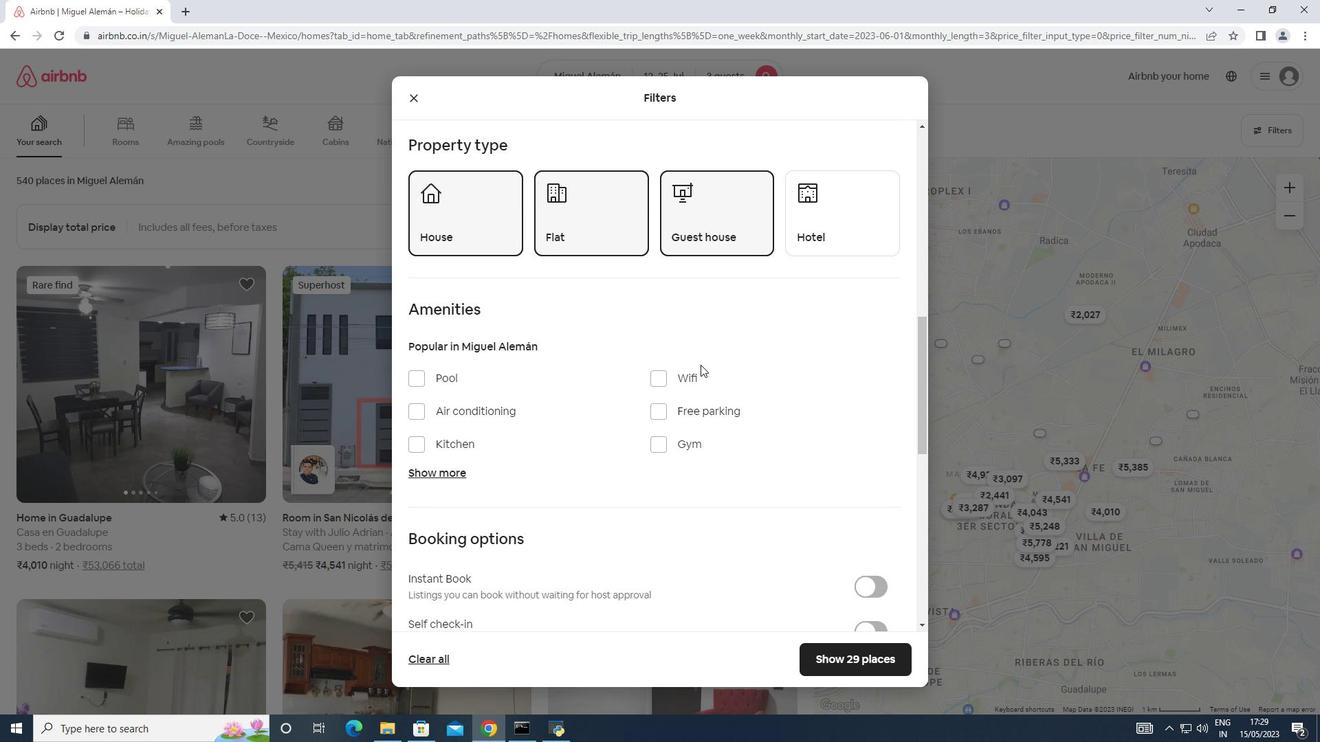 
Action: Mouse scrolled (700, 364) with delta (0, 0)
Screenshot: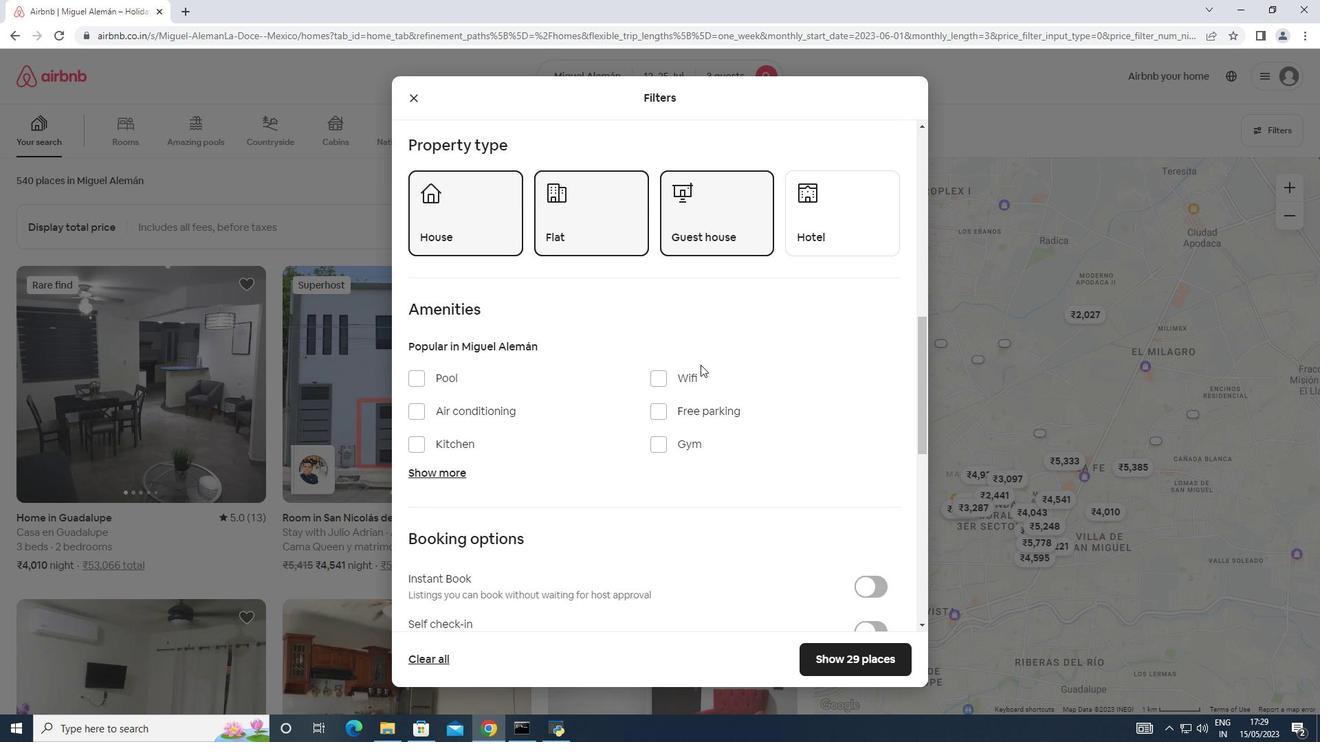
Action: Mouse moved to (429, 330)
Screenshot: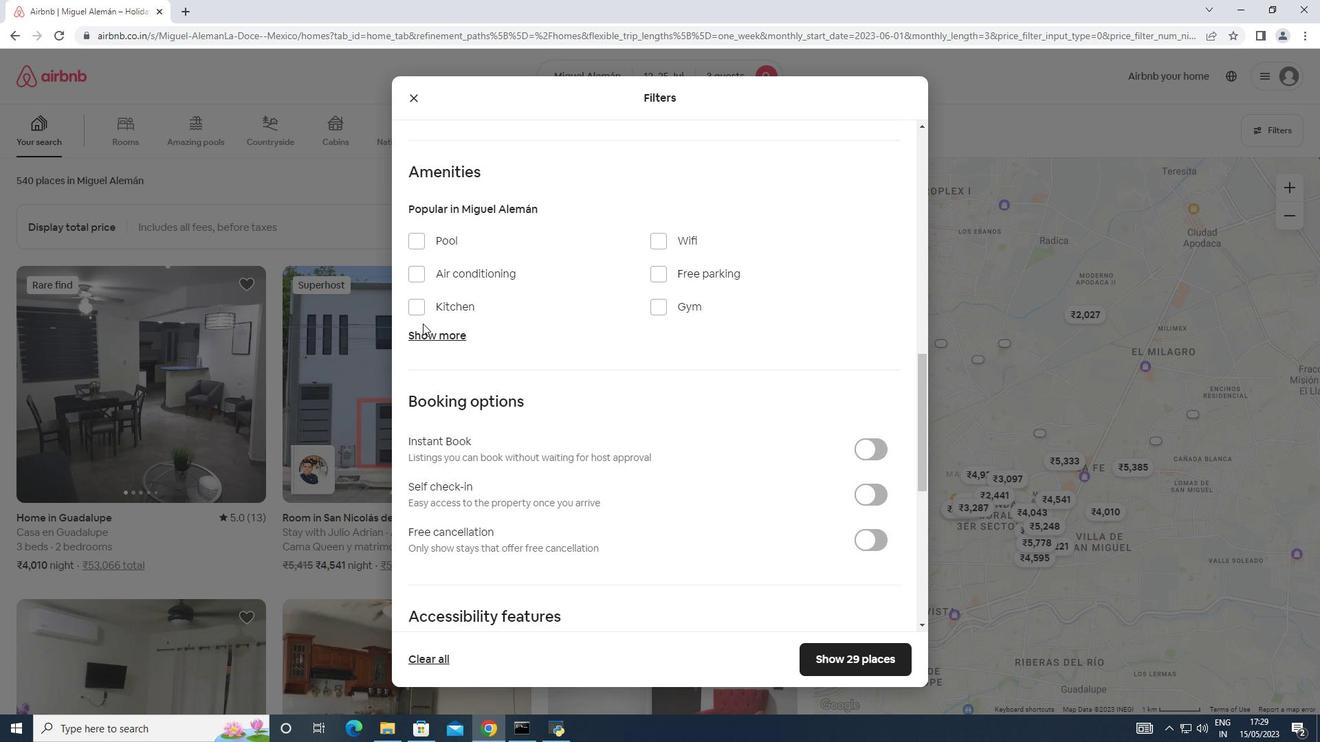 
Action: Mouse pressed left at (429, 330)
Screenshot: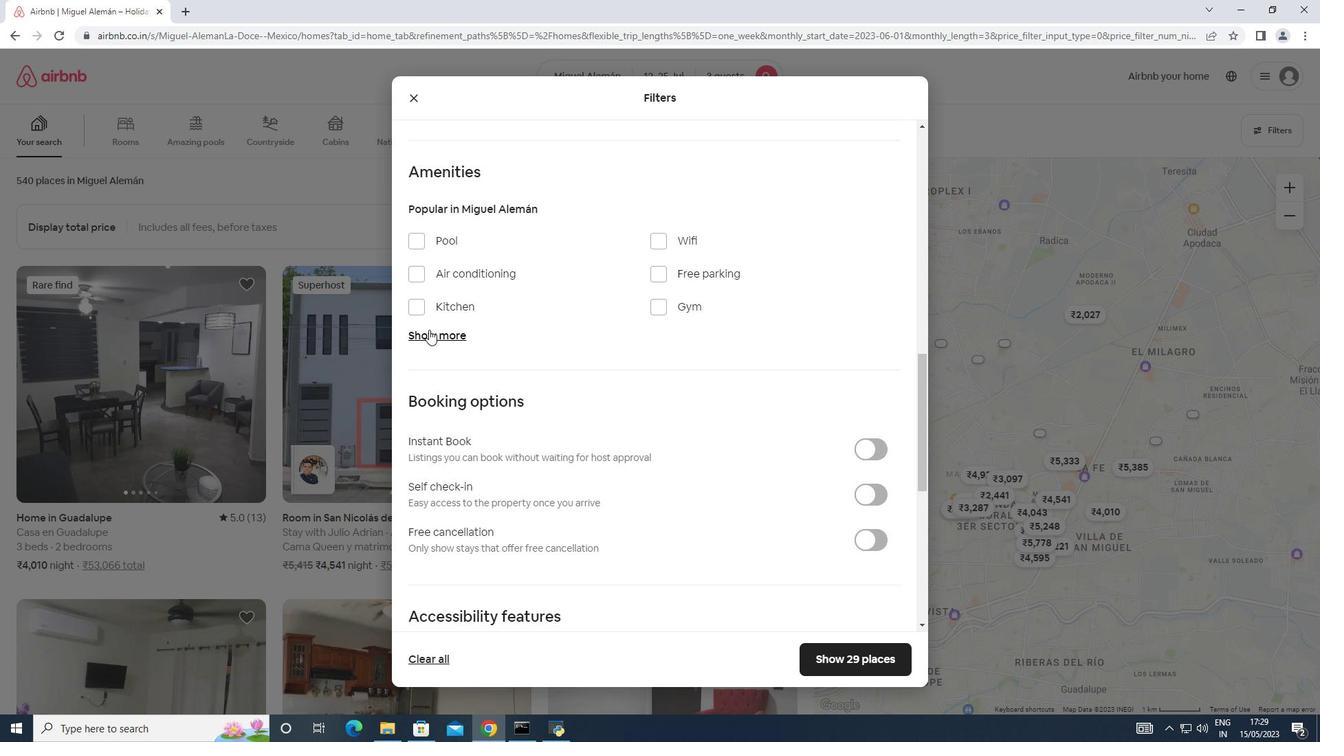 
Action: Mouse moved to (652, 242)
Screenshot: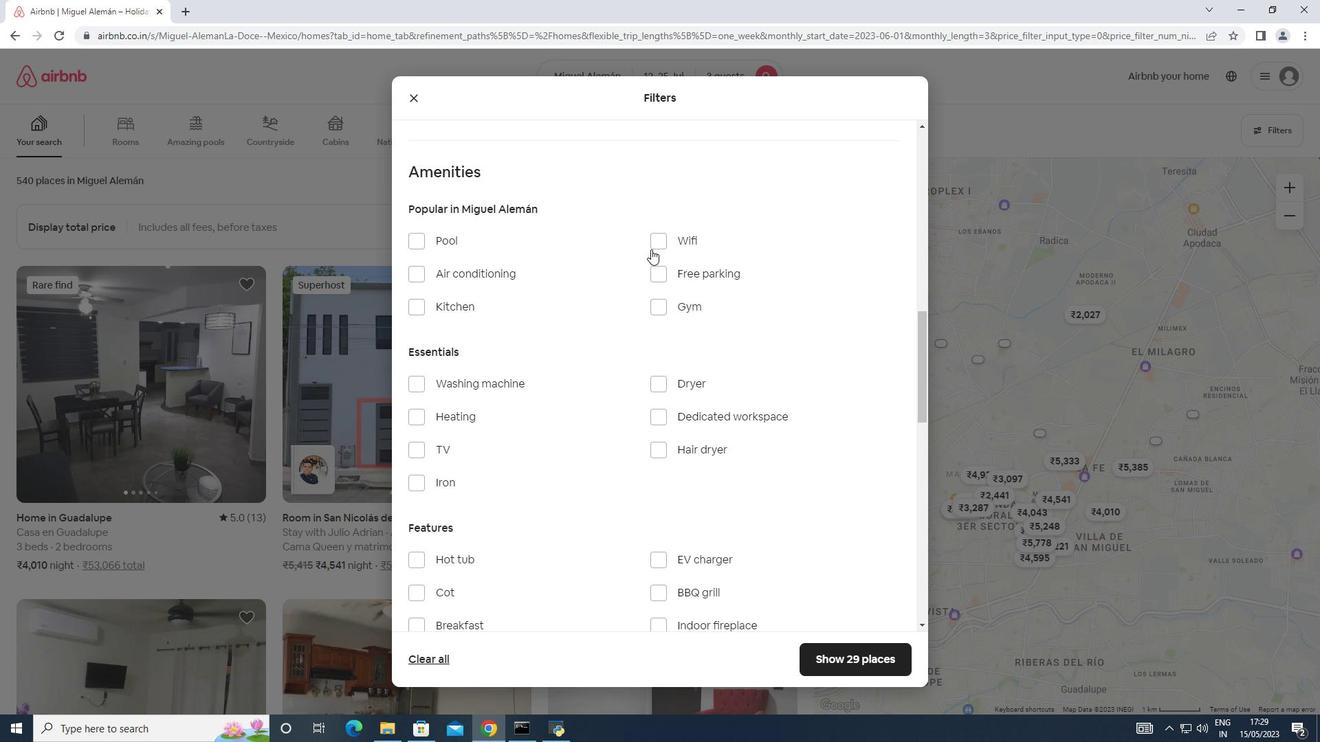 
Action: Mouse pressed left at (652, 242)
Screenshot: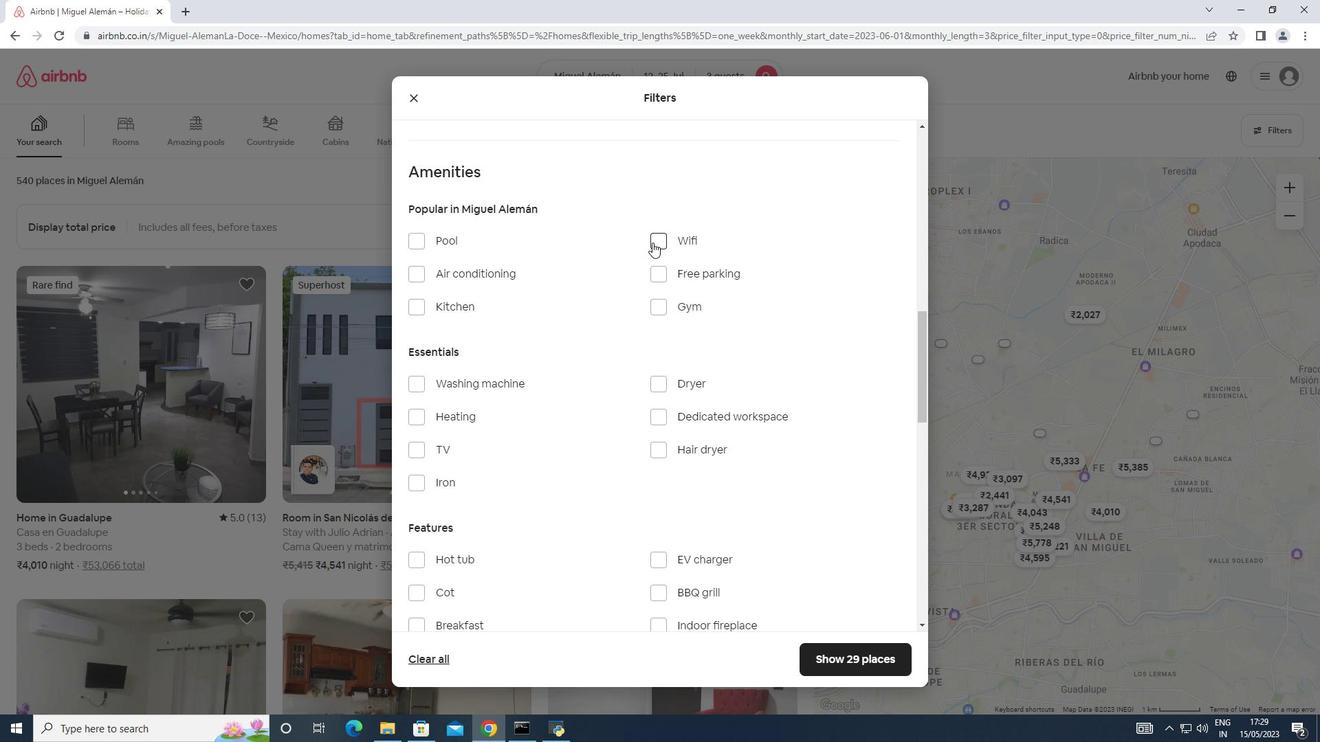 
Action: Mouse moved to (411, 440)
Screenshot: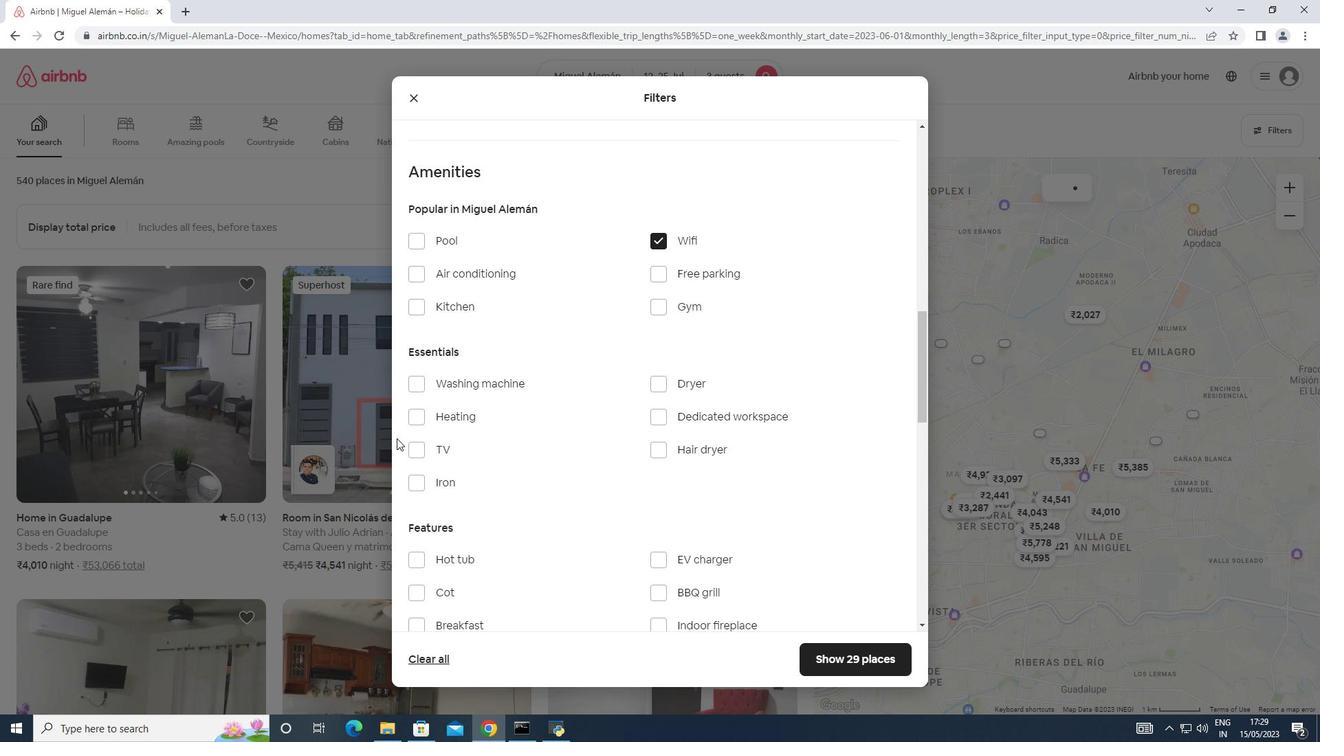 
Action: Mouse pressed left at (411, 440)
Screenshot: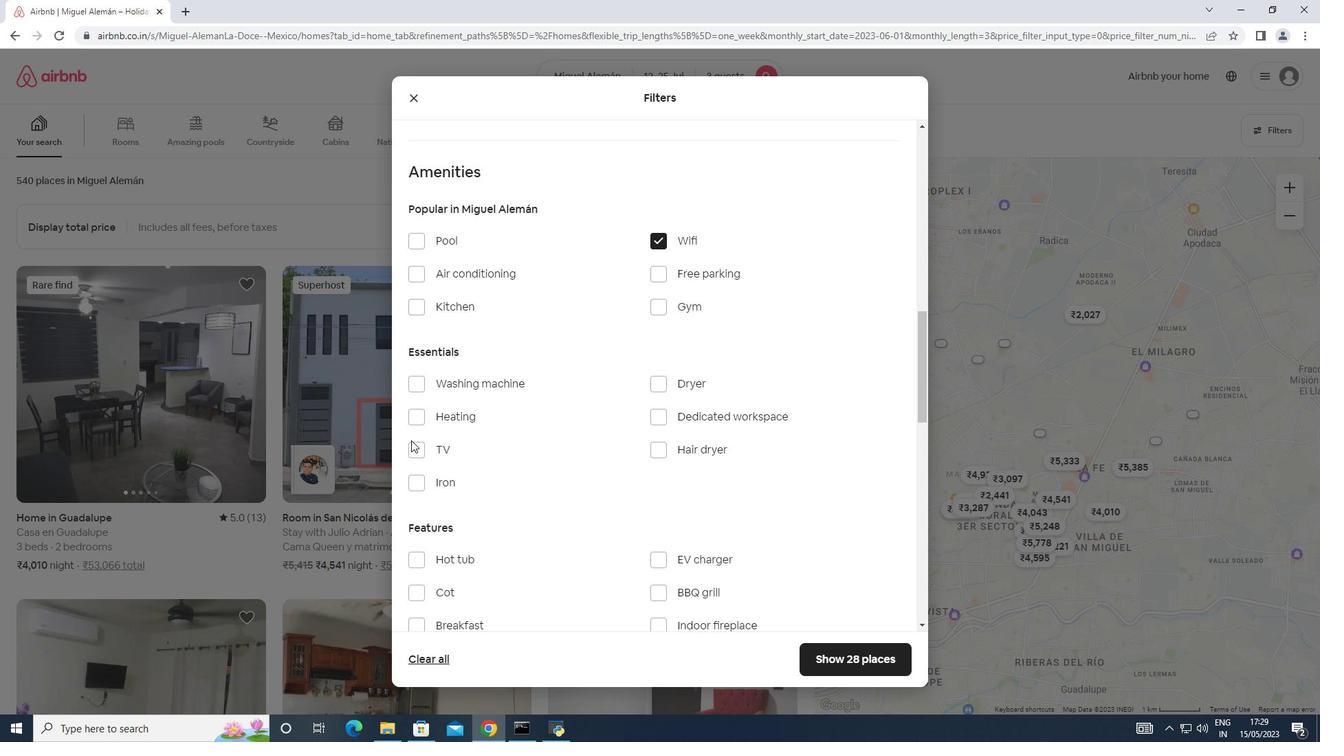 
Action: Mouse moved to (414, 444)
Screenshot: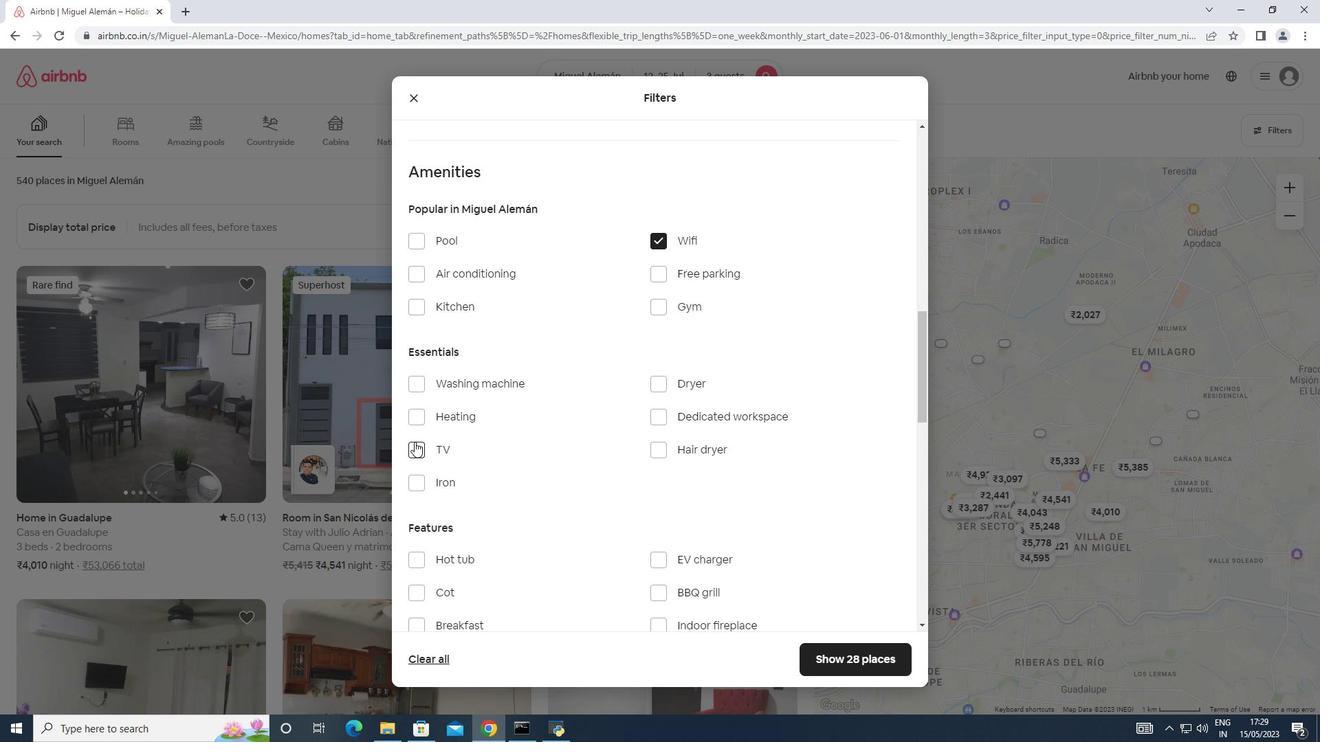 
Action: Mouse pressed left at (414, 444)
Screenshot: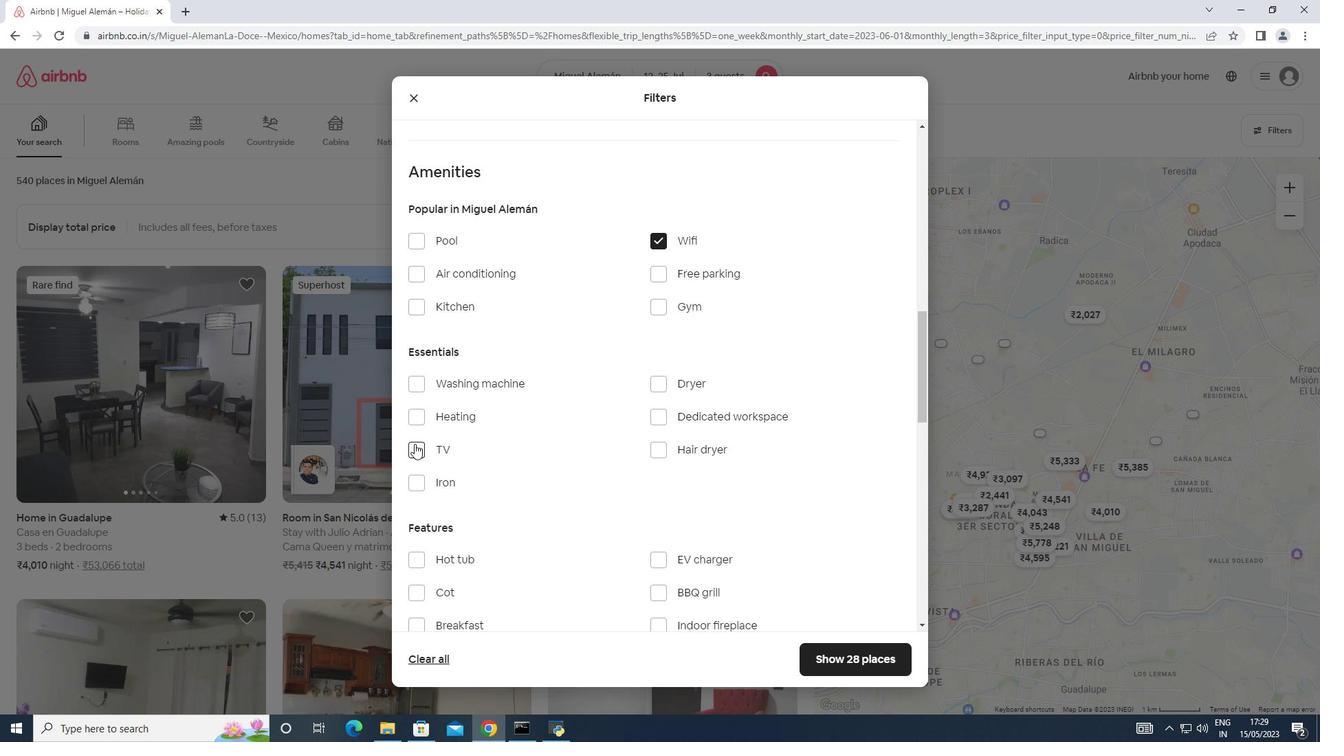
Action: Mouse moved to (653, 277)
Screenshot: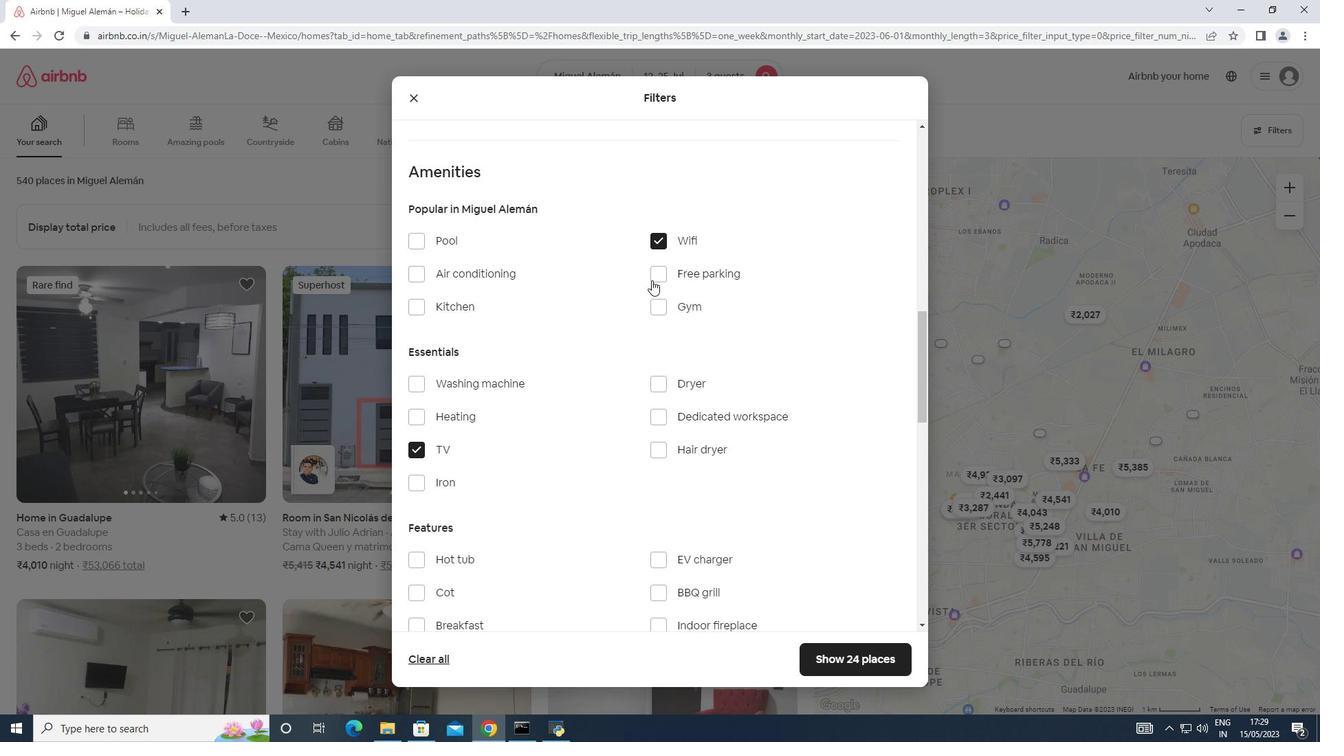 
Action: Mouse pressed left at (653, 277)
Screenshot: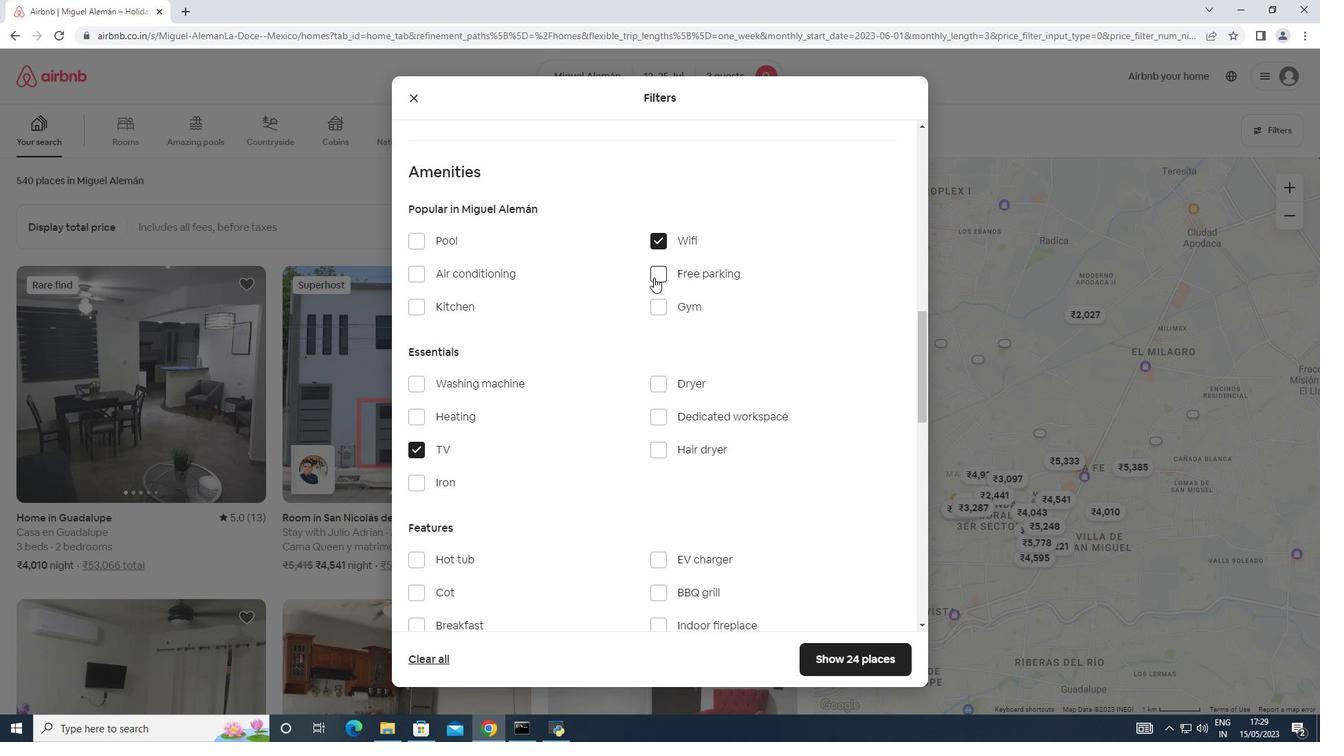 
Action: Mouse moved to (665, 304)
Screenshot: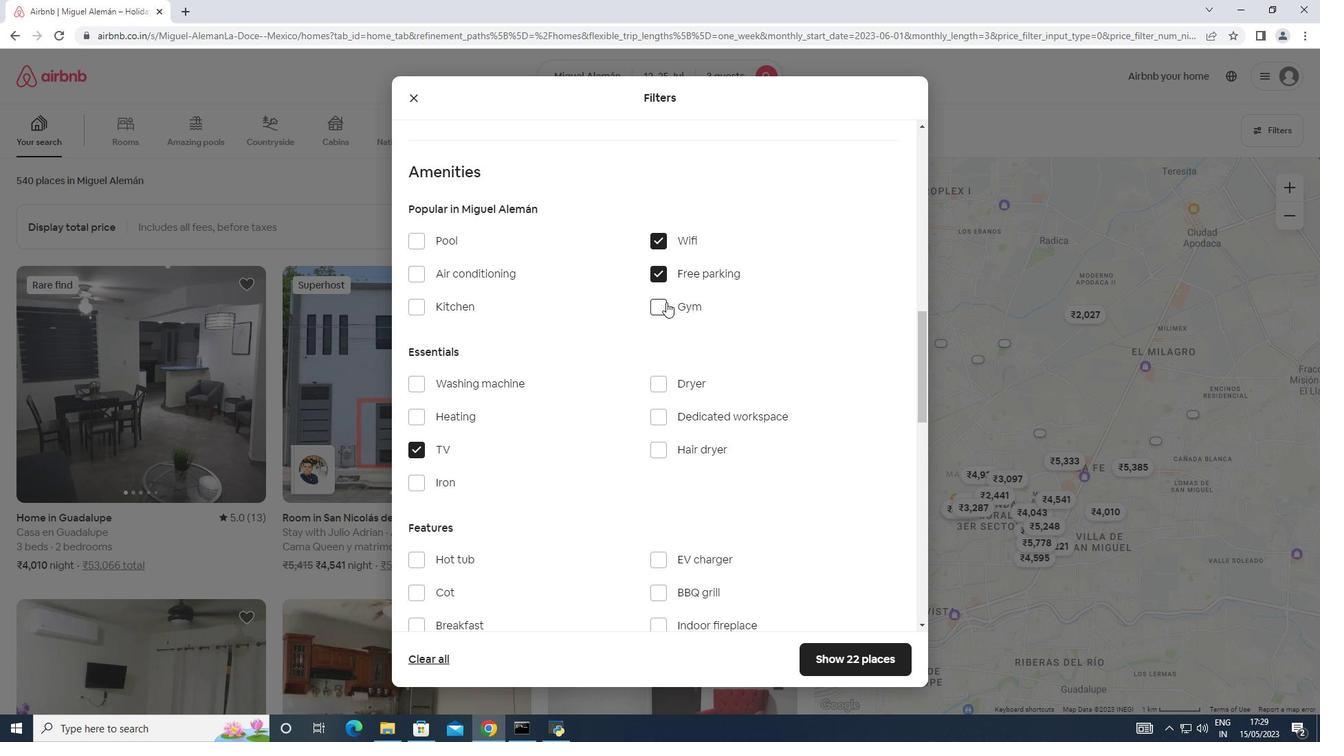 
Action: Mouse pressed left at (665, 304)
Screenshot: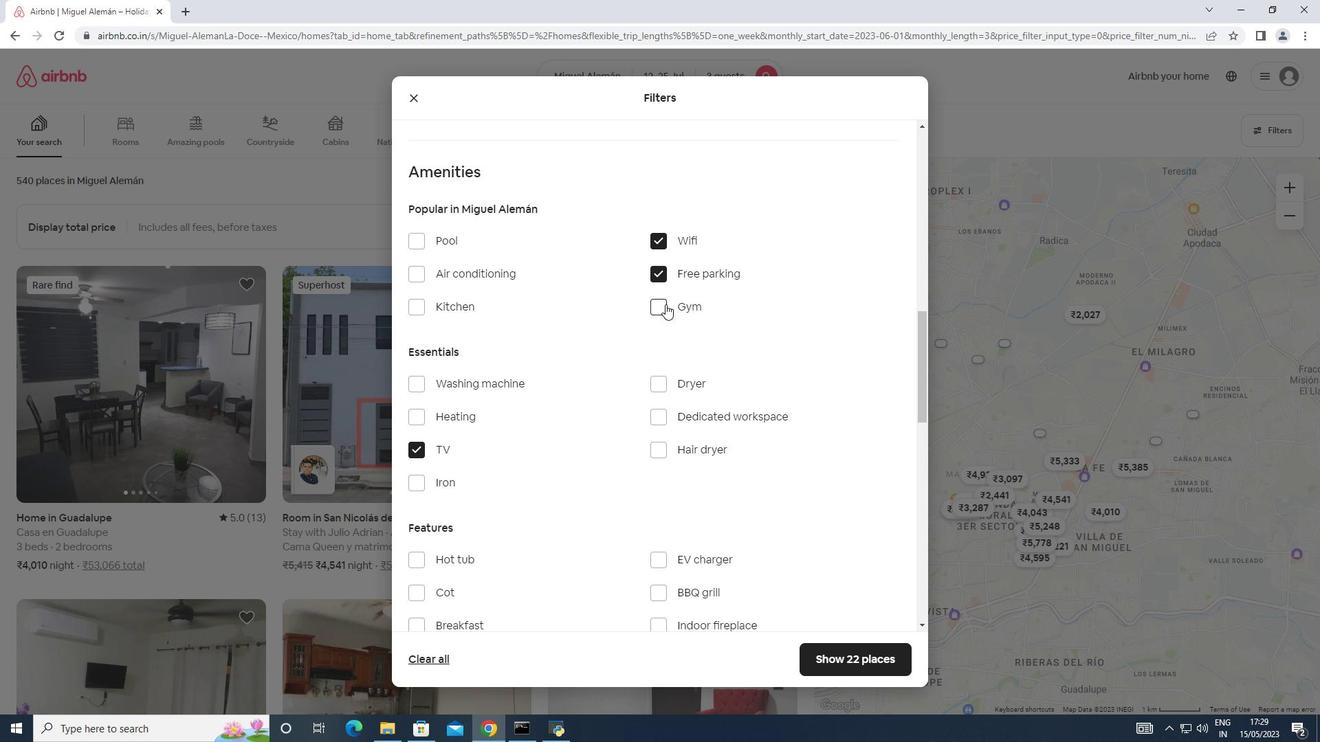 
Action: Mouse moved to (607, 472)
Screenshot: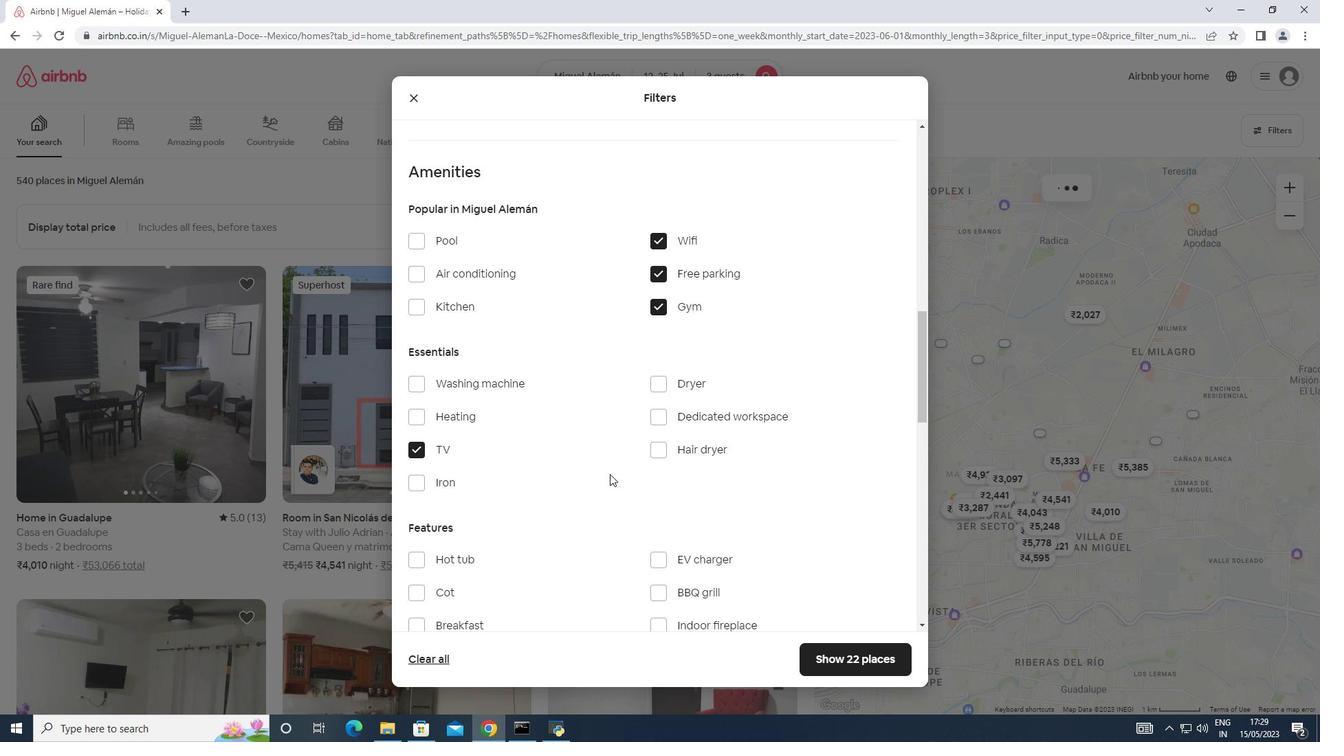 
Action: Mouse scrolled (607, 471) with delta (0, 0)
Screenshot: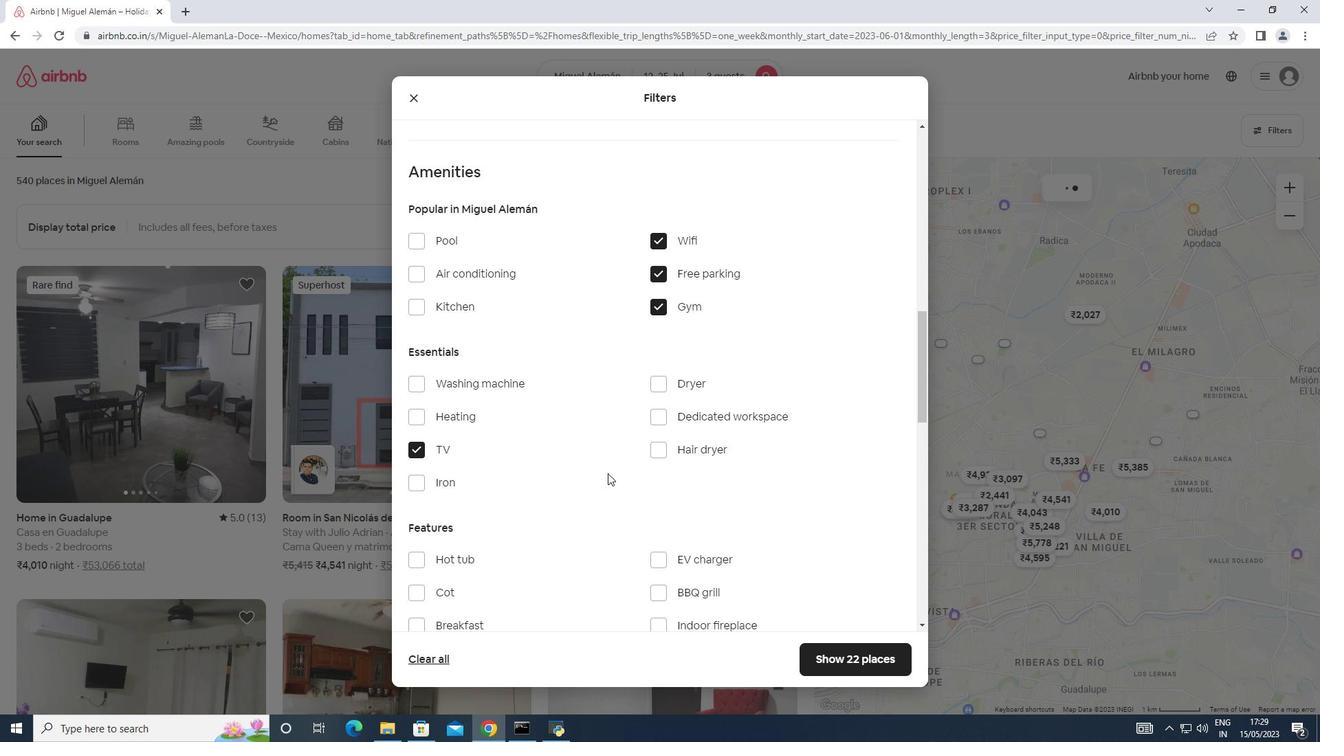 
Action: Mouse scrolled (607, 471) with delta (0, 0)
Screenshot: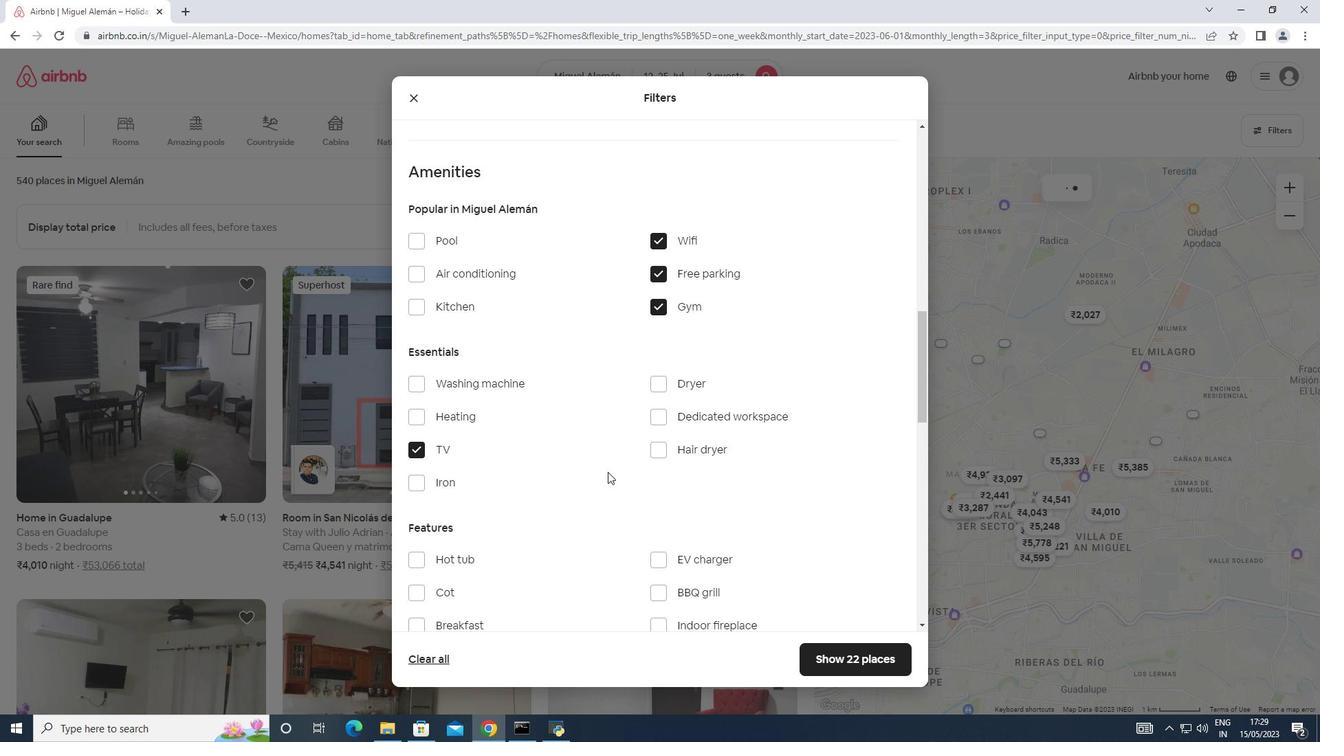 
Action: Mouse moved to (417, 486)
Screenshot: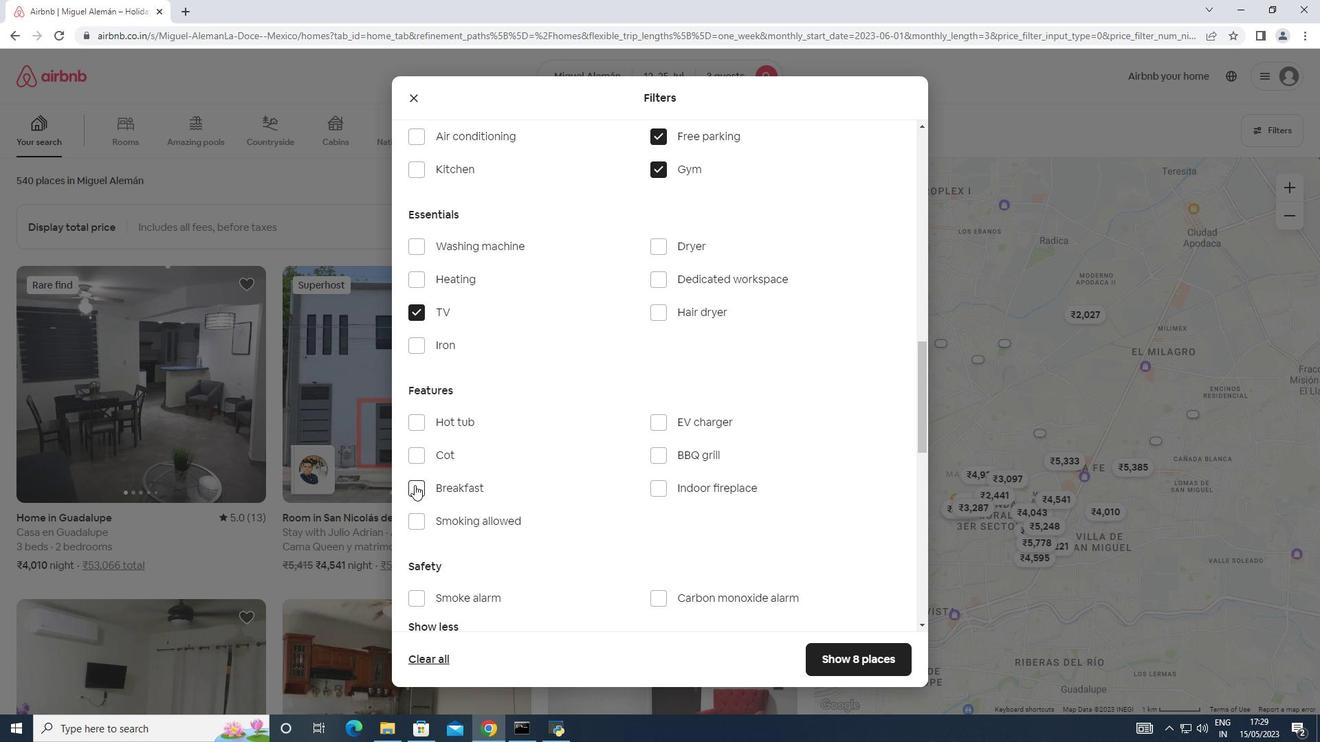
Action: Mouse pressed left at (417, 486)
Screenshot: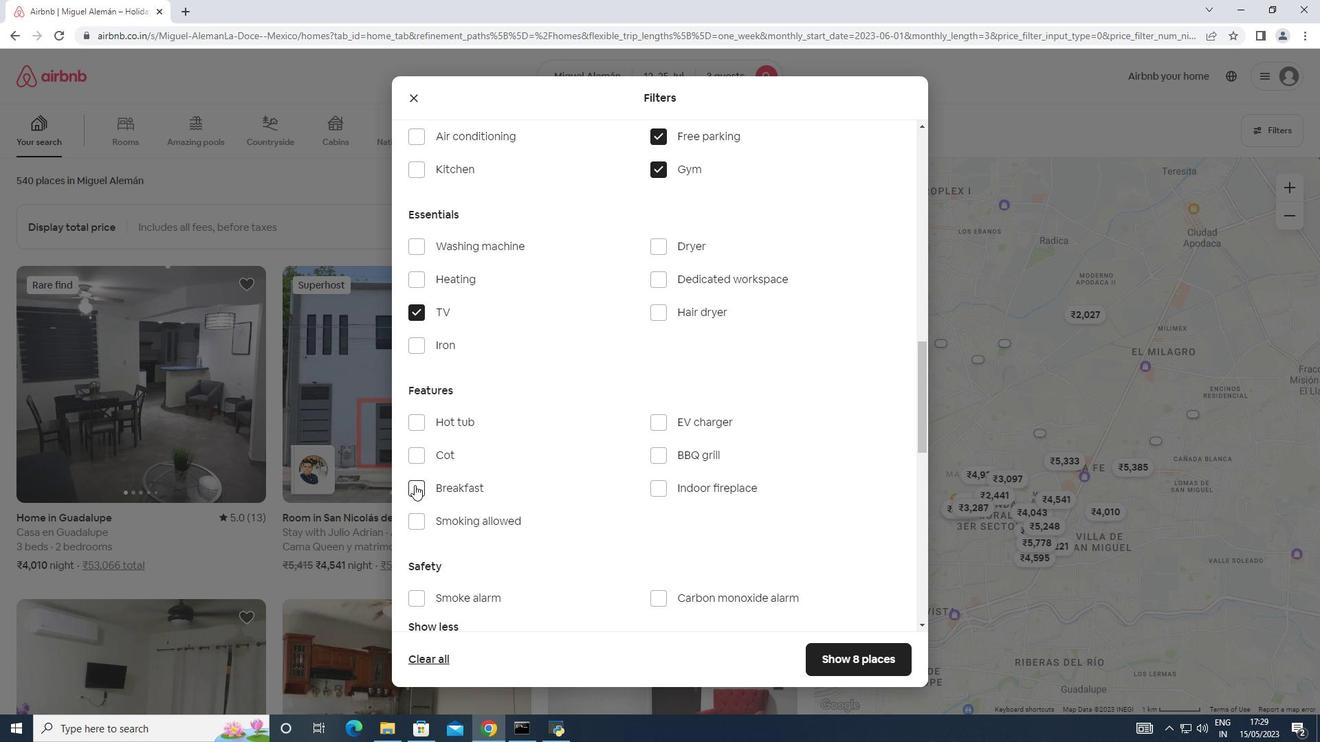 
Action: Mouse moved to (713, 491)
Screenshot: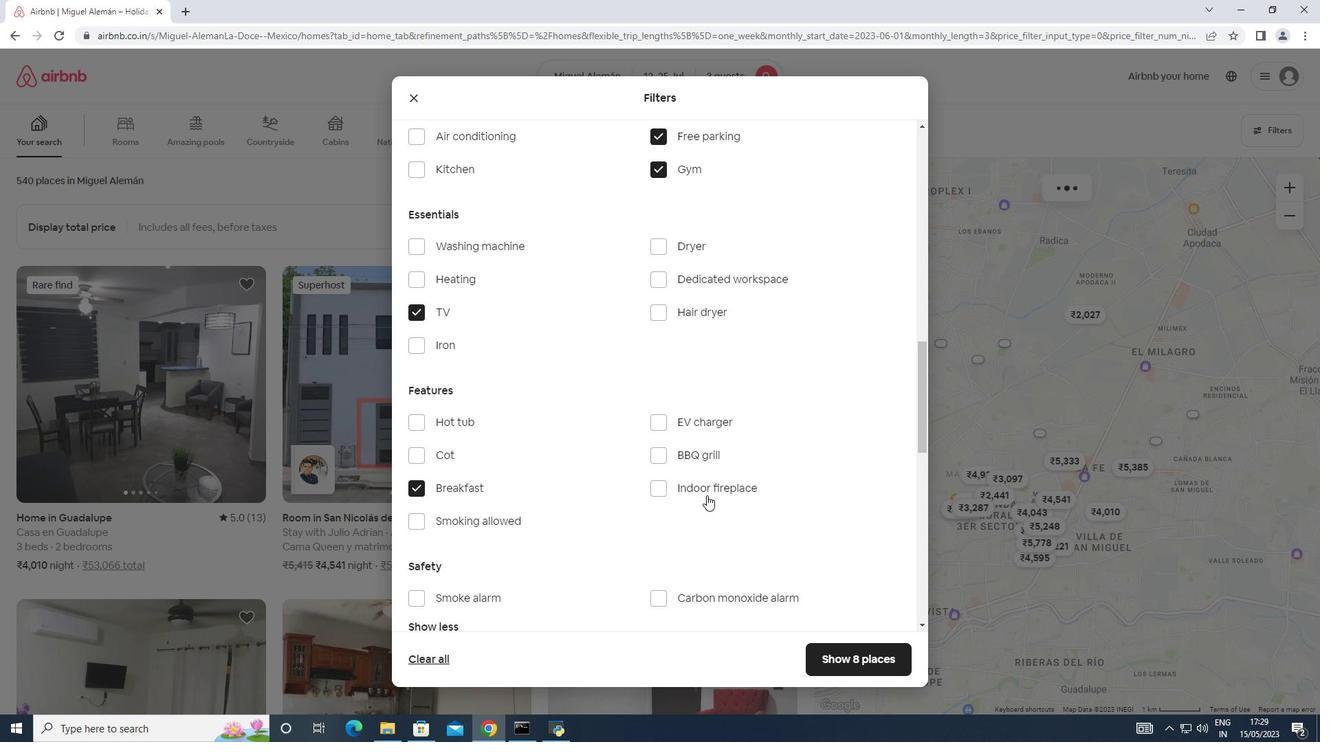
Action: Mouse scrolled (713, 490) with delta (0, 0)
Screenshot: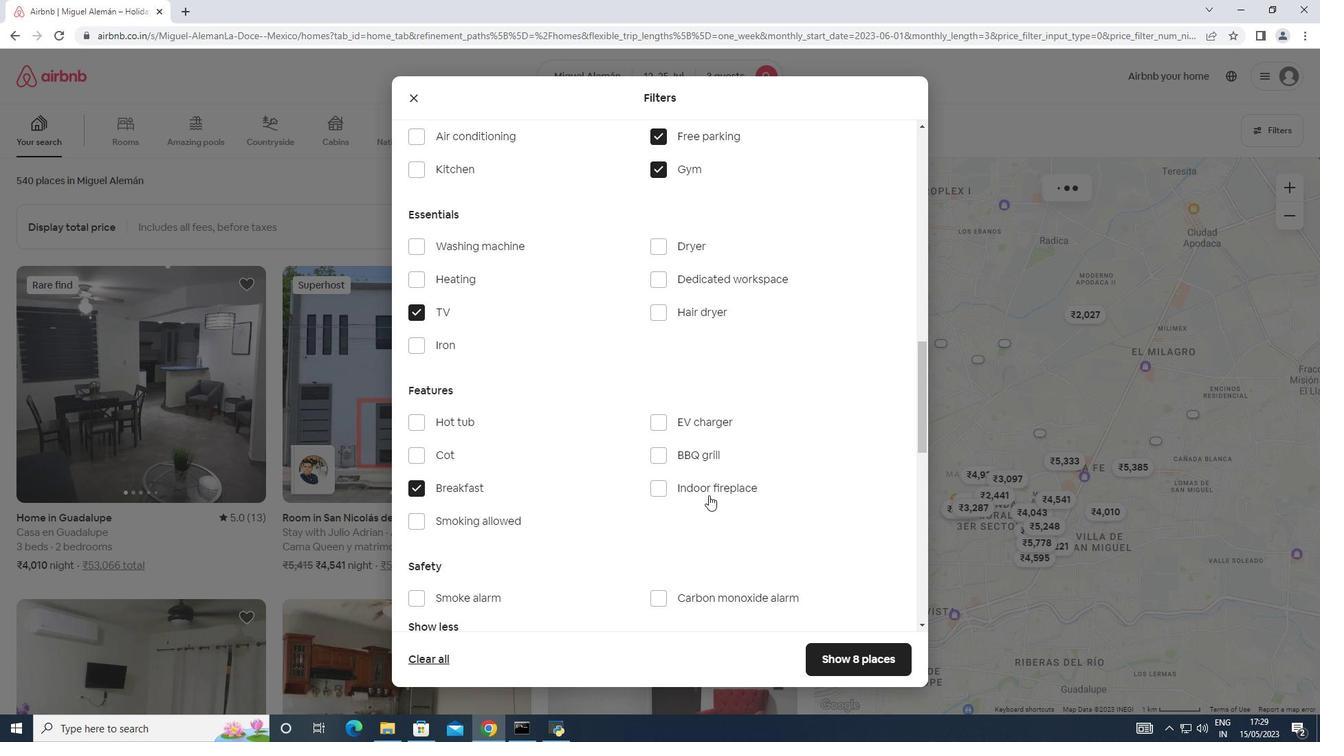 
Action: Mouse moved to (714, 491)
Screenshot: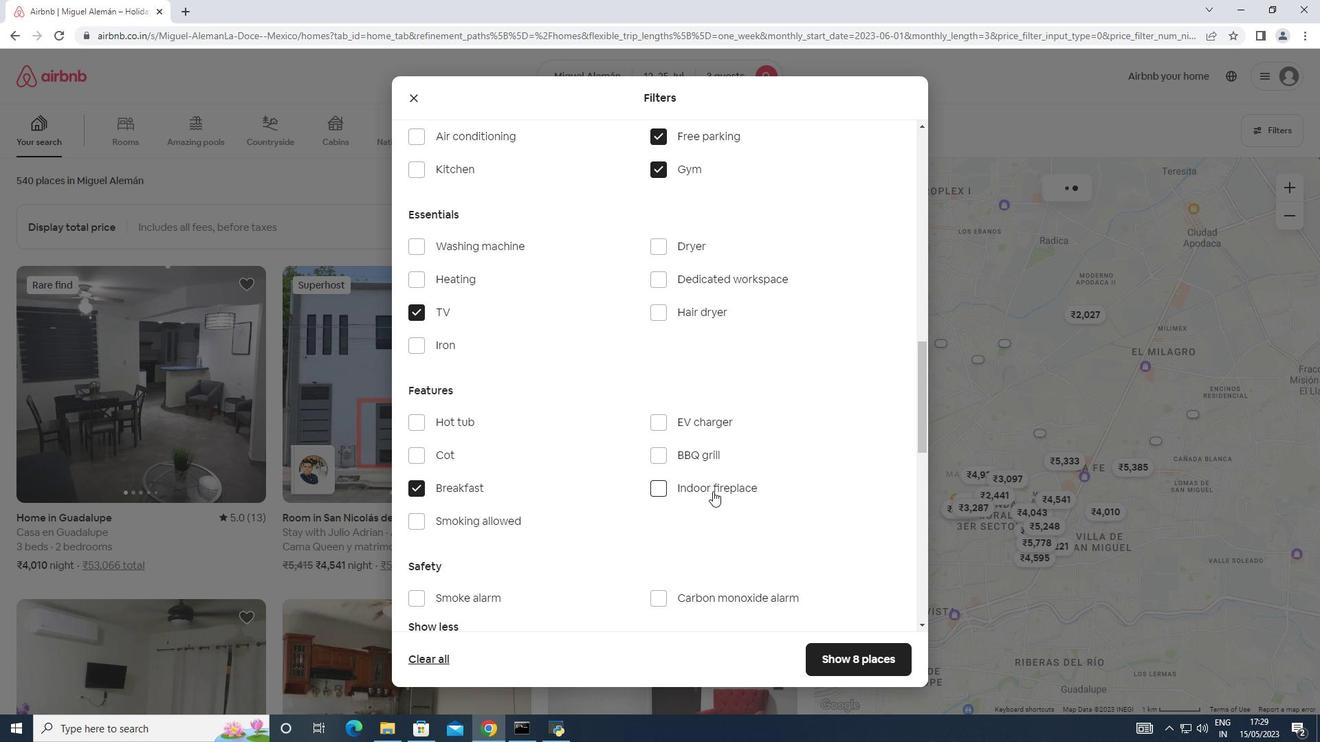 
Action: Mouse scrolled (714, 490) with delta (0, 0)
Screenshot: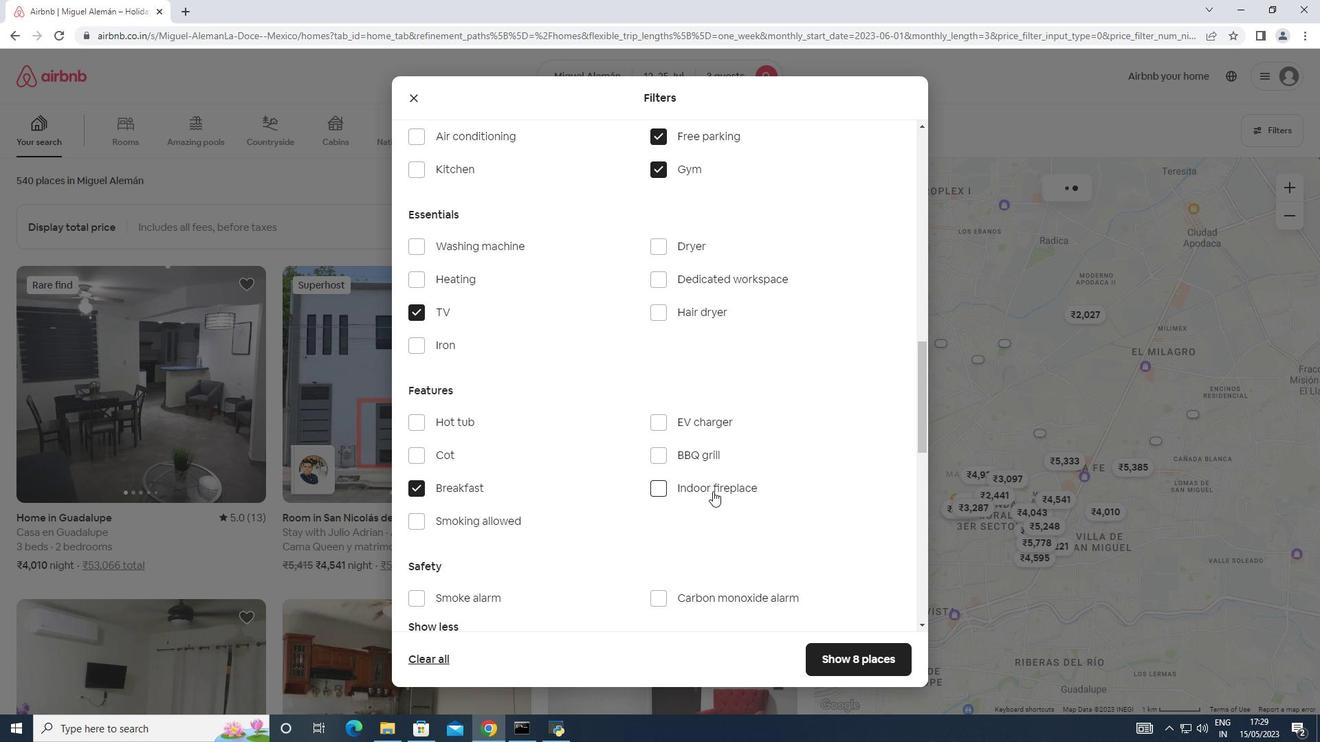 
Action: Mouse scrolled (714, 490) with delta (0, 0)
Screenshot: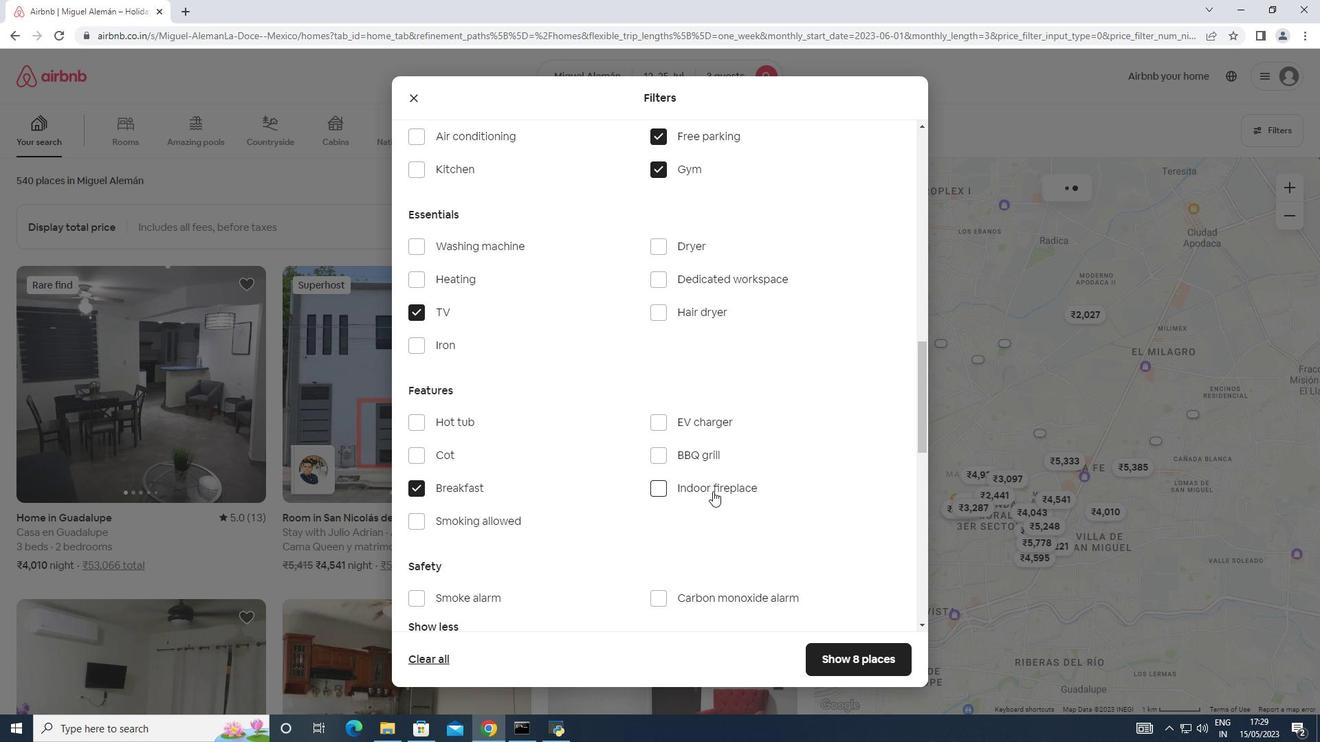 
Action: Mouse moved to (724, 484)
Screenshot: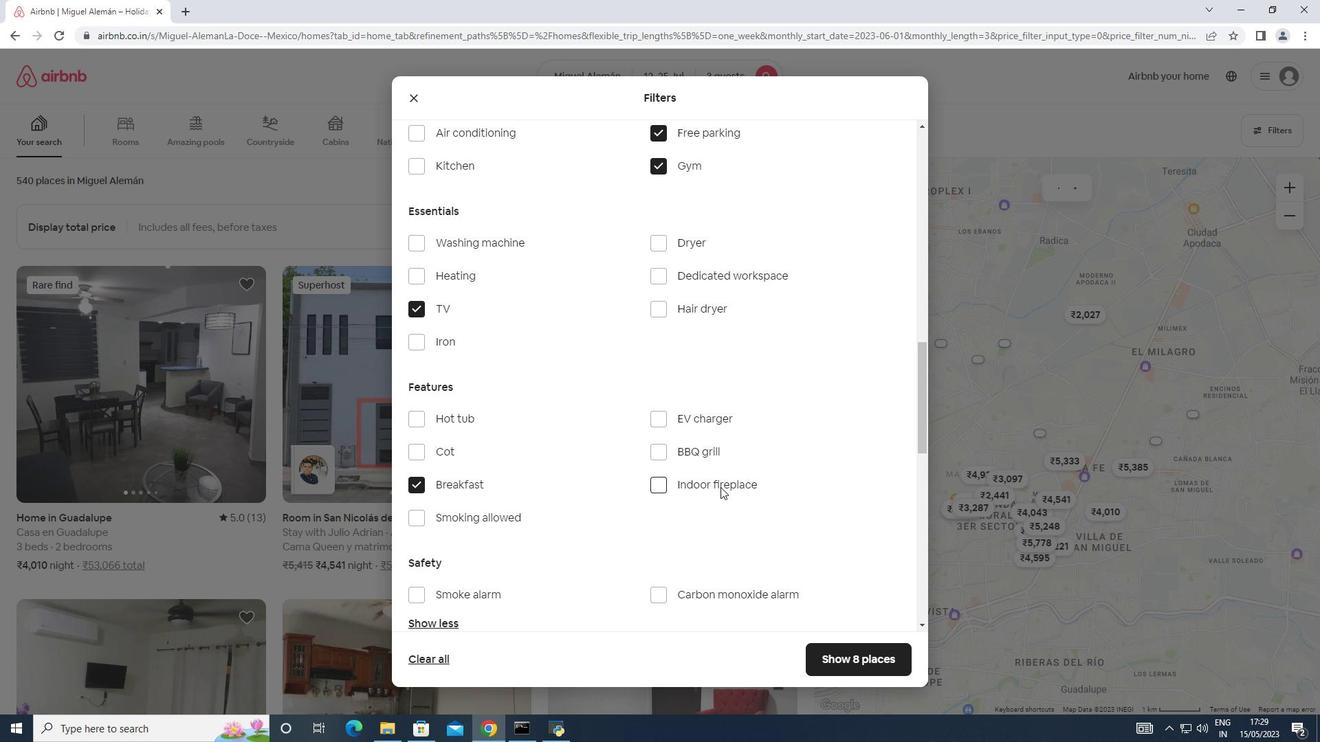
Action: Mouse scrolled (724, 484) with delta (0, 0)
Screenshot: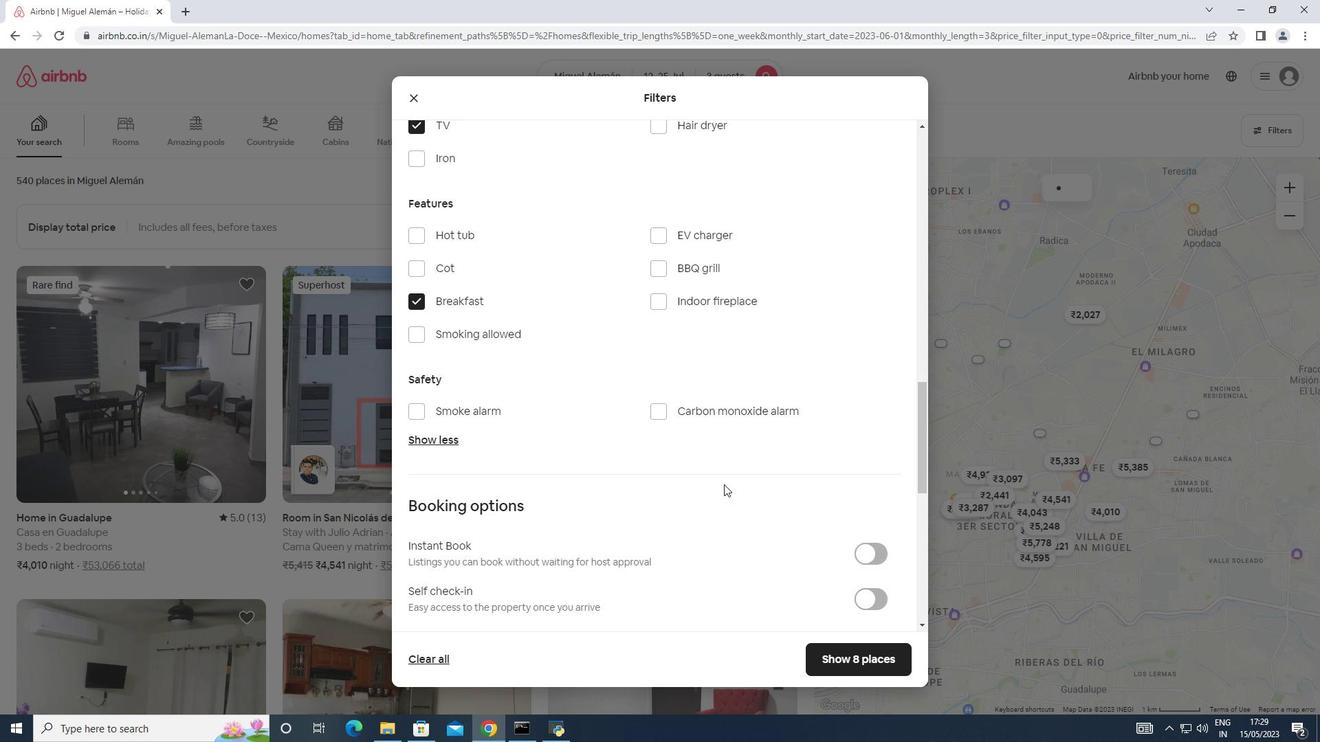 
Action: Mouse scrolled (724, 484) with delta (0, 0)
Screenshot: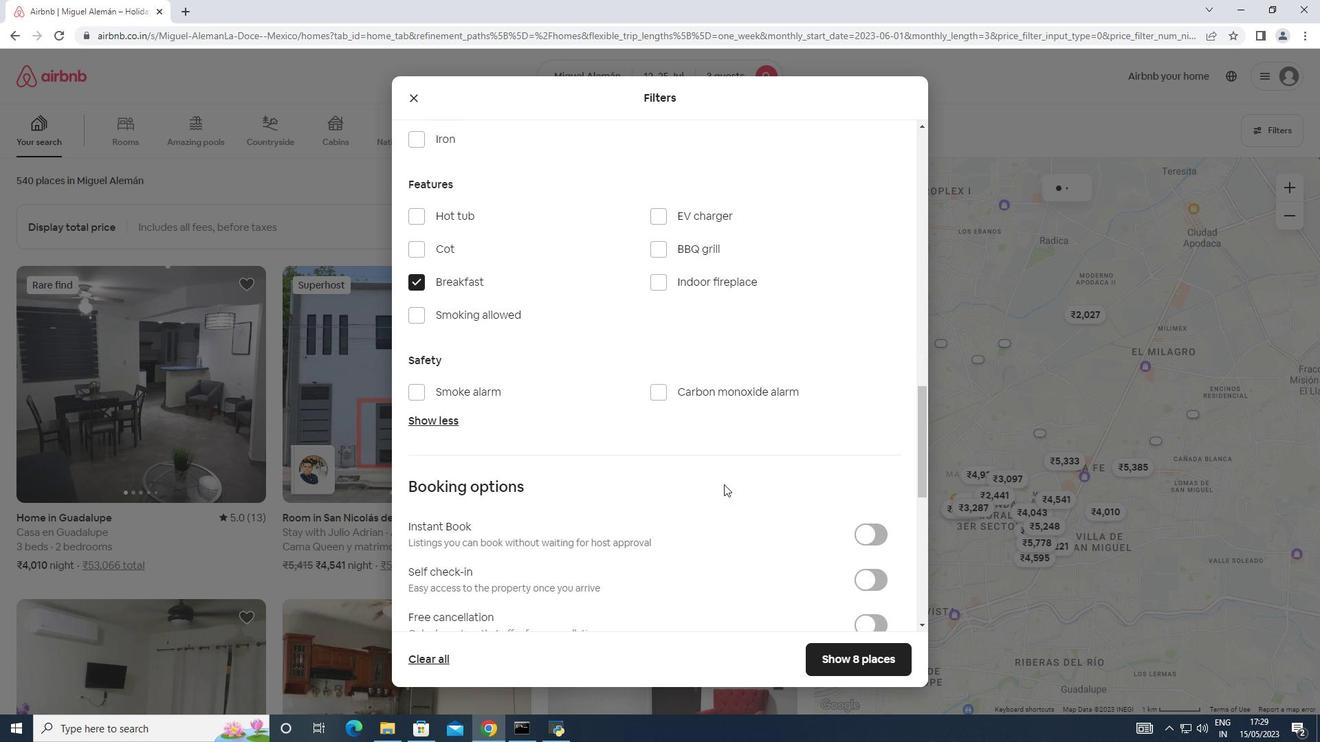 
Action: Mouse scrolled (724, 484) with delta (0, 0)
Screenshot: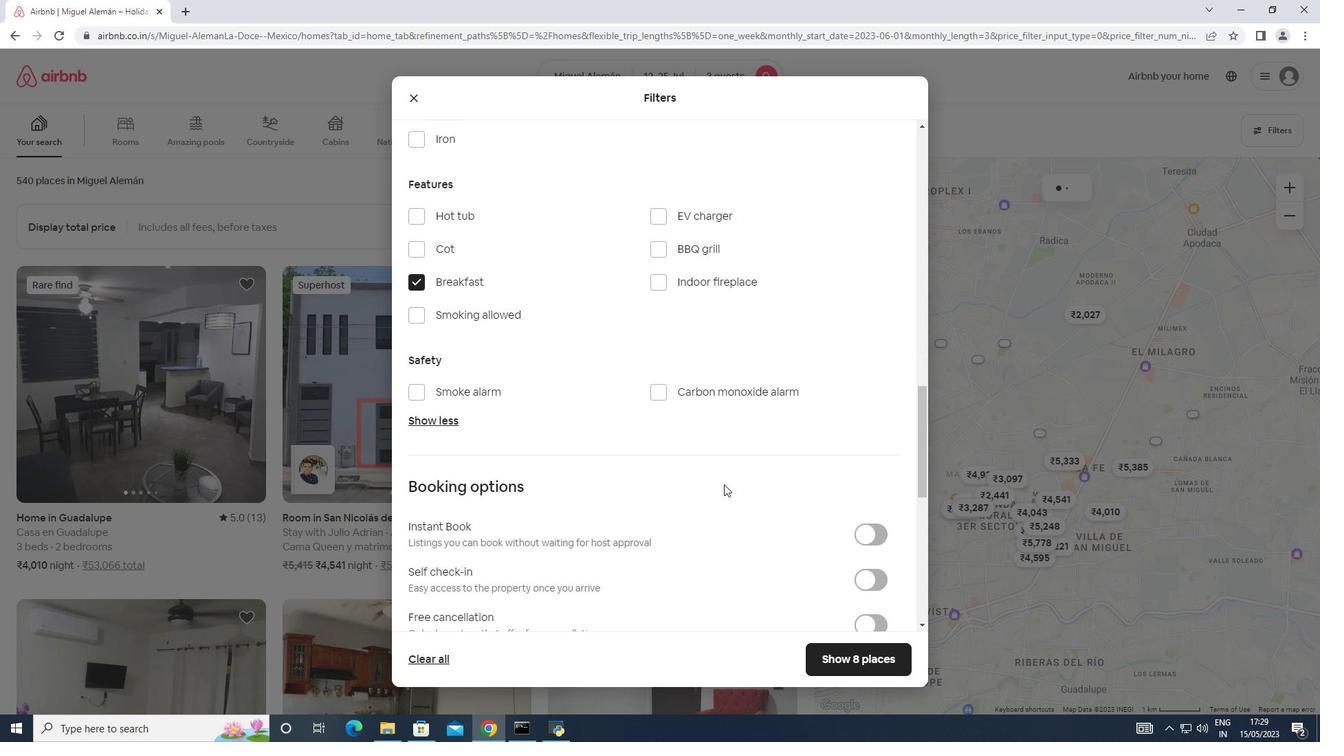 
Action: Mouse moved to (873, 376)
Screenshot: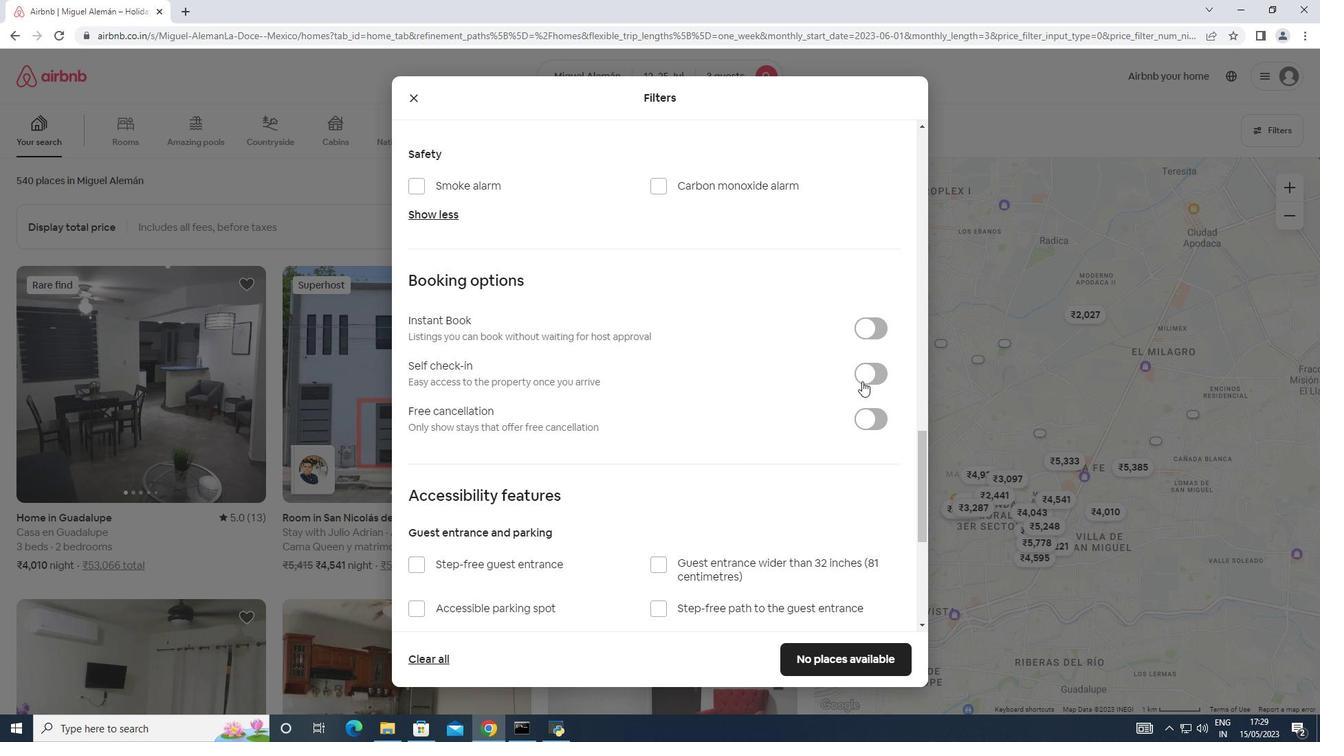 
Action: Mouse pressed left at (873, 376)
Screenshot: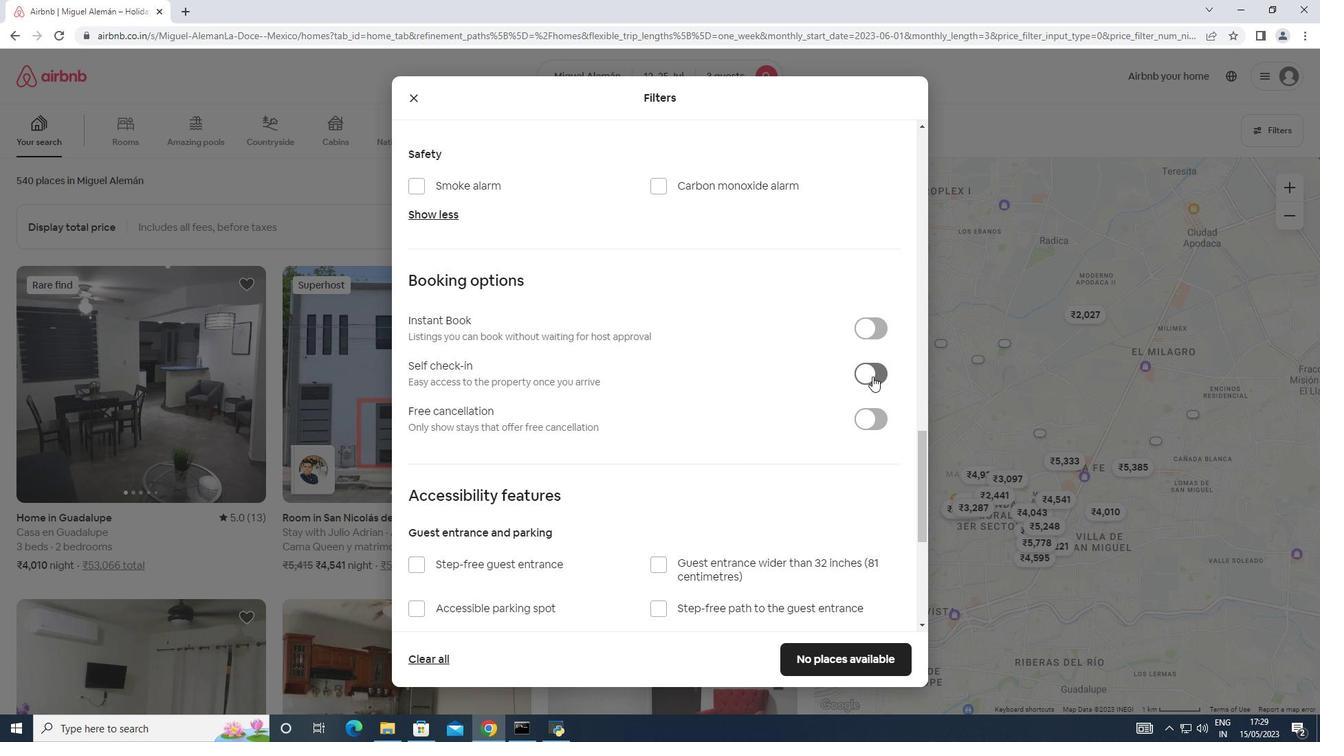 
Action: Mouse moved to (522, 468)
Screenshot: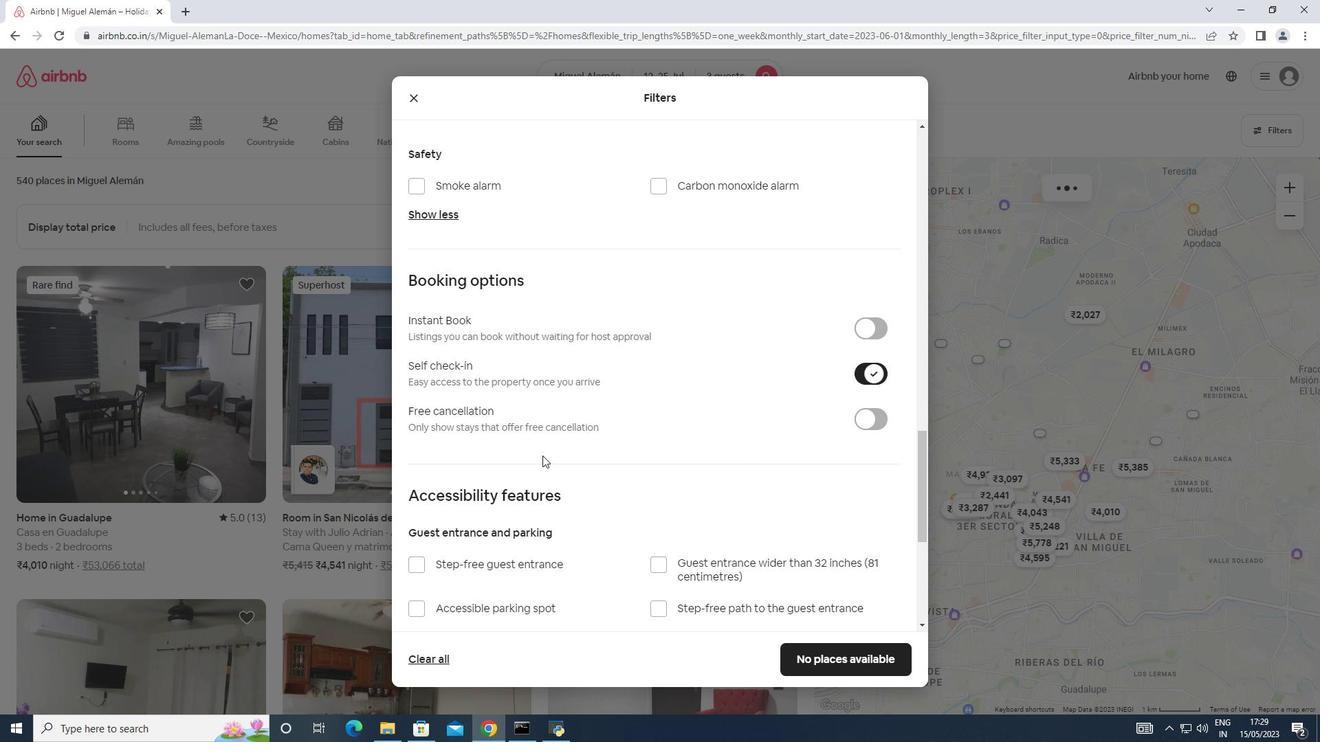 
Action: Mouse scrolled (522, 467) with delta (0, 0)
Screenshot: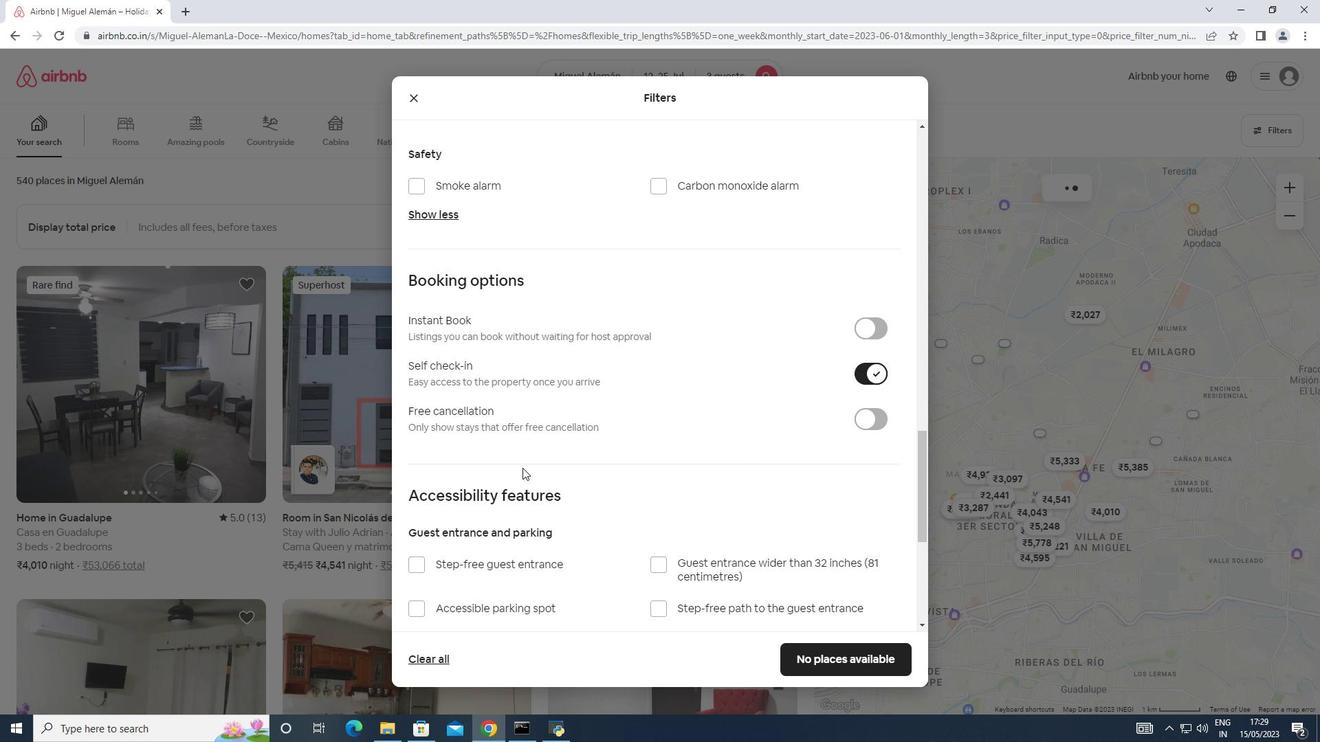 
Action: Mouse scrolled (522, 467) with delta (0, 0)
Screenshot: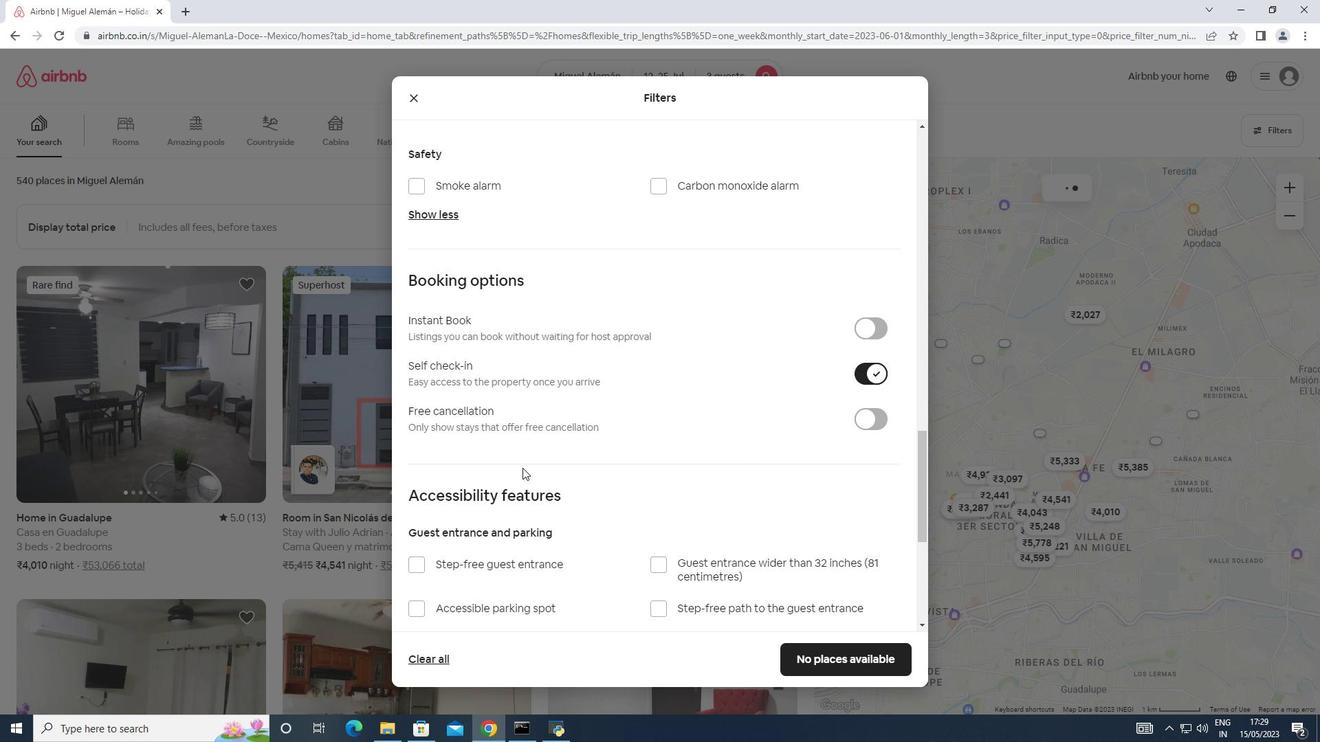 
Action: Mouse scrolled (522, 467) with delta (0, 0)
Screenshot: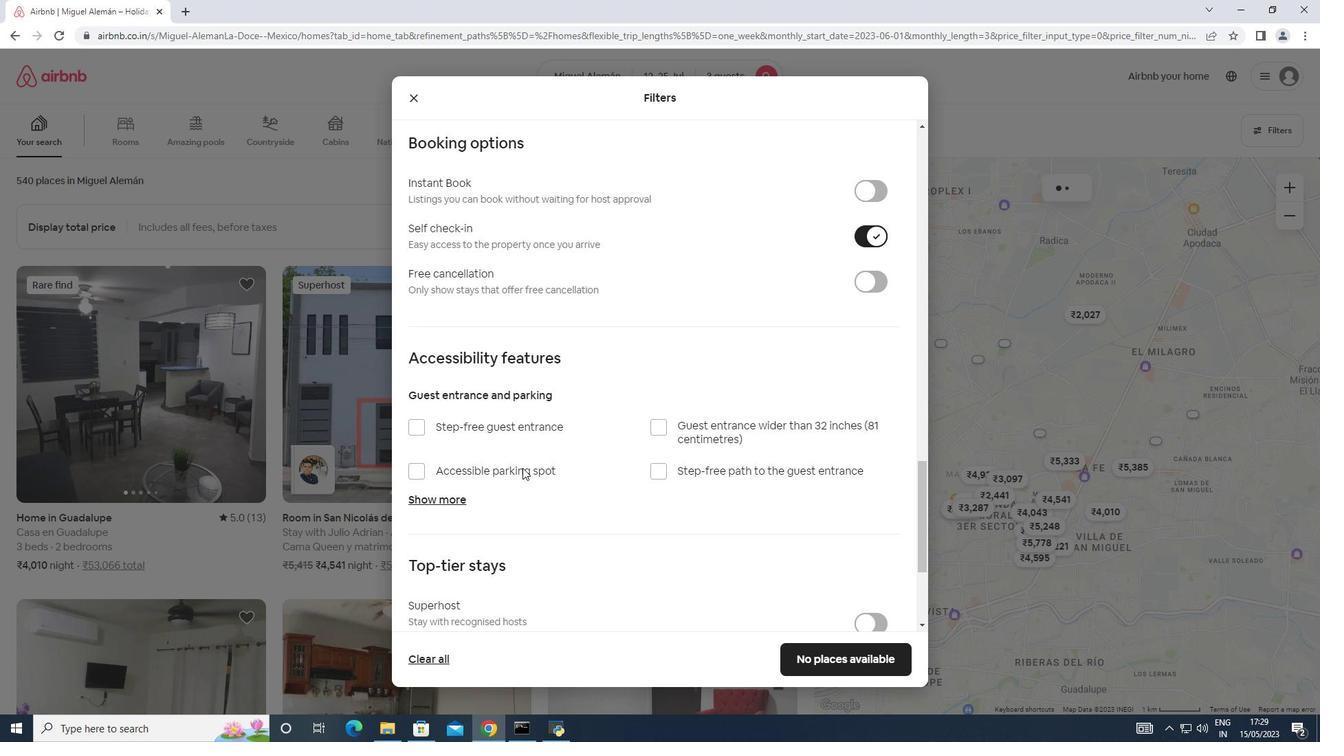 
Action: Mouse scrolled (522, 467) with delta (0, 0)
Screenshot: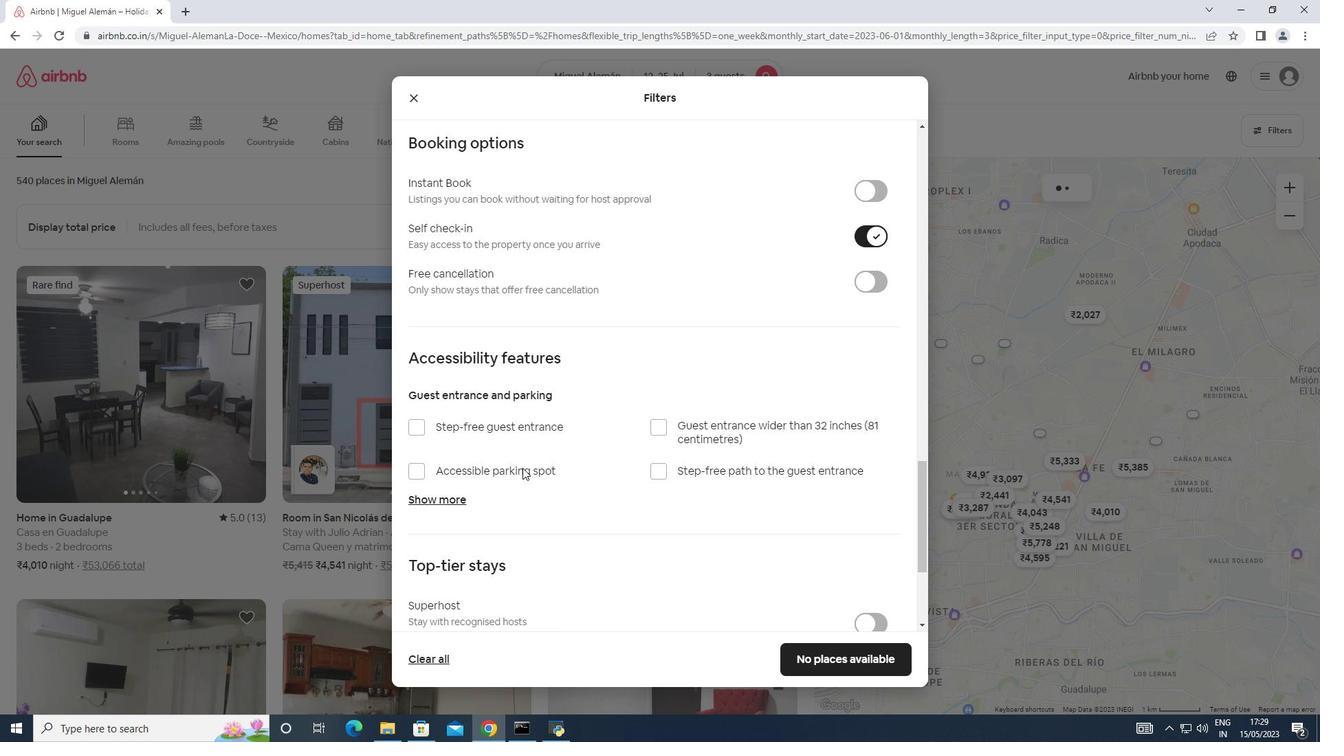 
Action: Mouse scrolled (522, 467) with delta (0, 0)
Screenshot: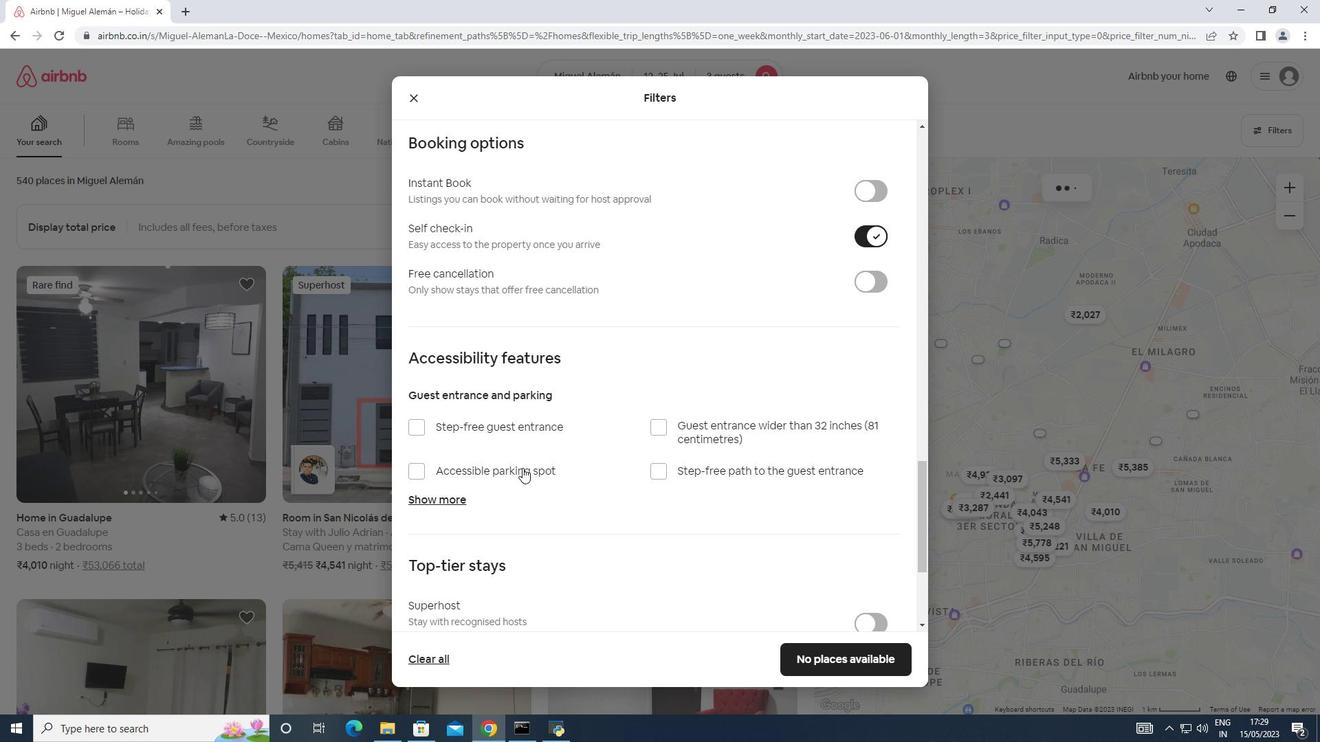 
Action: Mouse scrolled (522, 467) with delta (0, 0)
Screenshot: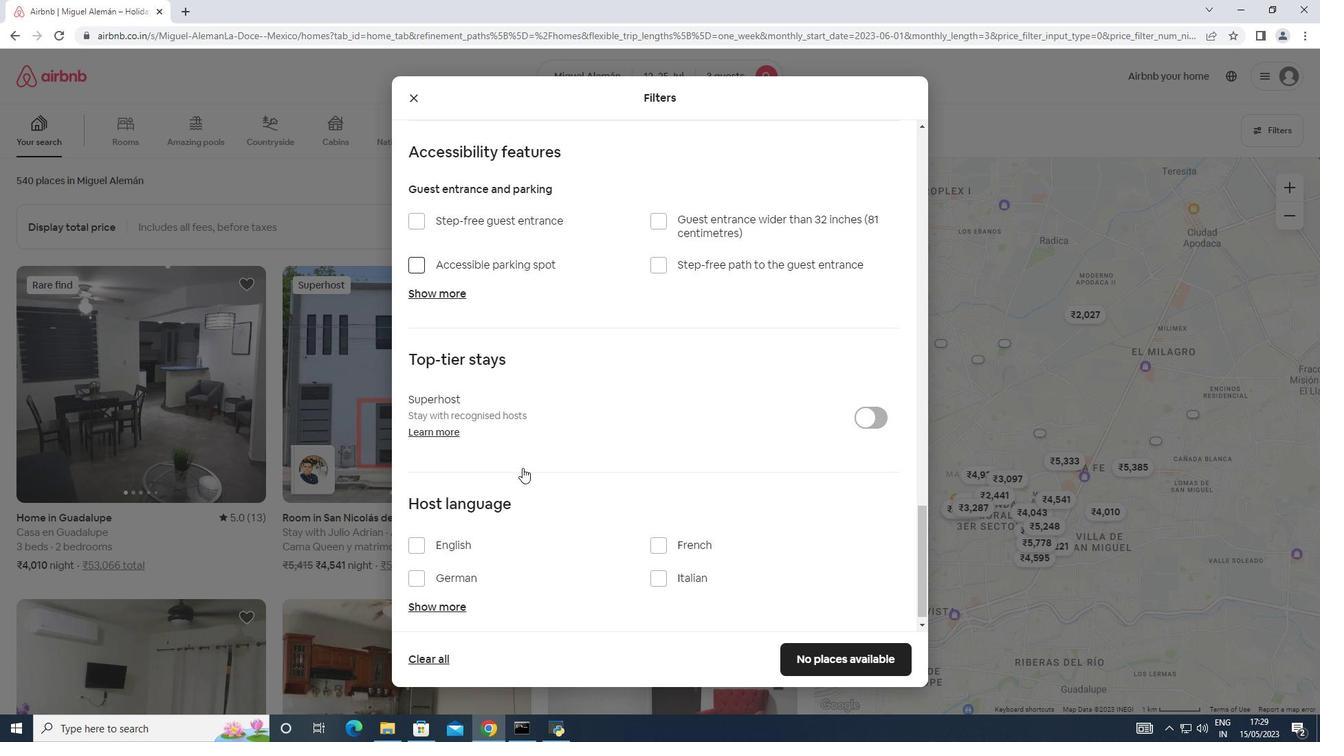 
Action: Mouse scrolled (522, 467) with delta (0, 0)
Screenshot: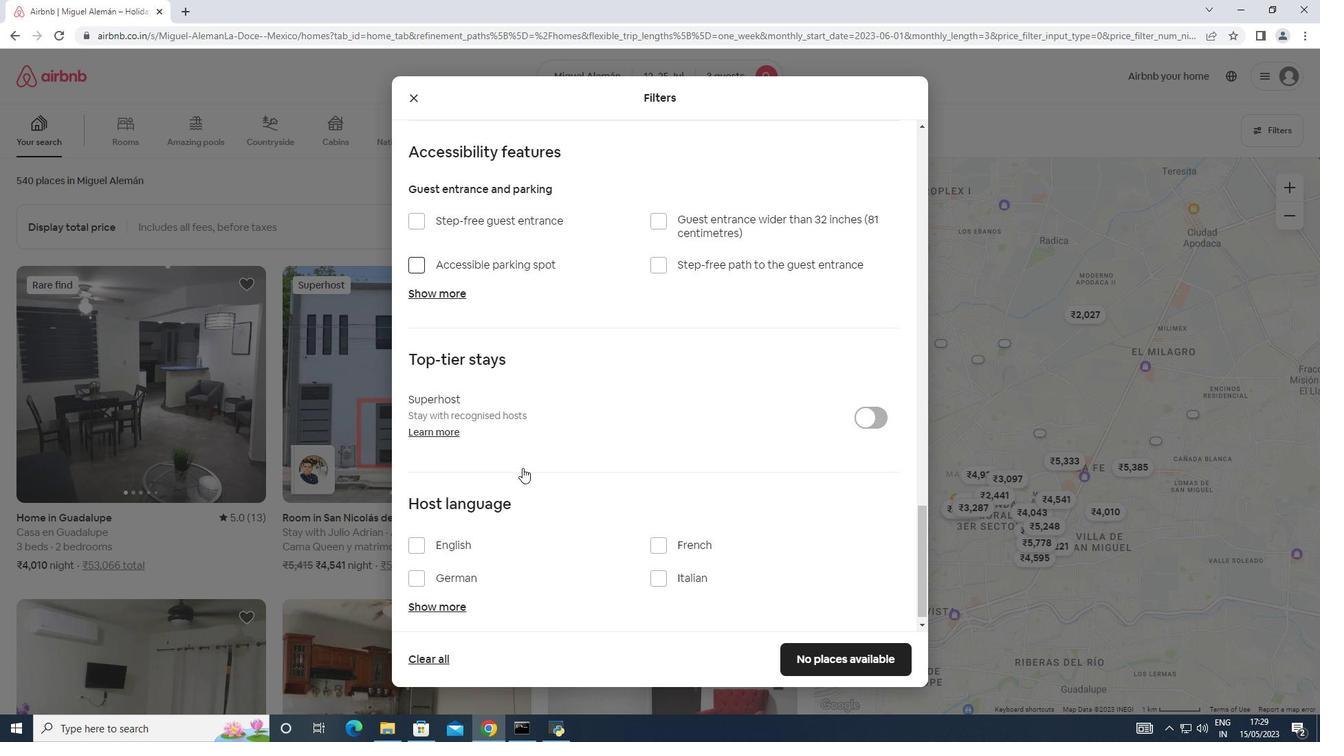 
Action: Mouse moved to (411, 537)
Screenshot: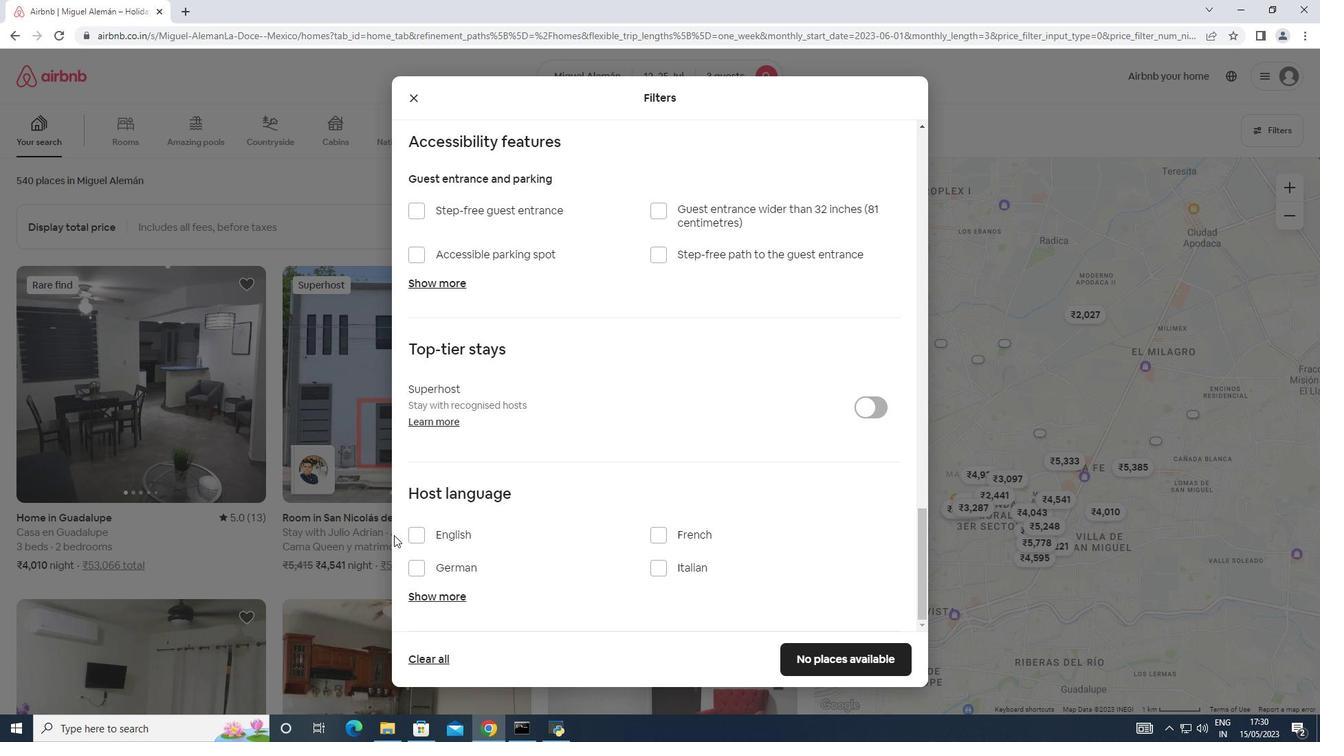 
Action: Mouse pressed left at (411, 537)
Screenshot: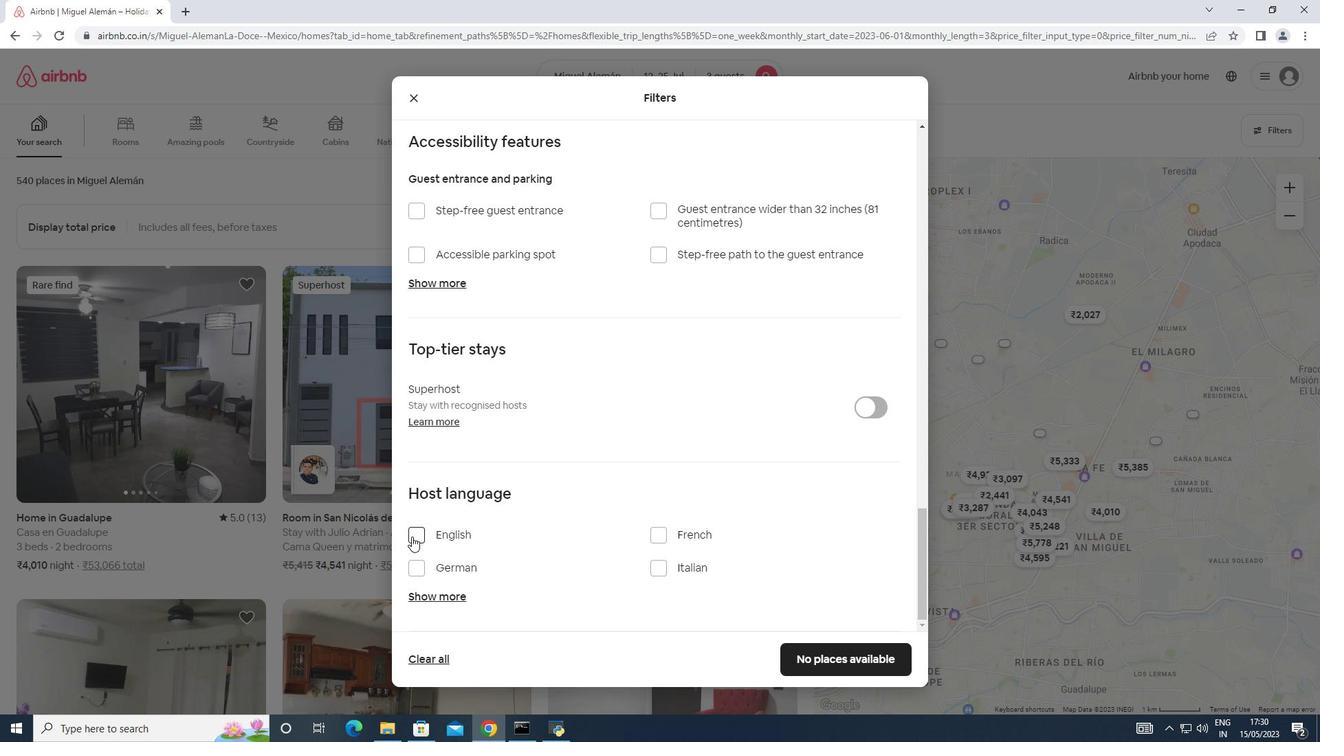 
Action: Mouse moved to (796, 658)
Screenshot: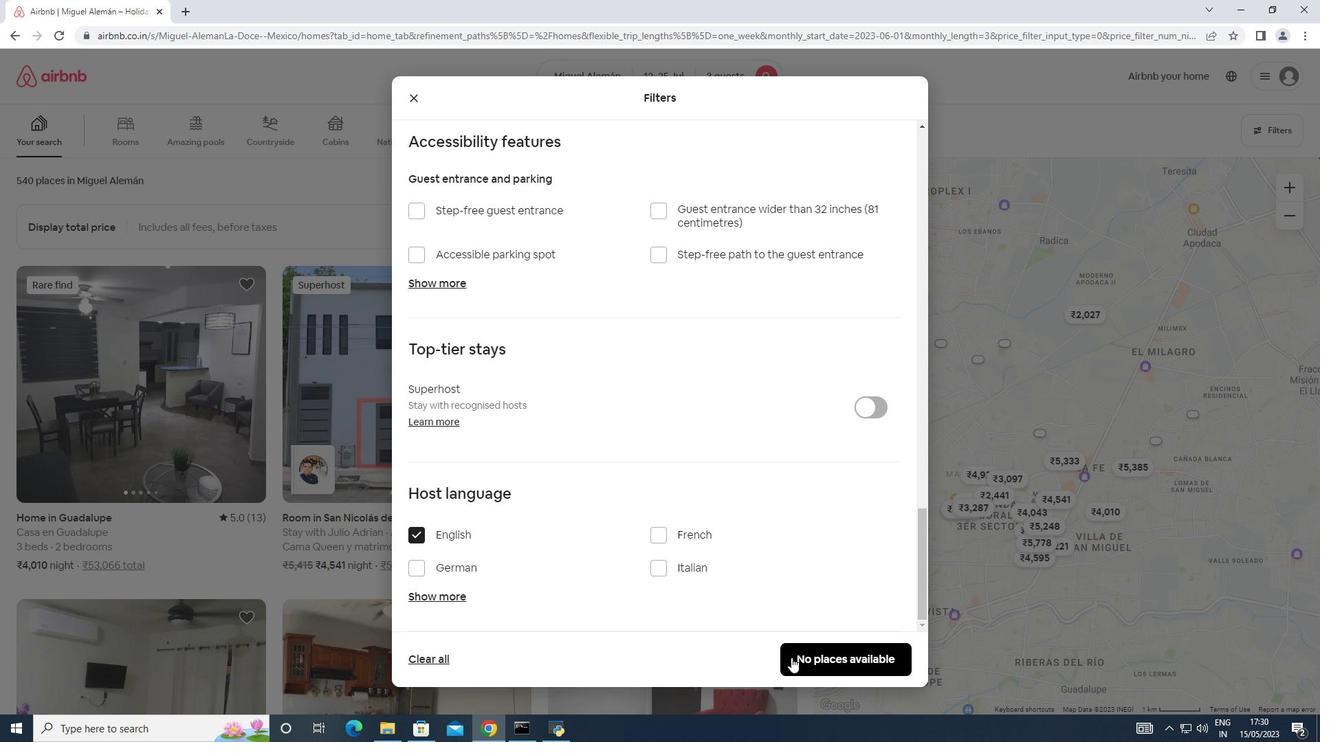 
Action: Mouse pressed left at (796, 658)
Screenshot: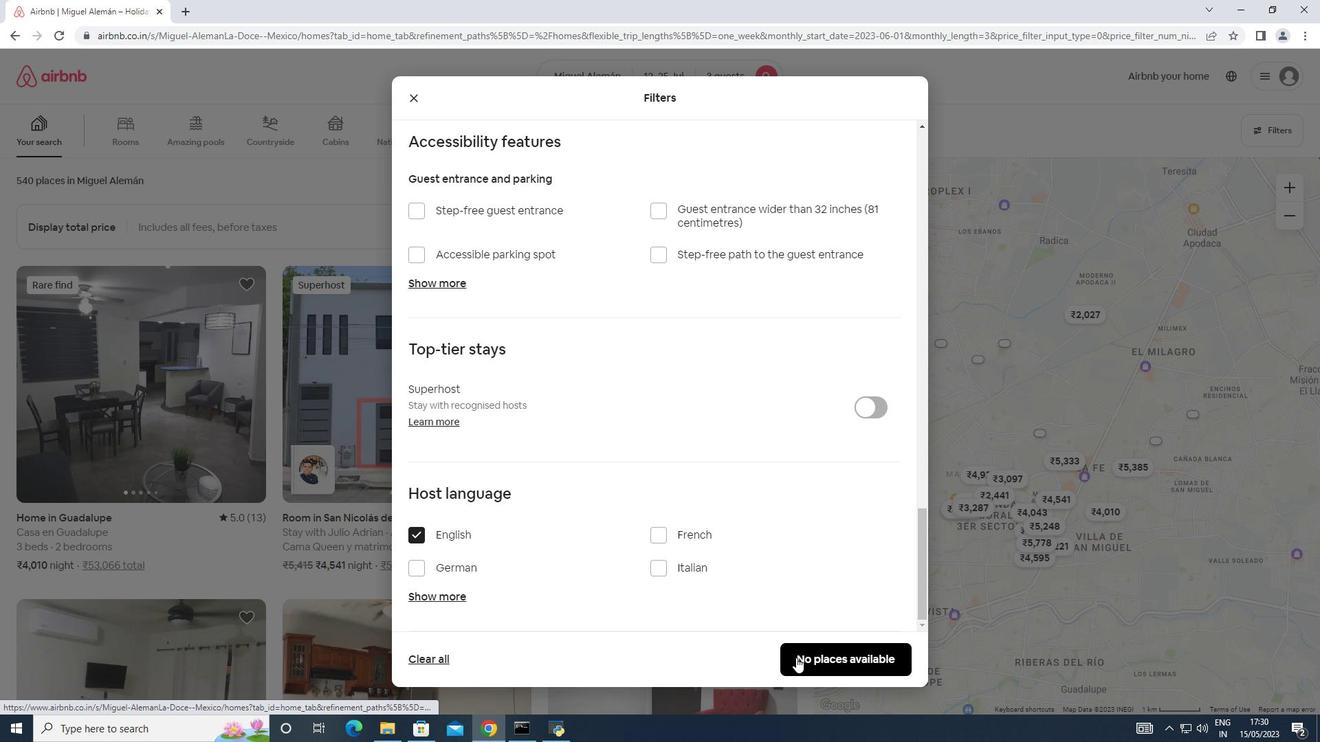 
Action: Mouse moved to (783, 635)
Screenshot: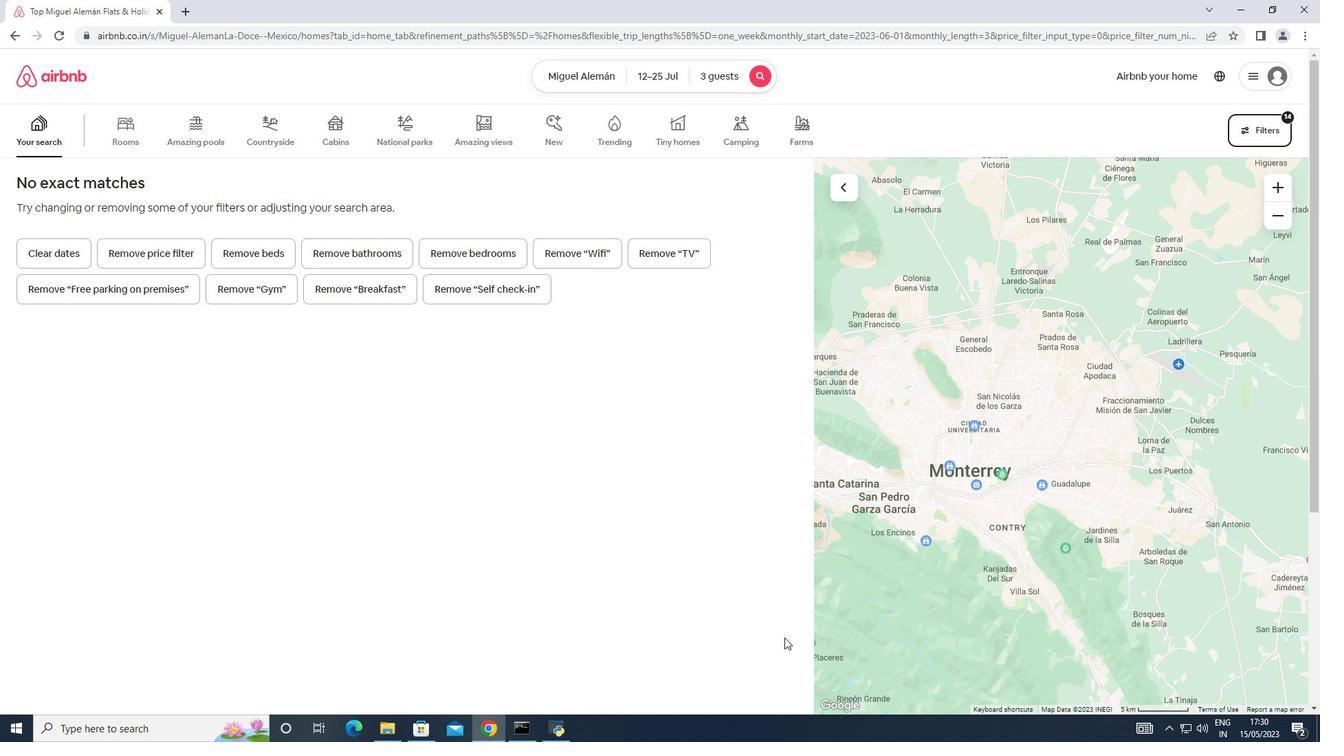 
